 Task: Open Card Content Performance Review in Board Market Analysis for Industry Regulation Compliance to Workspace Intellectual Property Services and add a team member Softage.1@softage.net, a label Yellow, a checklist Life Cycle Assessment, an attachment from your google drive, a color Yellow and finally, add a card description 'Research and develop new product differentiation strategy' and a comment 'This task presents an opportunity to demonstrate our project management and organizational skills, coordinating resources and timelines effectively.'. Add a start date 'Jan 09, 1900' with a due date 'Jan 16, 1900'
Action: Mouse moved to (75, 334)
Screenshot: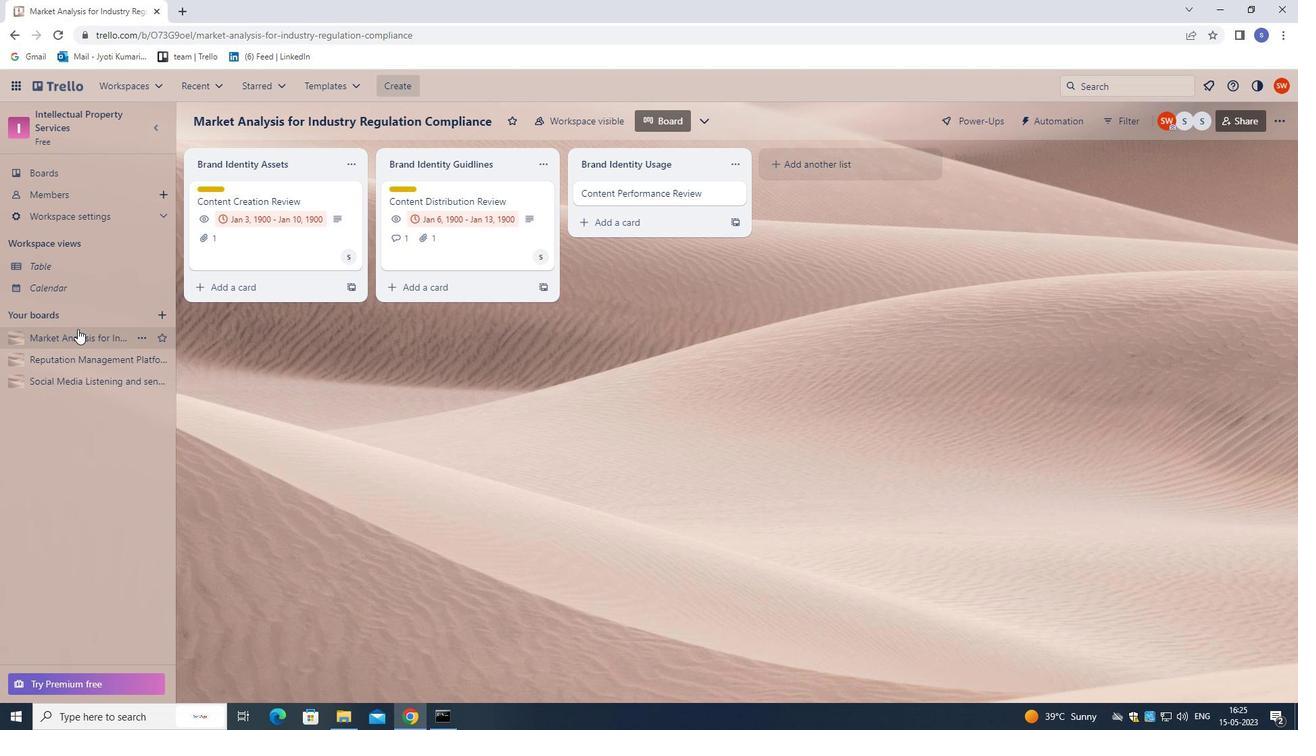 
Action: Mouse pressed left at (75, 334)
Screenshot: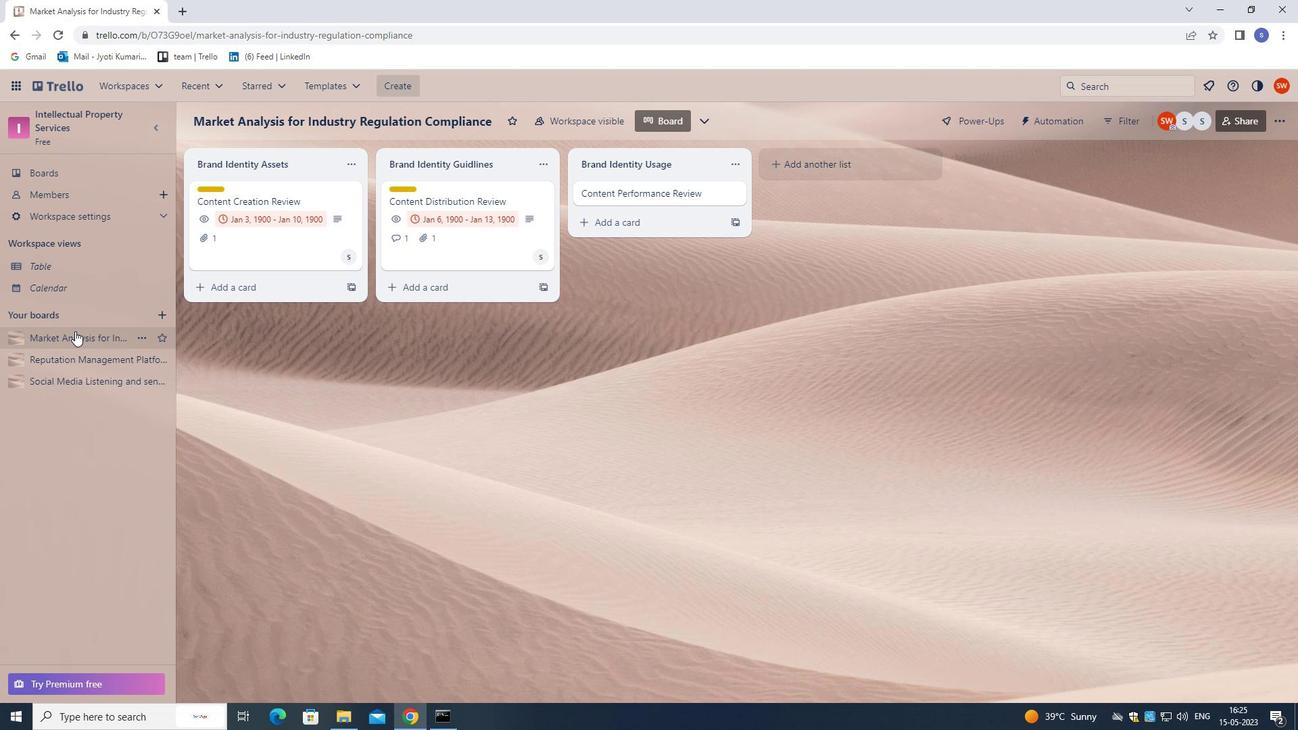 
Action: Mouse moved to (601, 188)
Screenshot: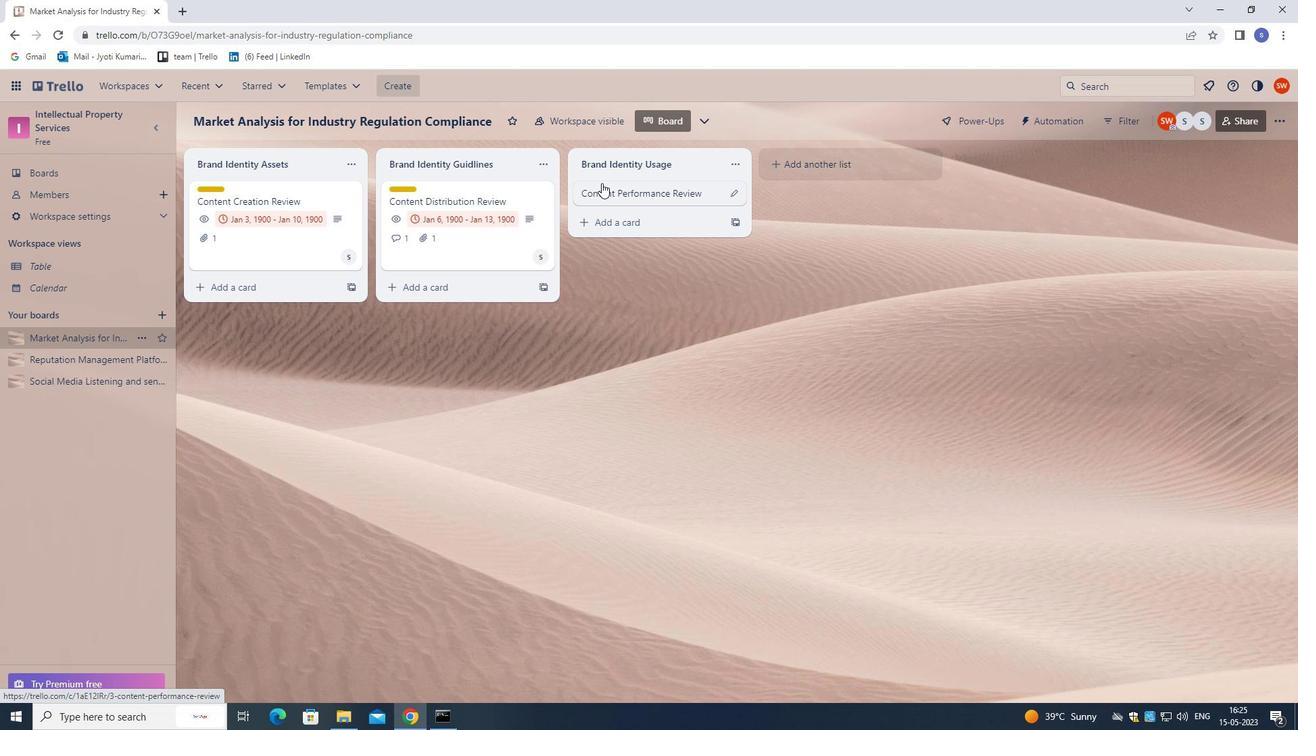 
Action: Mouse pressed left at (601, 188)
Screenshot: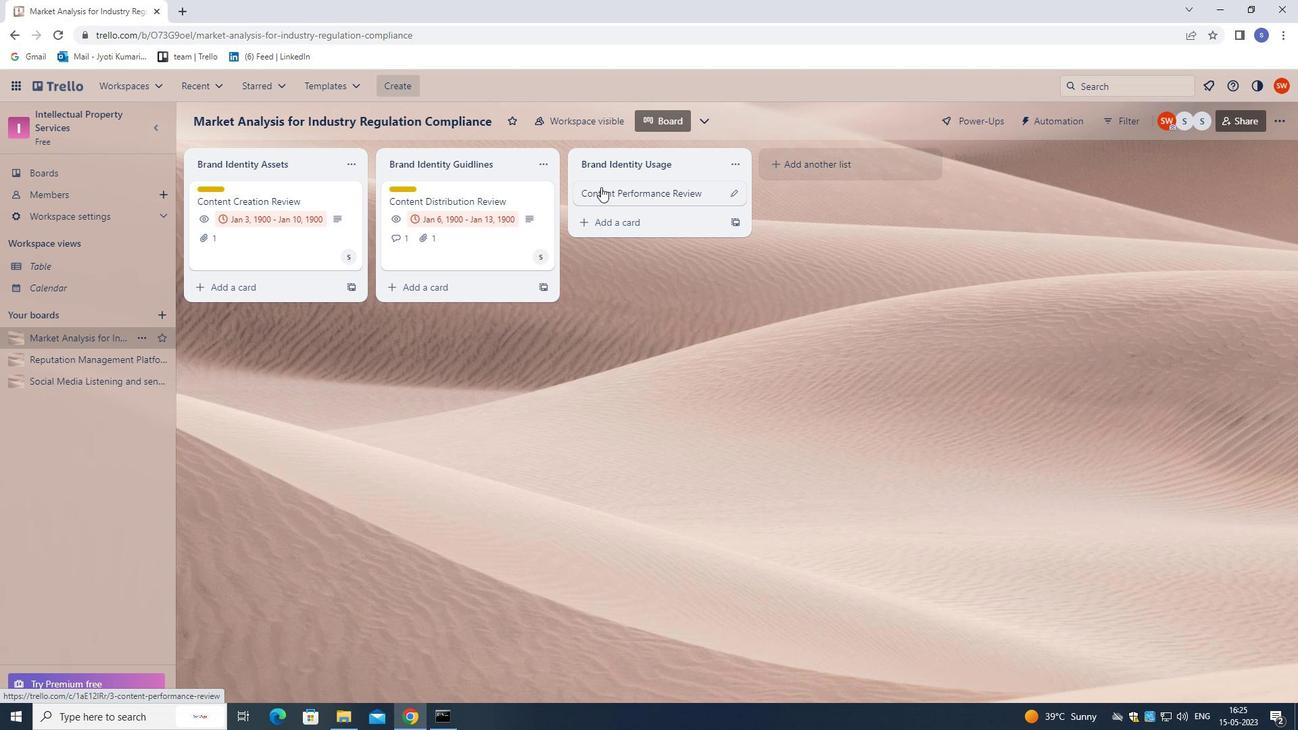 
Action: Mouse moved to (796, 238)
Screenshot: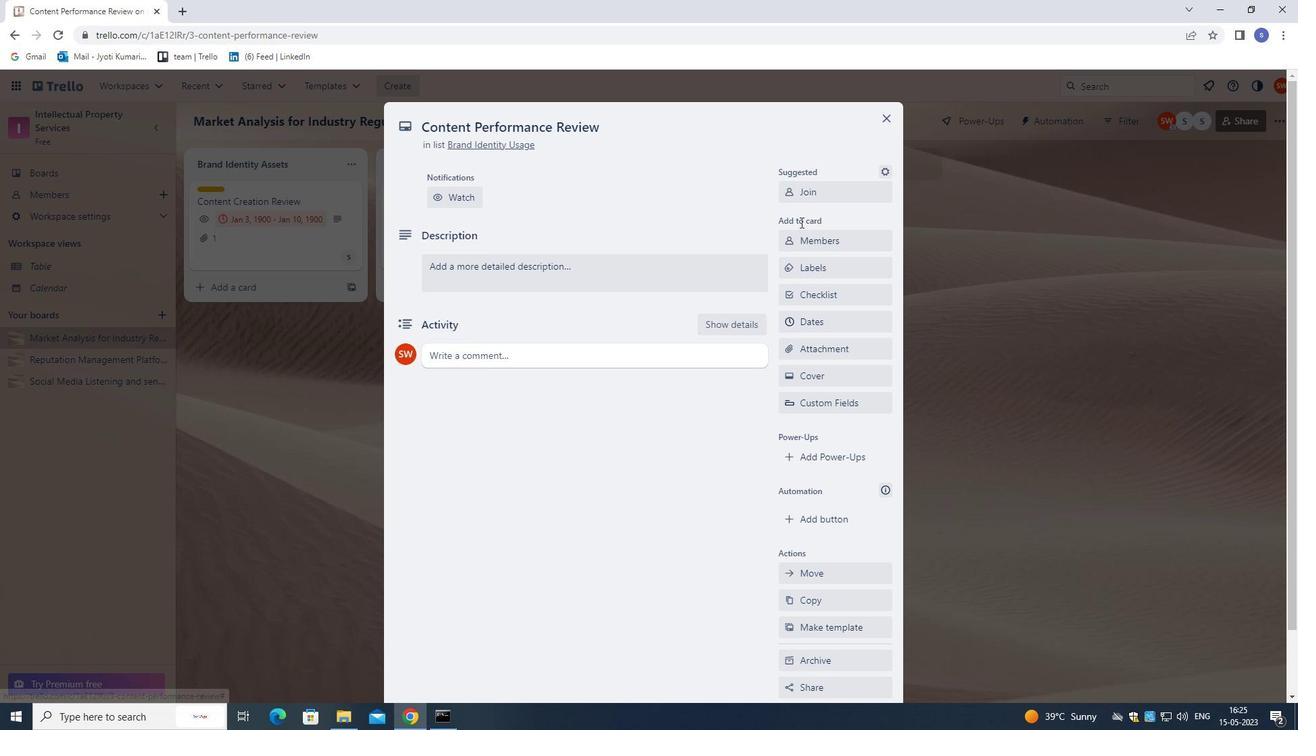 
Action: Mouse pressed left at (796, 238)
Screenshot: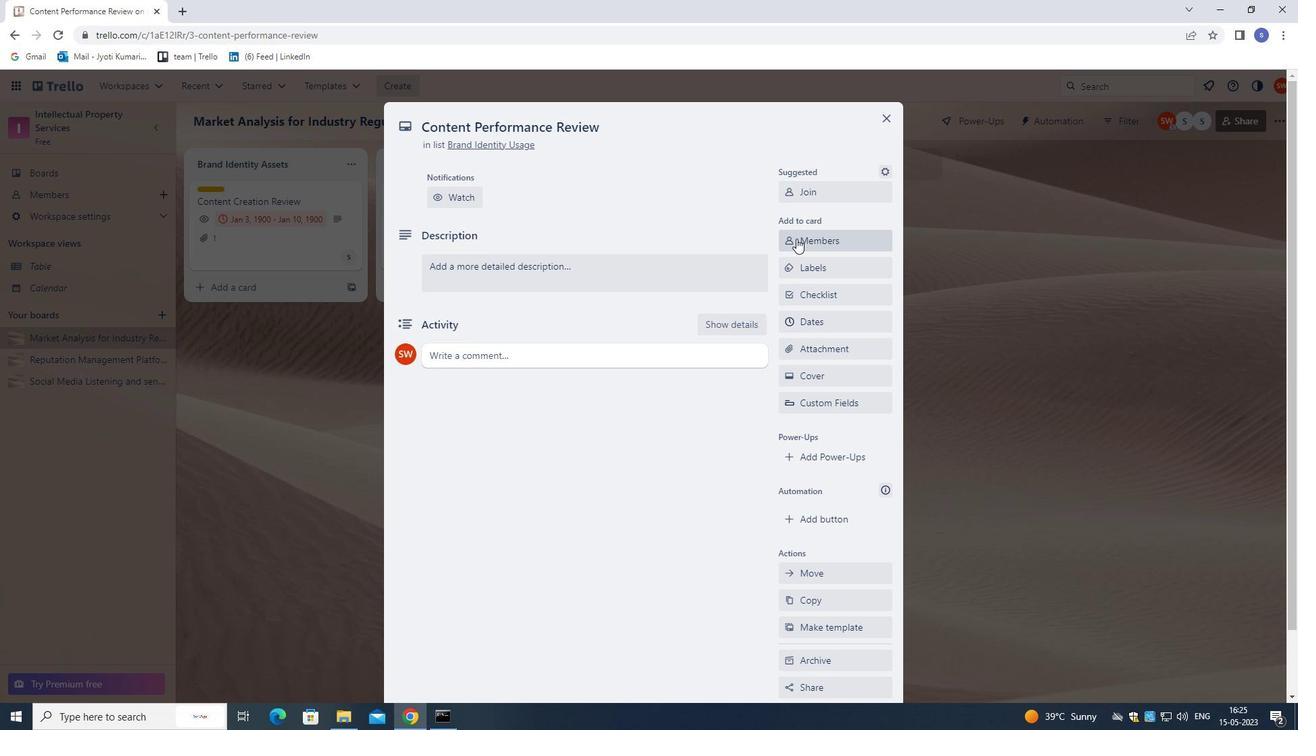 
Action: Mouse moved to (446, 248)
Screenshot: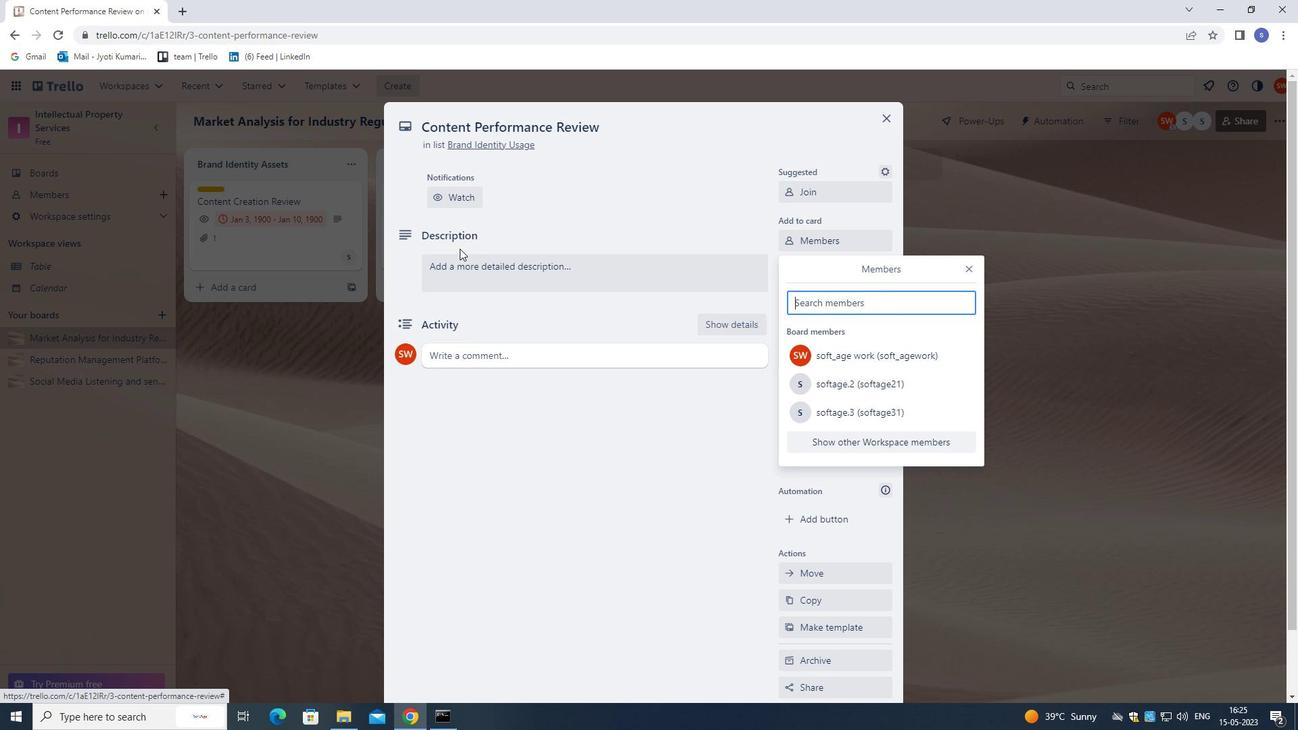 
Action: Key pressed <Key.shift>SOFTAGE.1<Key.shift>@SOFTAGE.NET
Screenshot: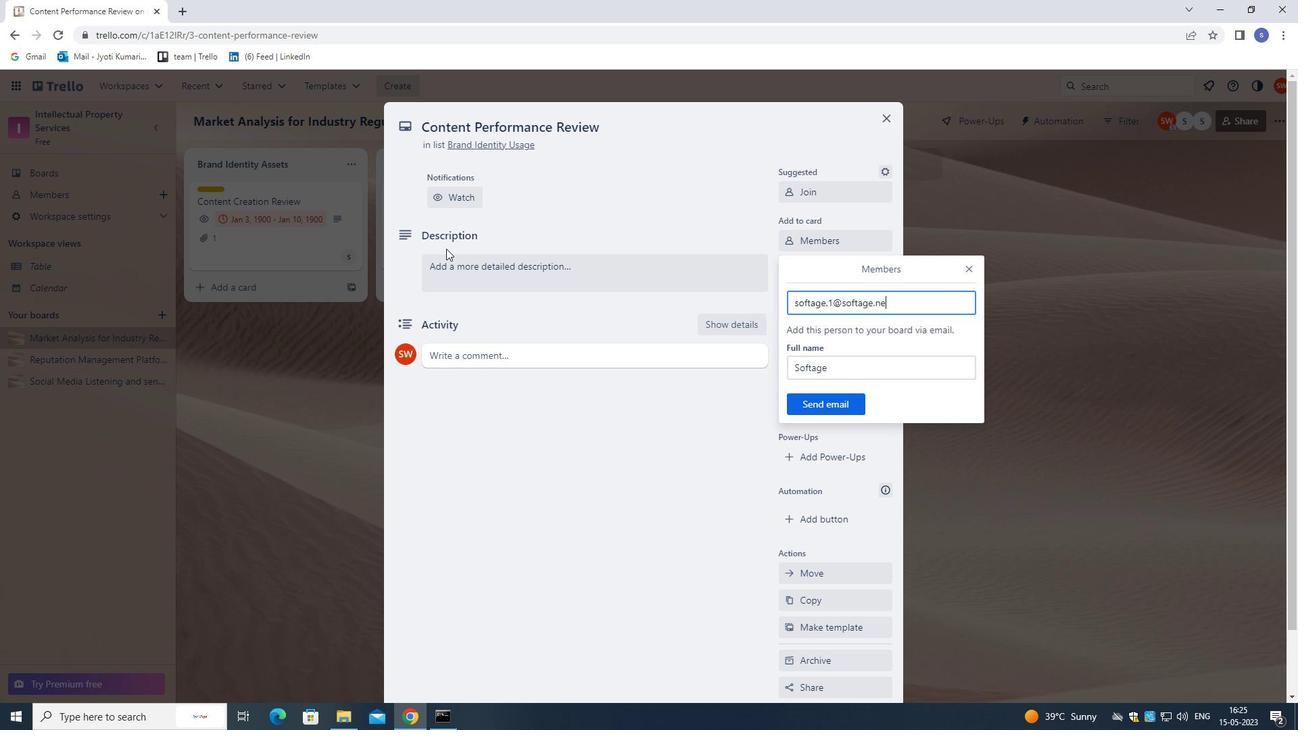 
Action: Mouse moved to (823, 411)
Screenshot: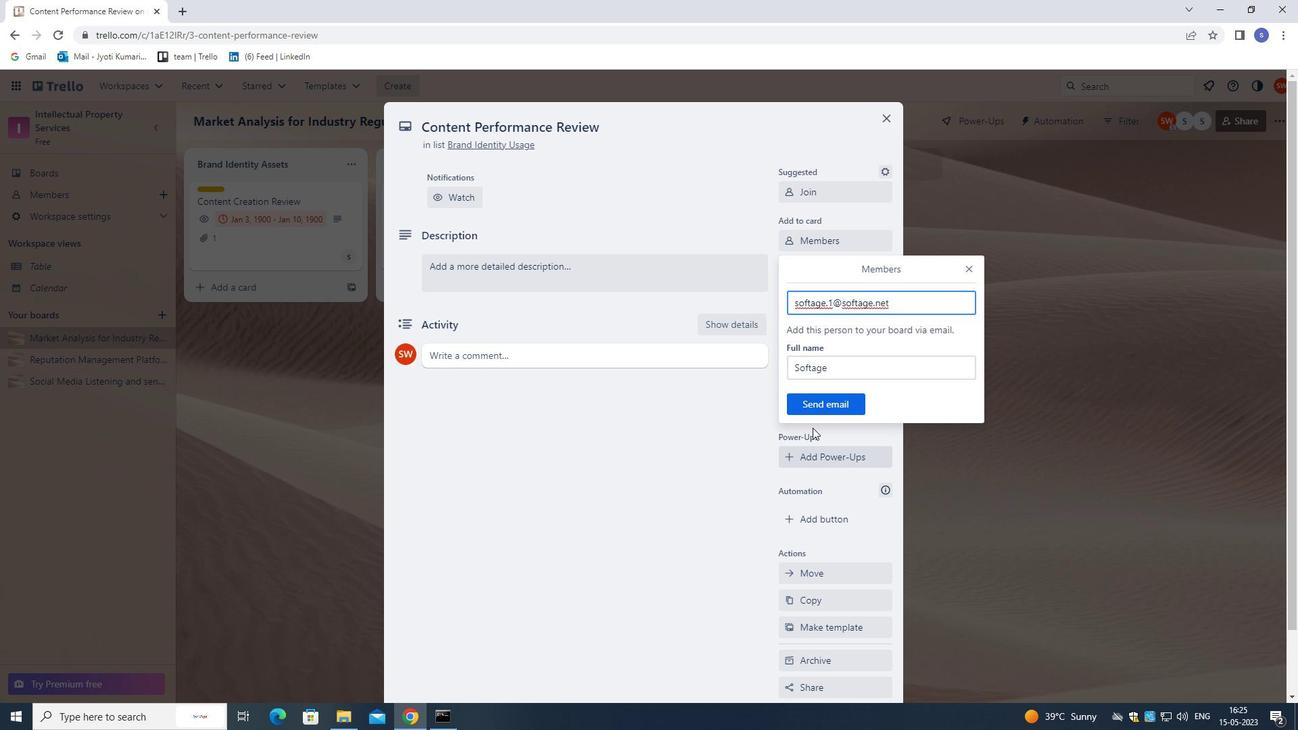 
Action: Mouse pressed left at (823, 411)
Screenshot: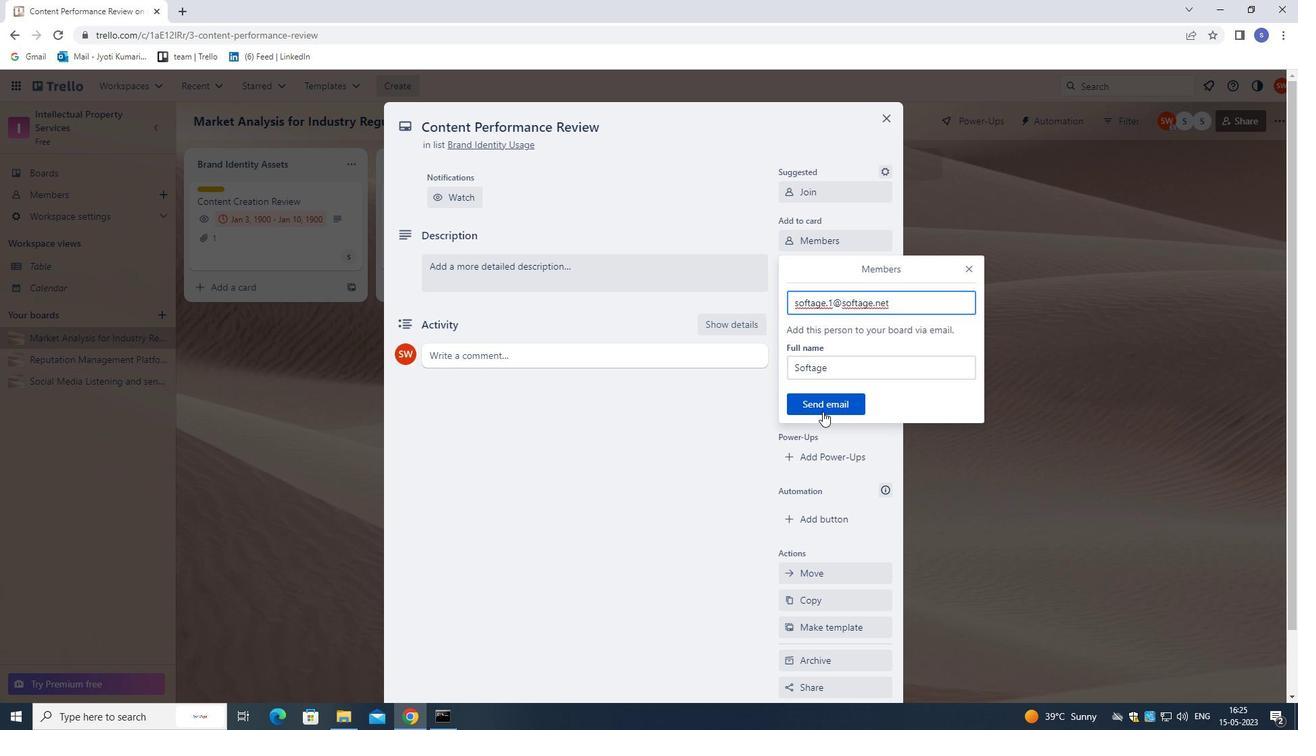 
Action: Mouse moved to (814, 266)
Screenshot: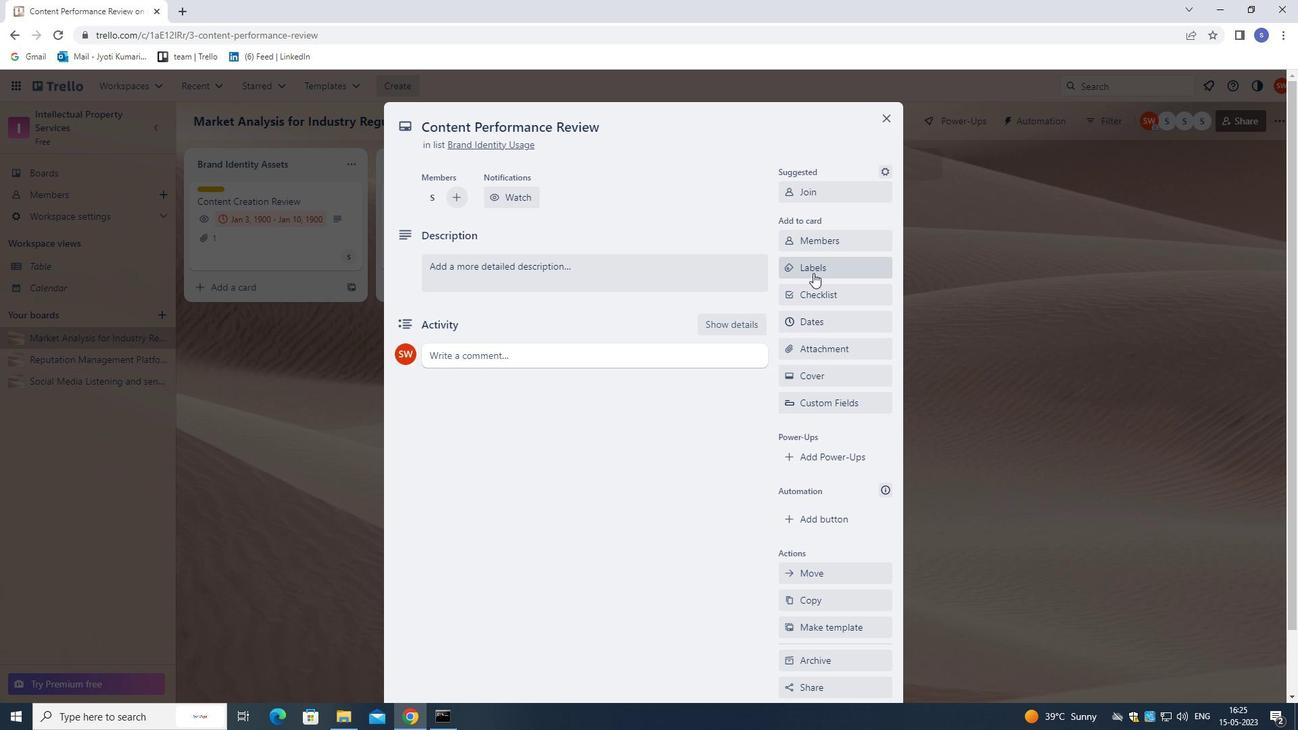 
Action: Mouse pressed left at (814, 266)
Screenshot: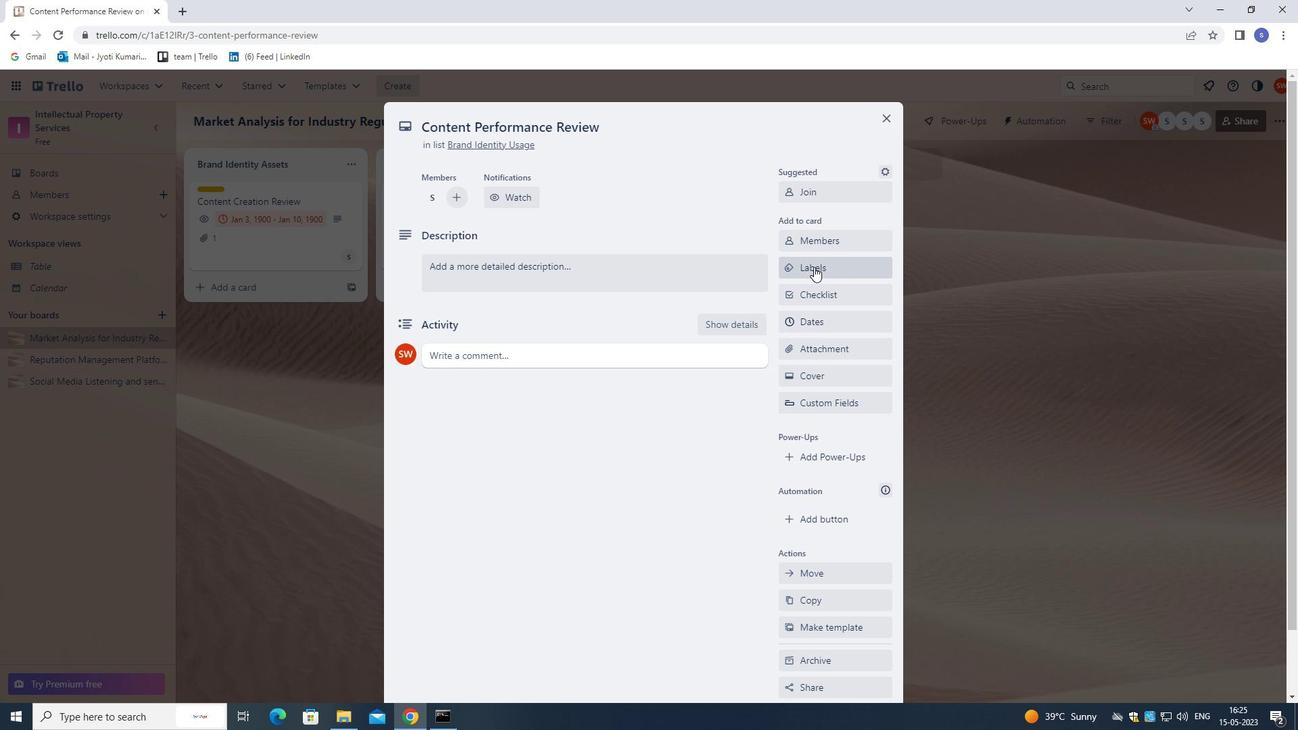 
Action: Mouse moved to (812, 275)
Screenshot: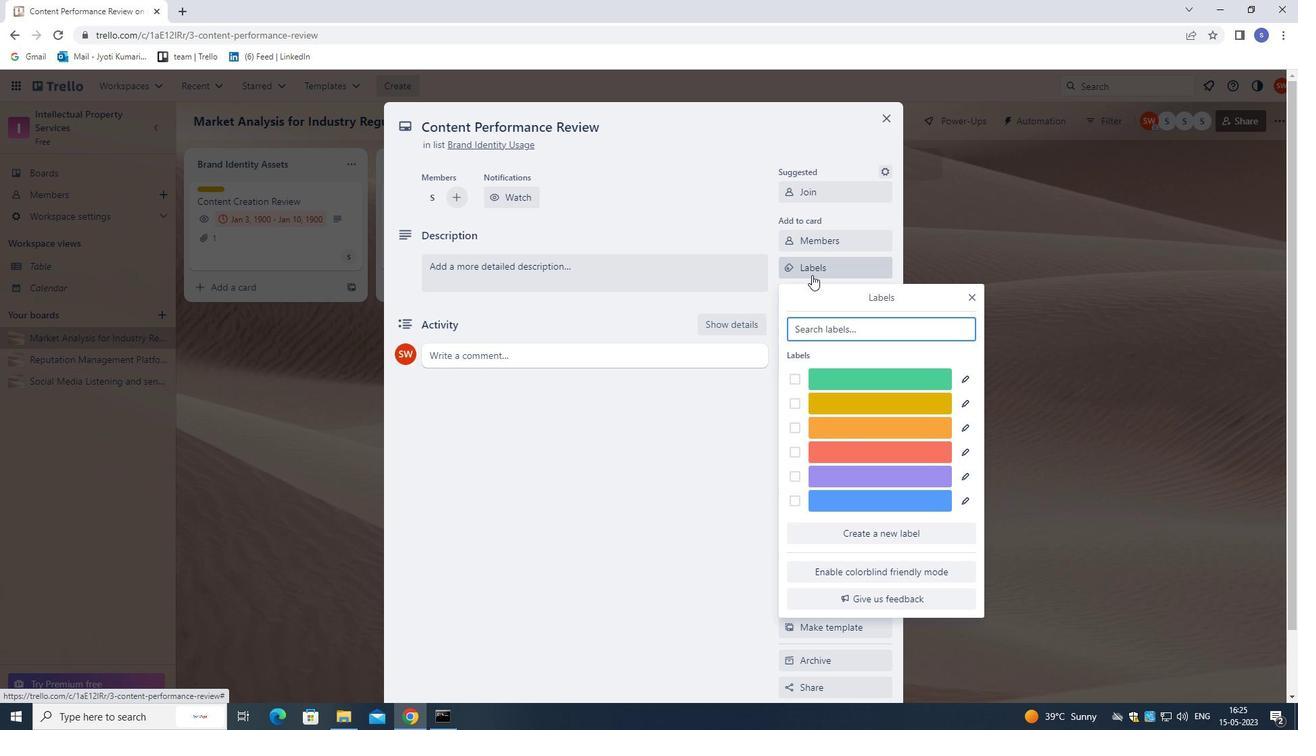 
Action: Key pressed Y
Screenshot: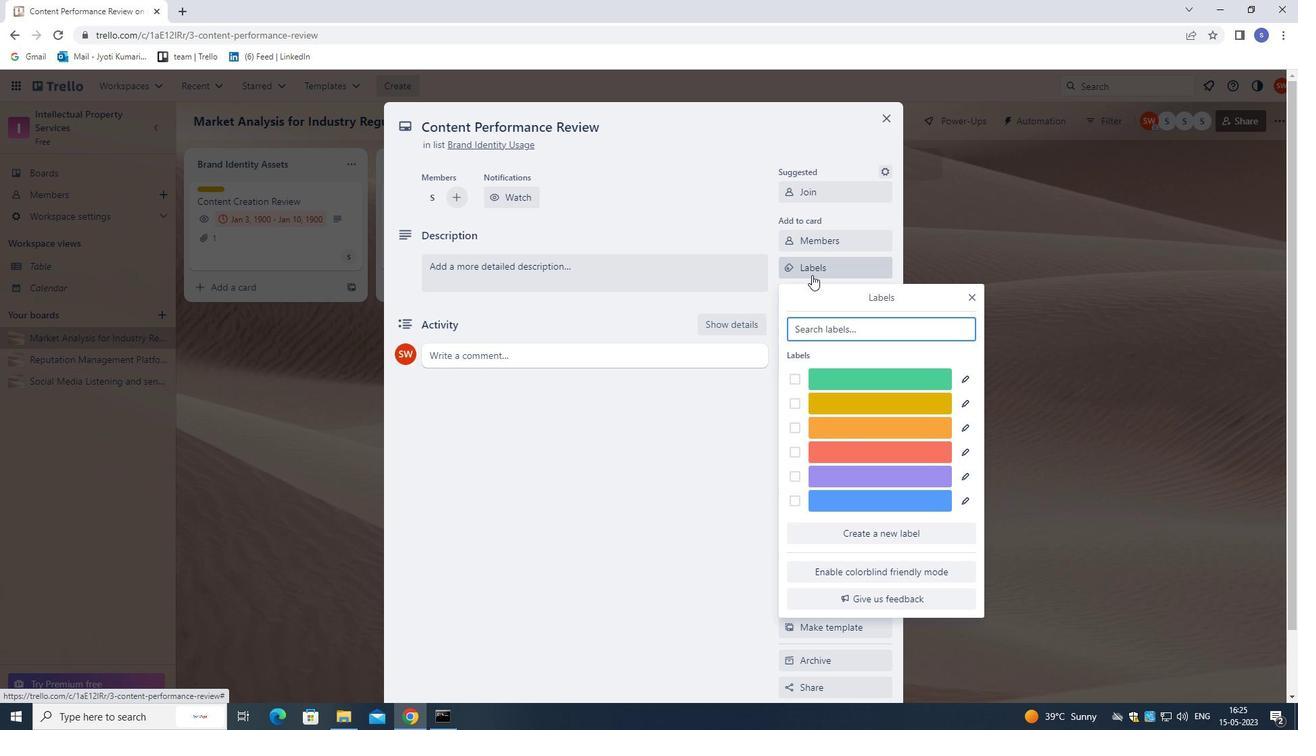 
Action: Mouse moved to (852, 384)
Screenshot: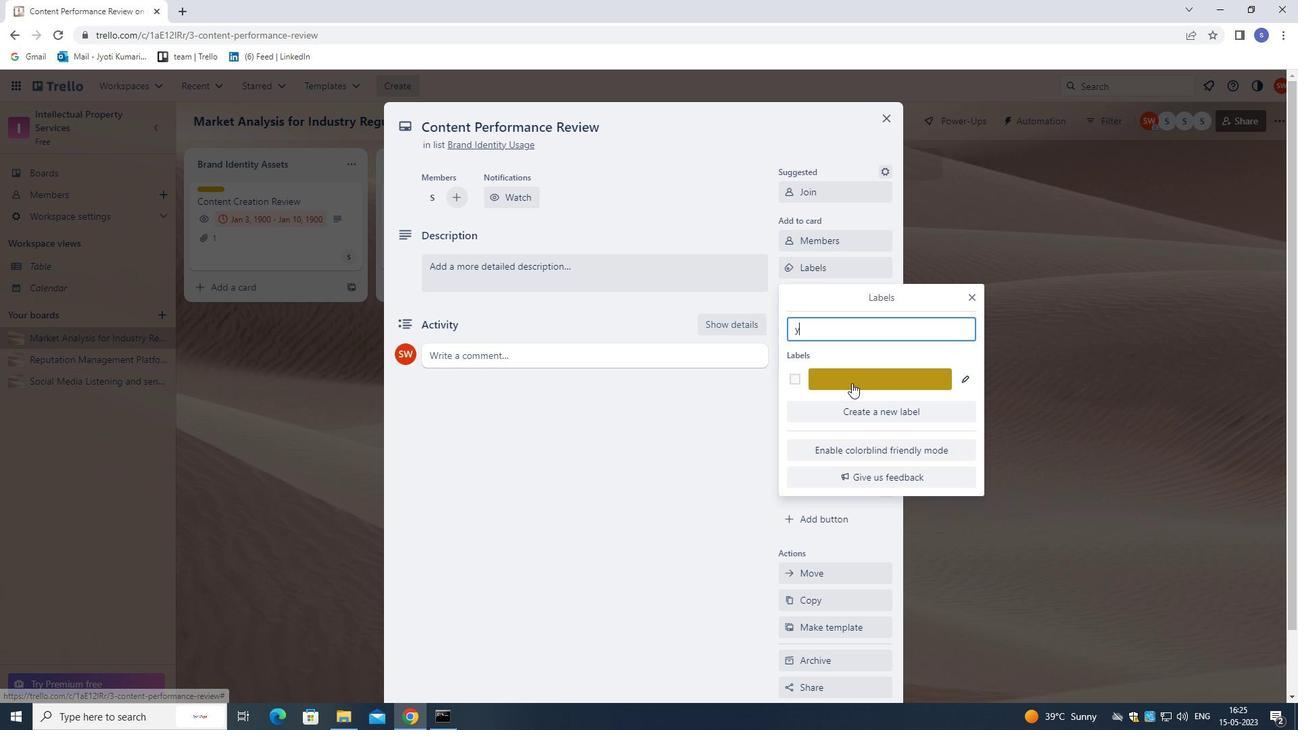 
Action: Mouse pressed left at (852, 384)
Screenshot: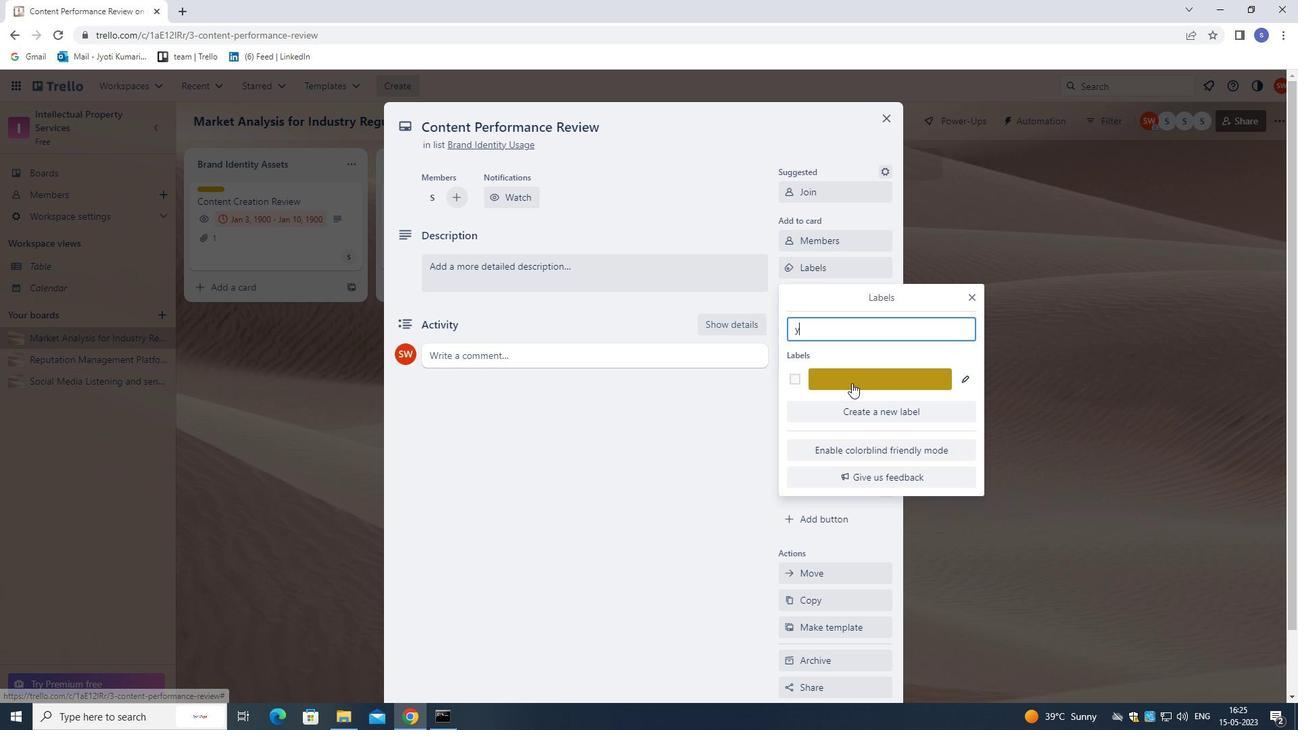 
Action: Mouse moved to (969, 298)
Screenshot: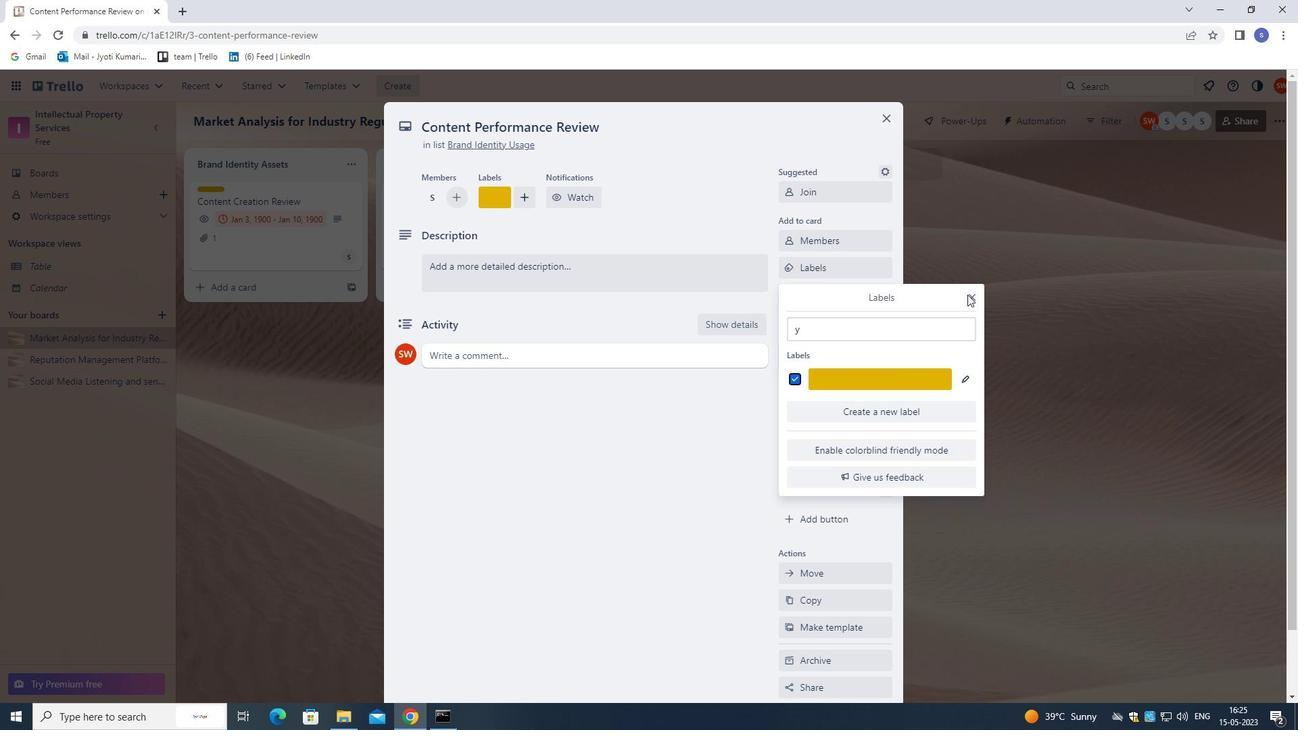 
Action: Mouse pressed left at (969, 298)
Screenshot: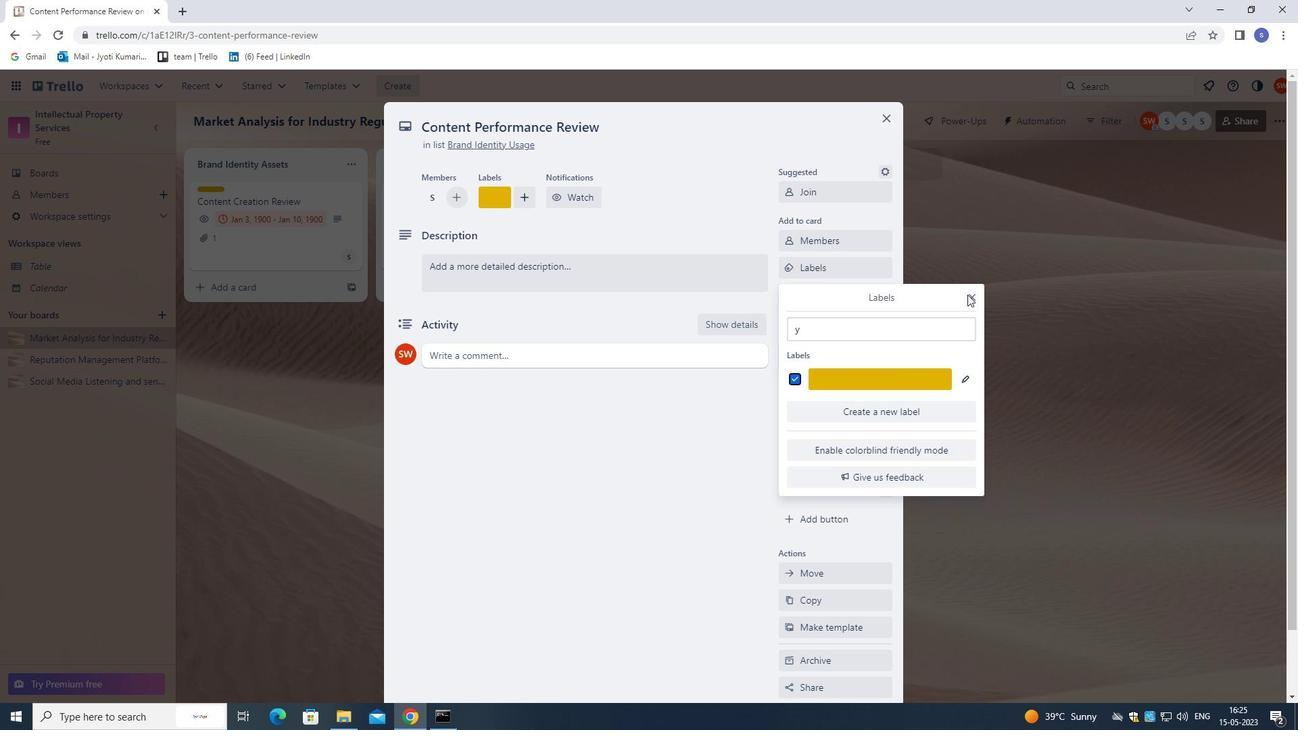 
Action: Mouse moved to (852, 294)
Screenshot: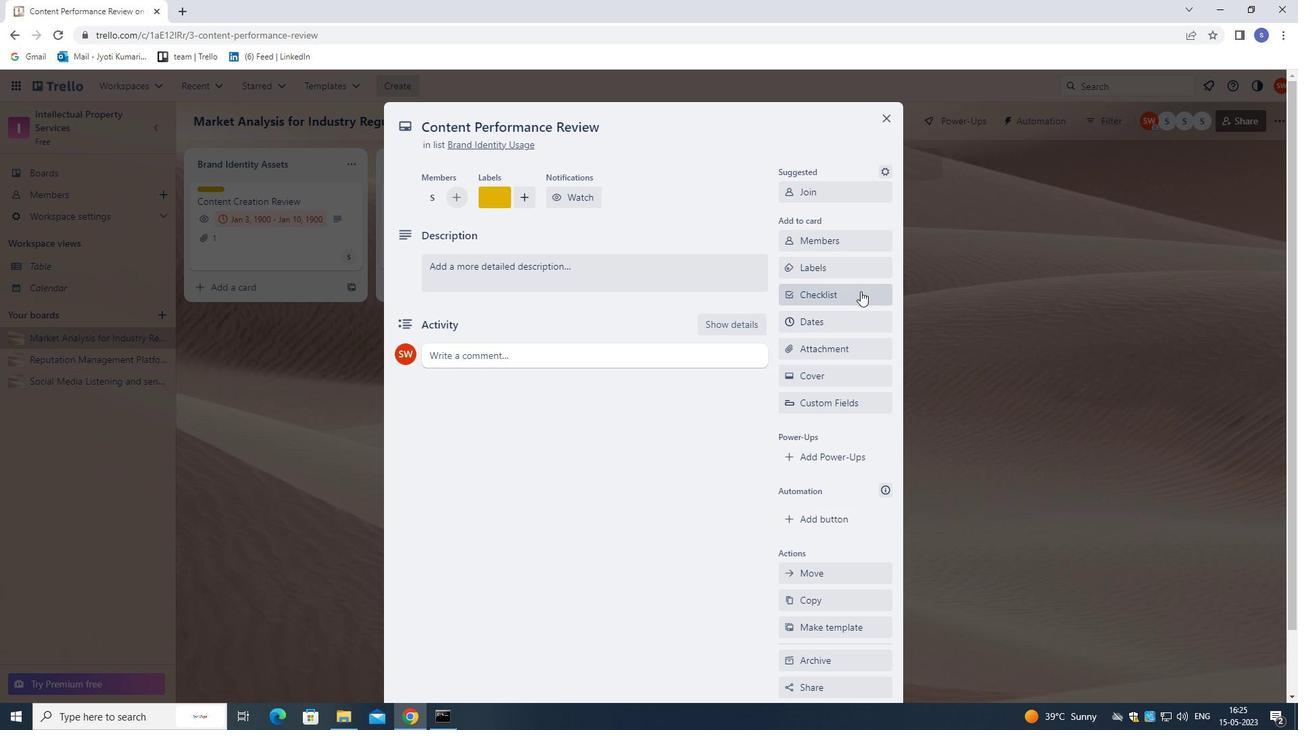
Action: Mouse pressed left at (852, 294)
Screenshot: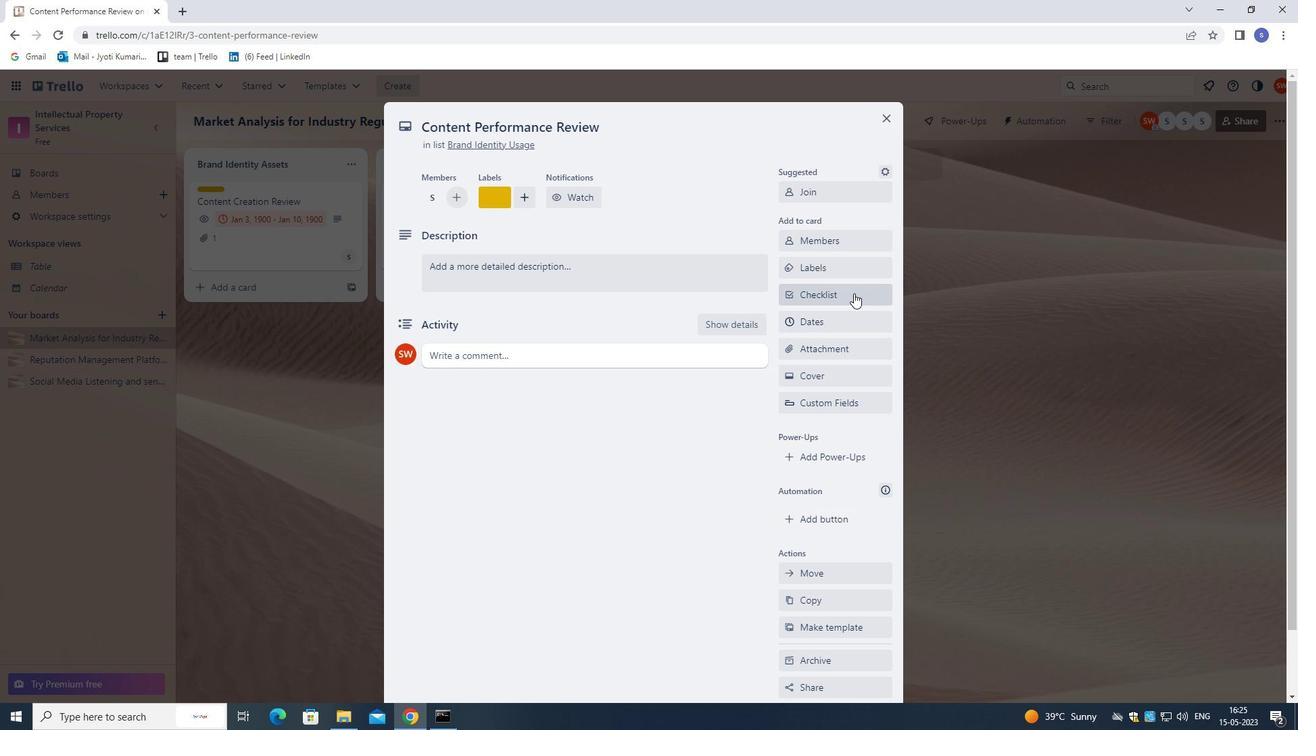 
Action: Mouse moved to (660, 221)
Screenshot: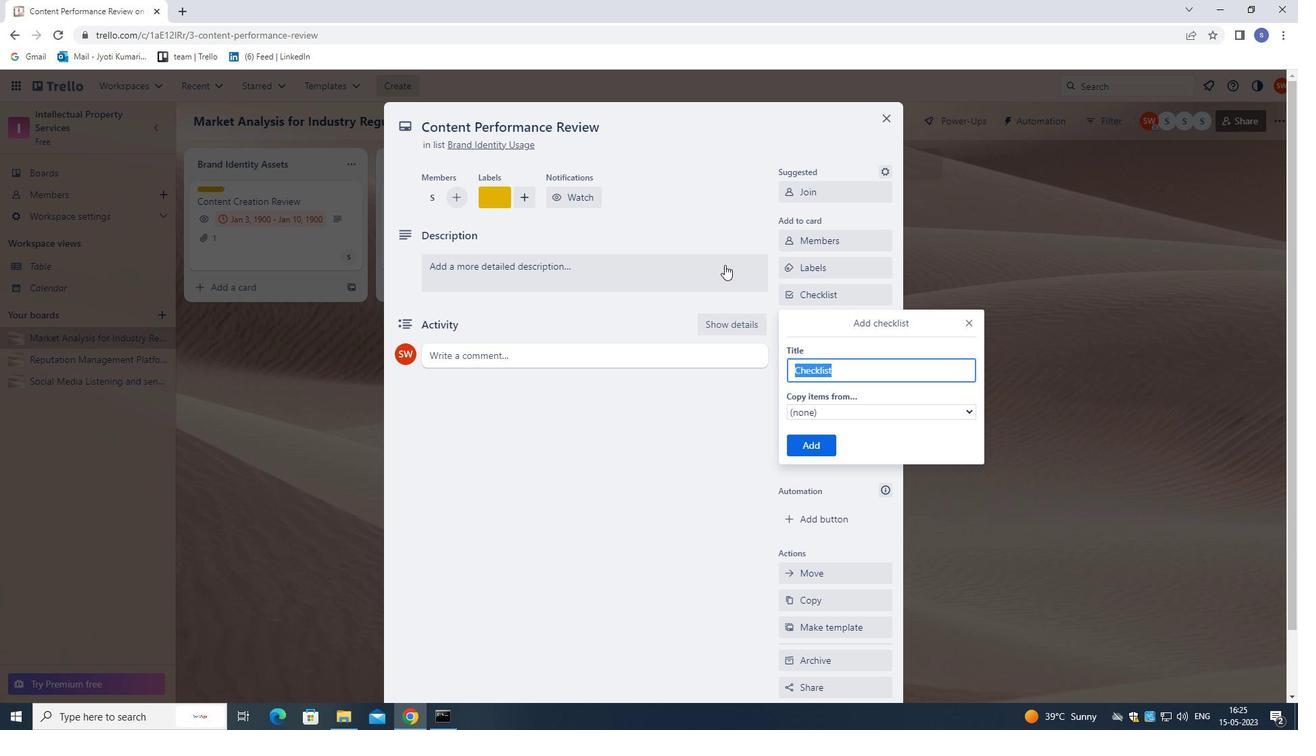 
Action: Key pressed <Key.shift>LI
Screenshot: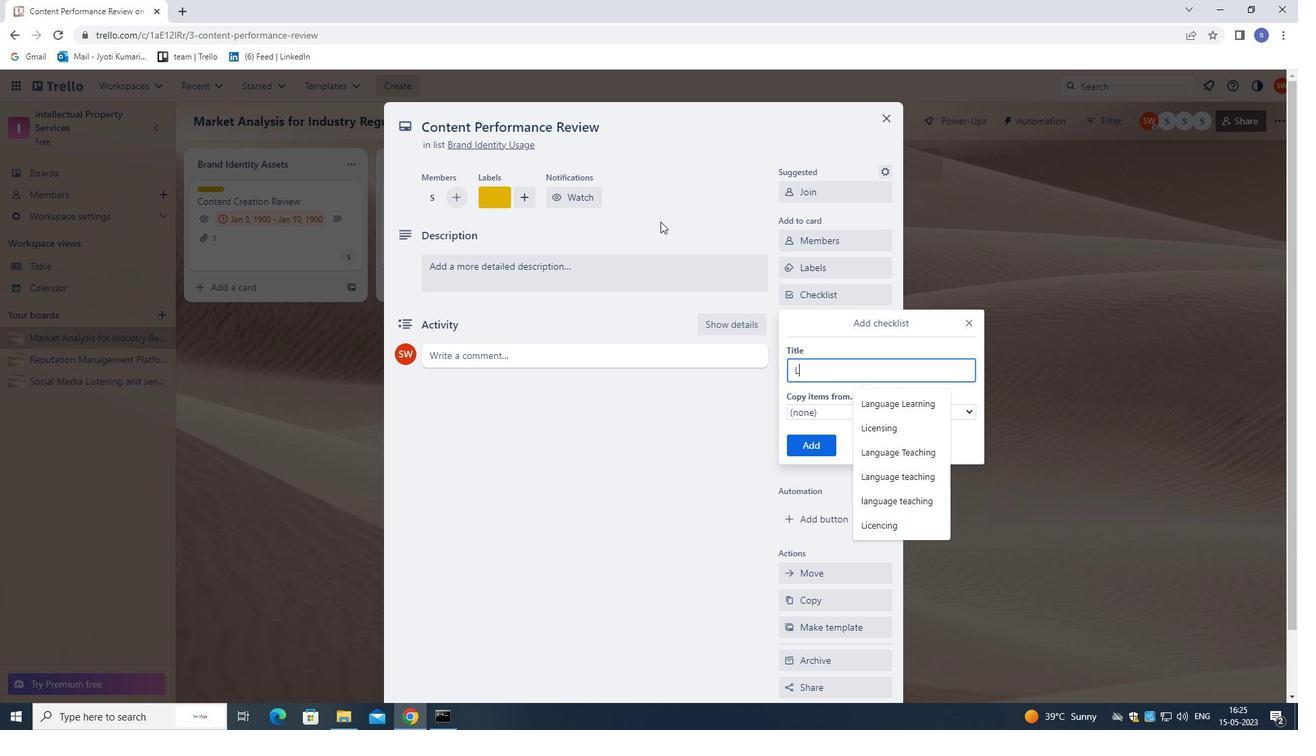 
Action: Mouse moved to (886, 482)
Screenshot: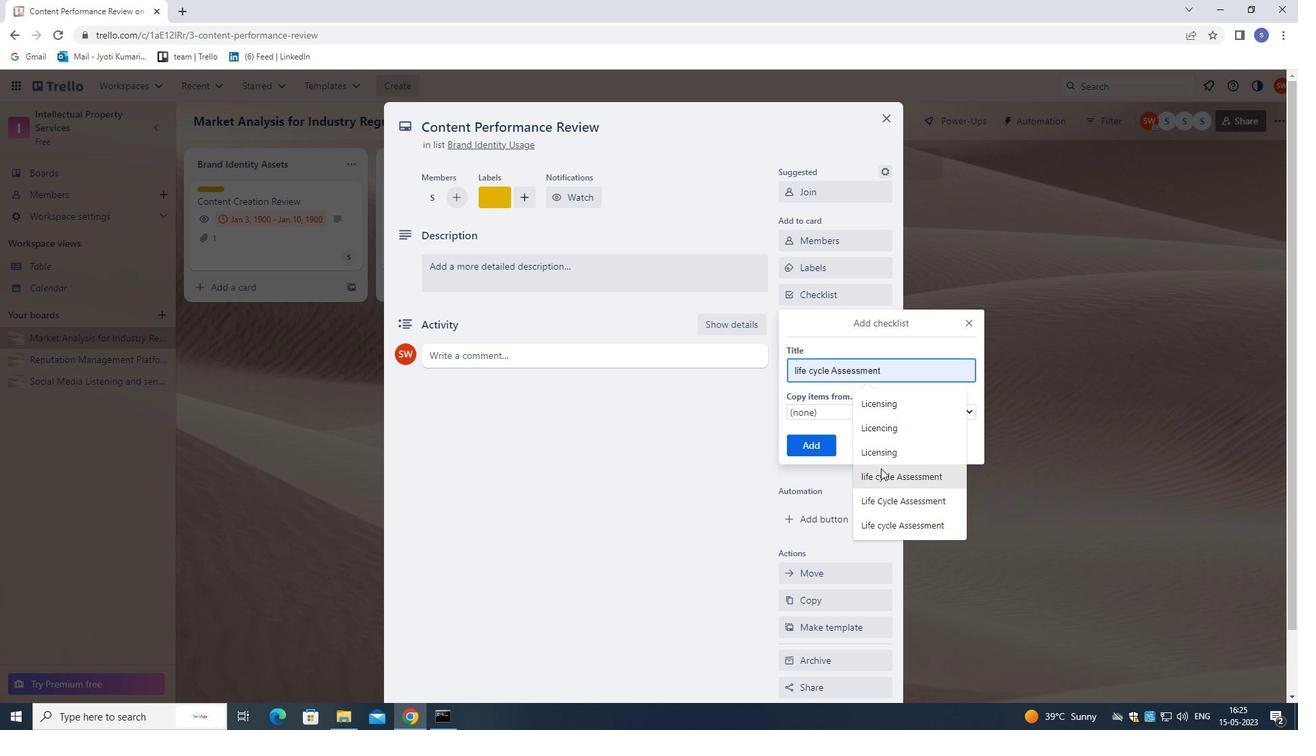 
Action: Mouse pressed left at (886, 482)
Screenshot: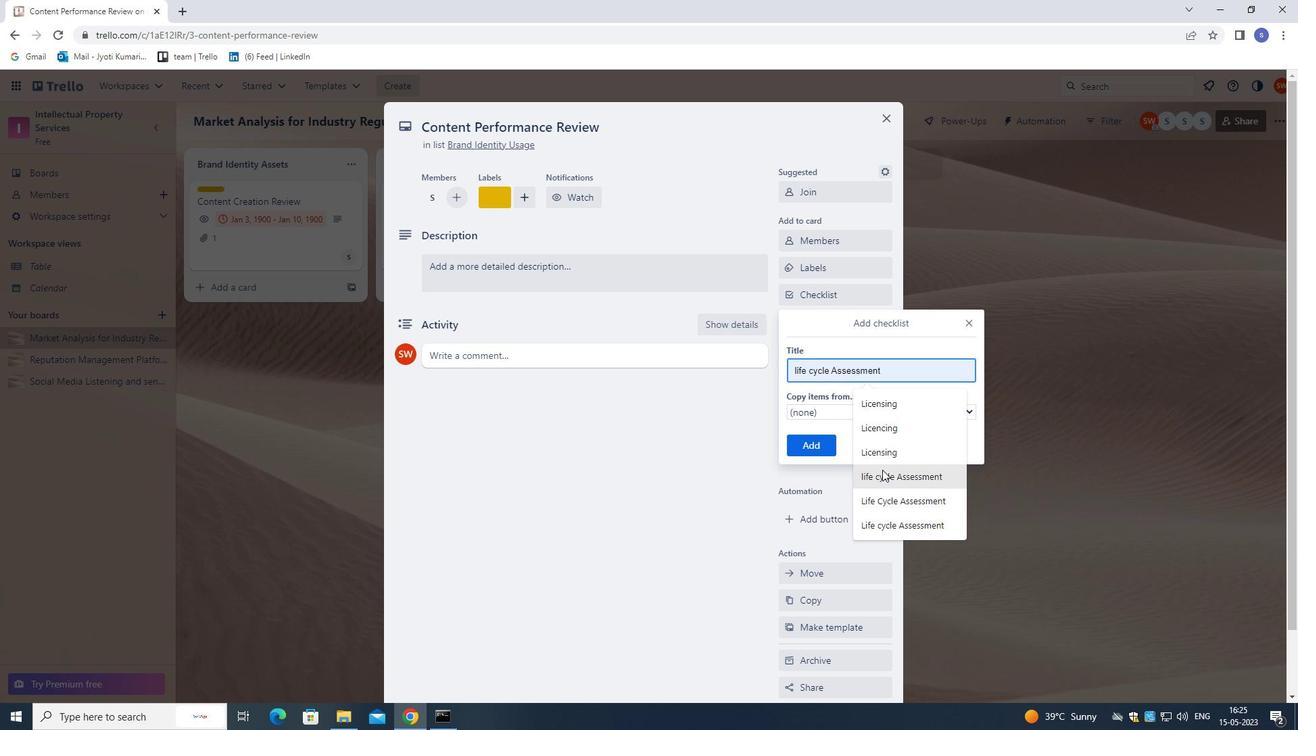 
Action: Mouse moved to (826, 444)
Screenshot: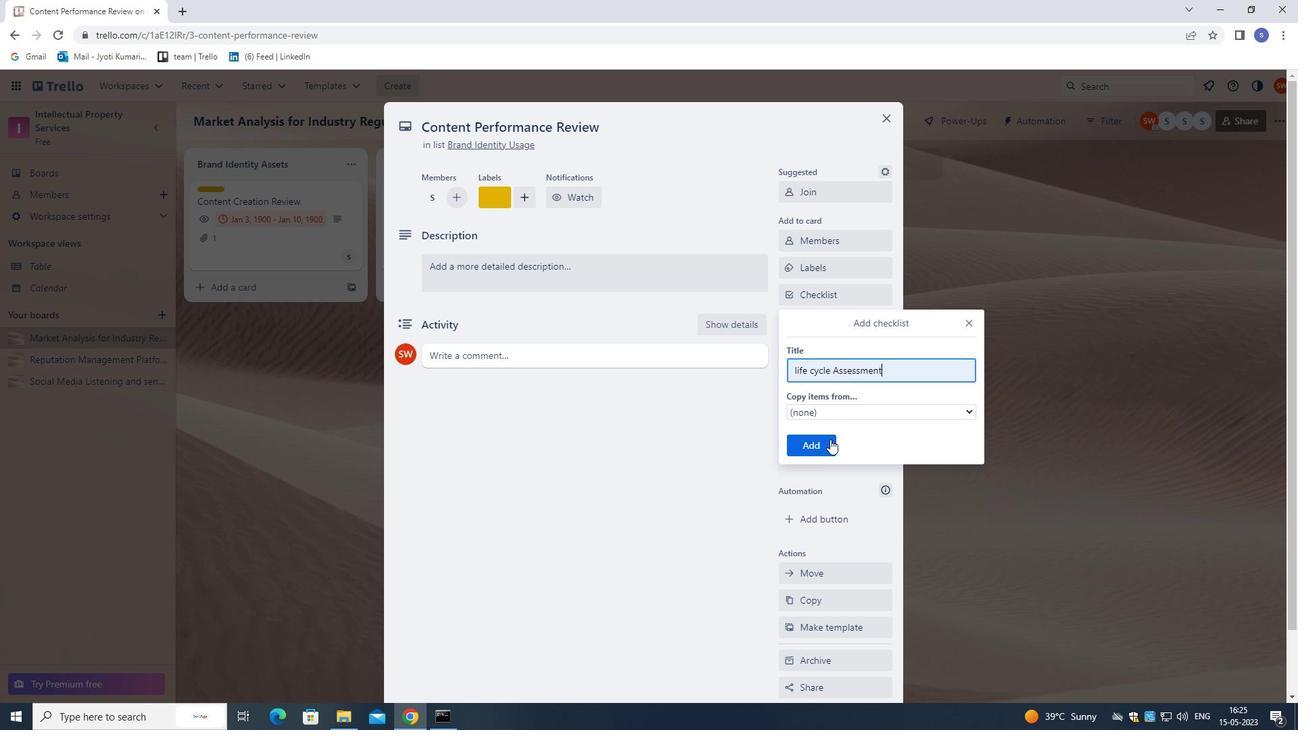 
Action: Mouse pressed left at (826, 444)
Screenshot: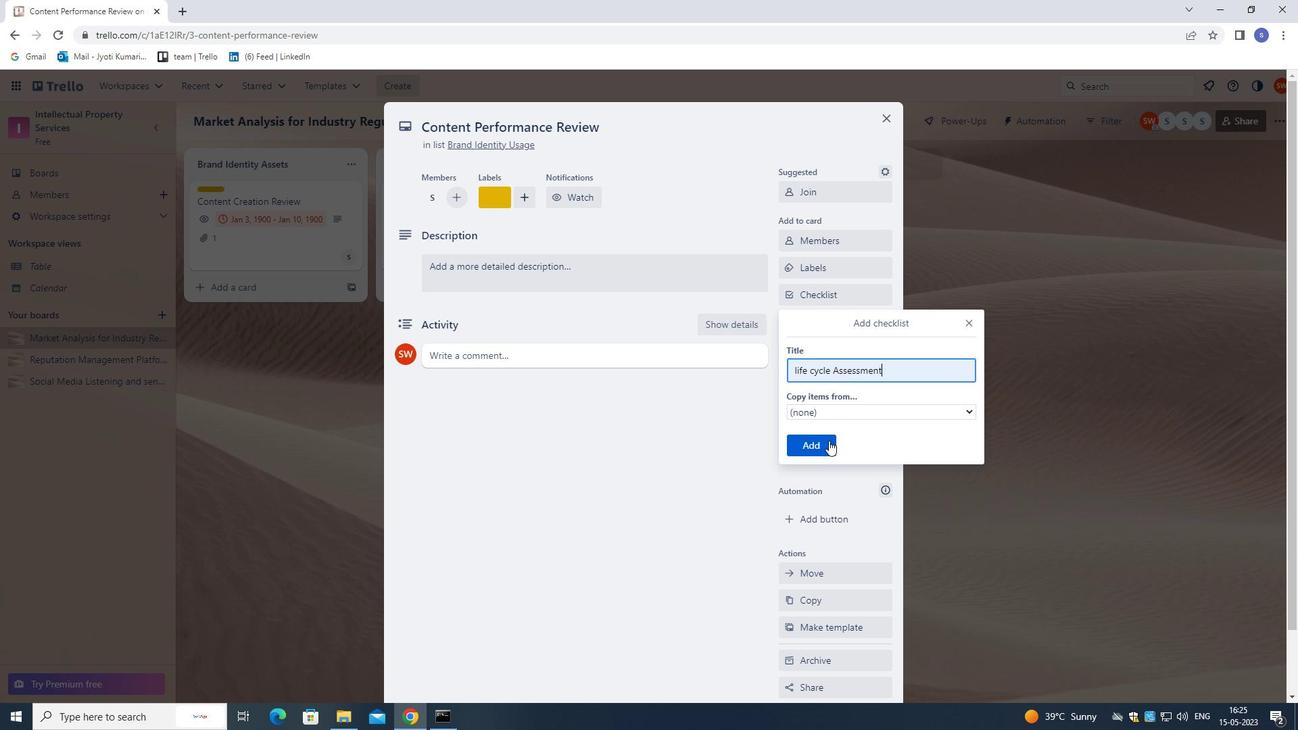 
Action: Mouse moved to (825, 311)
Screenshot: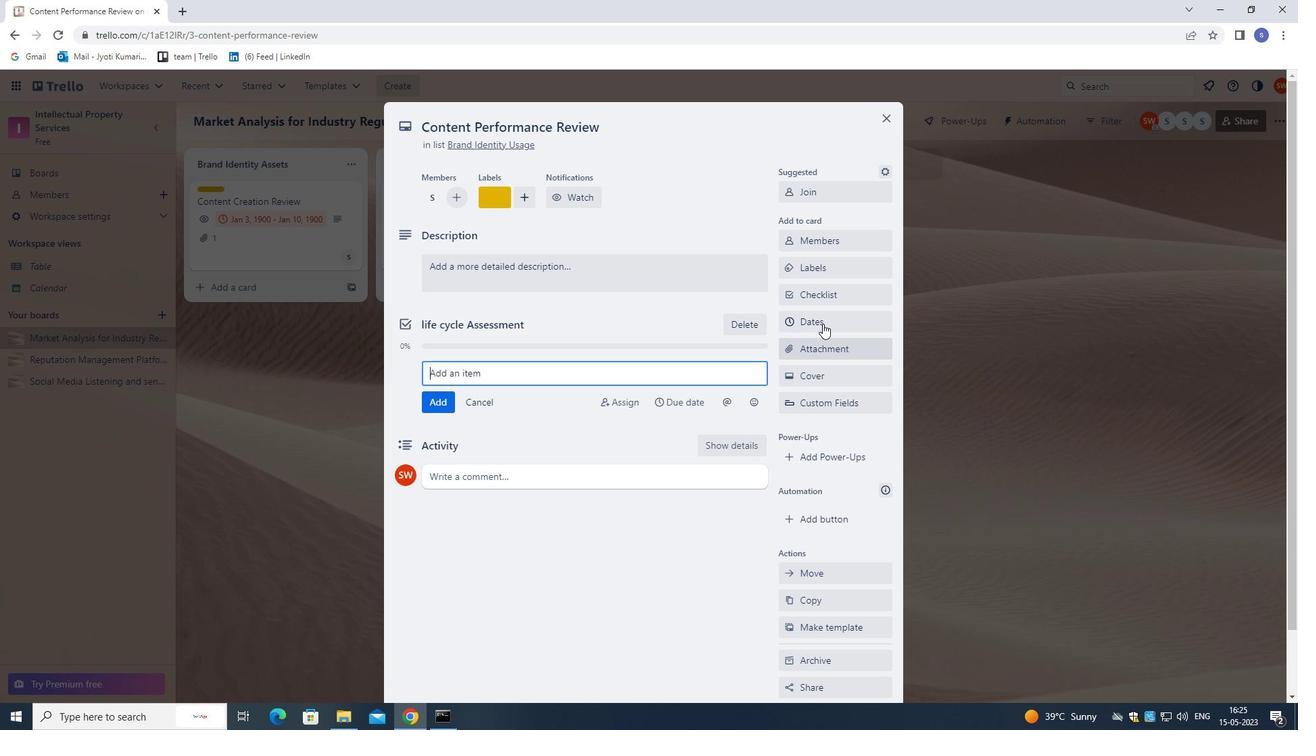 
Action: Mouse pressed left at (825, 311)
Screenshot: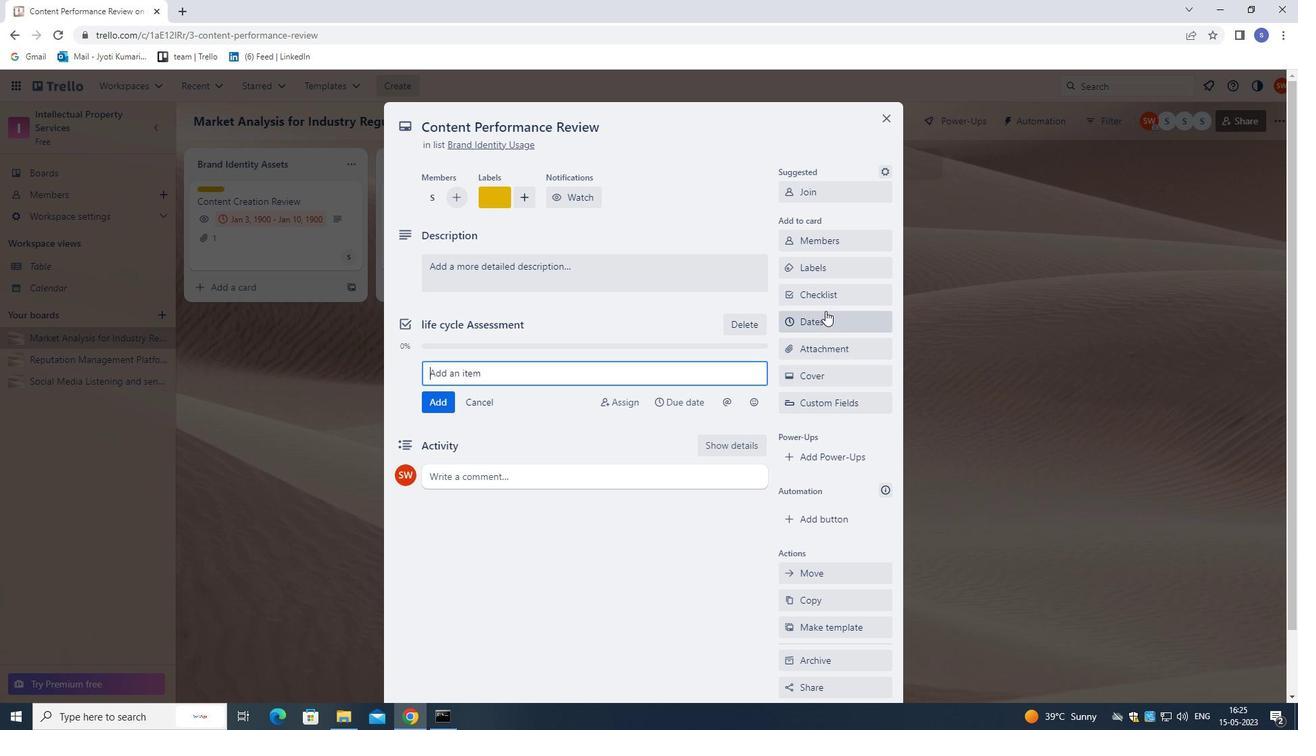 
Action: Mouse moved to (793, 369)
Screenshot: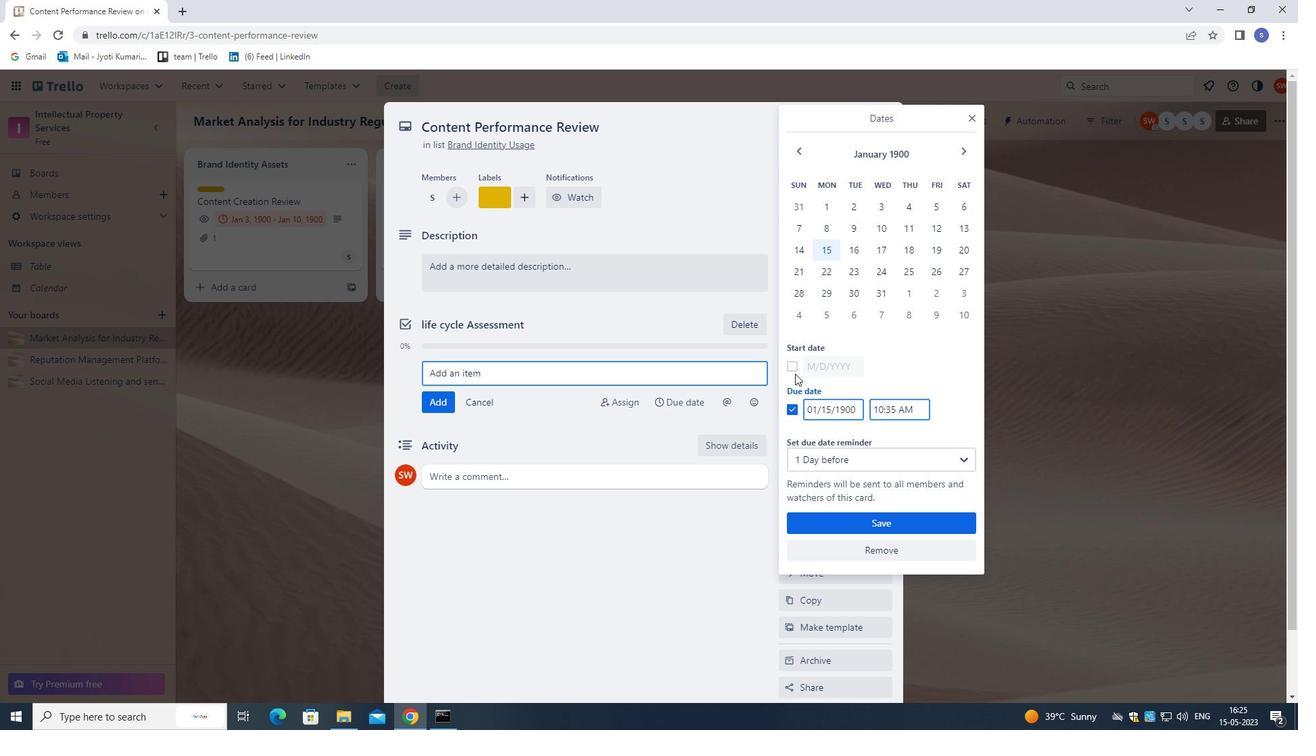
Action: Mouse pressed left at (793, 369)
Screenshot: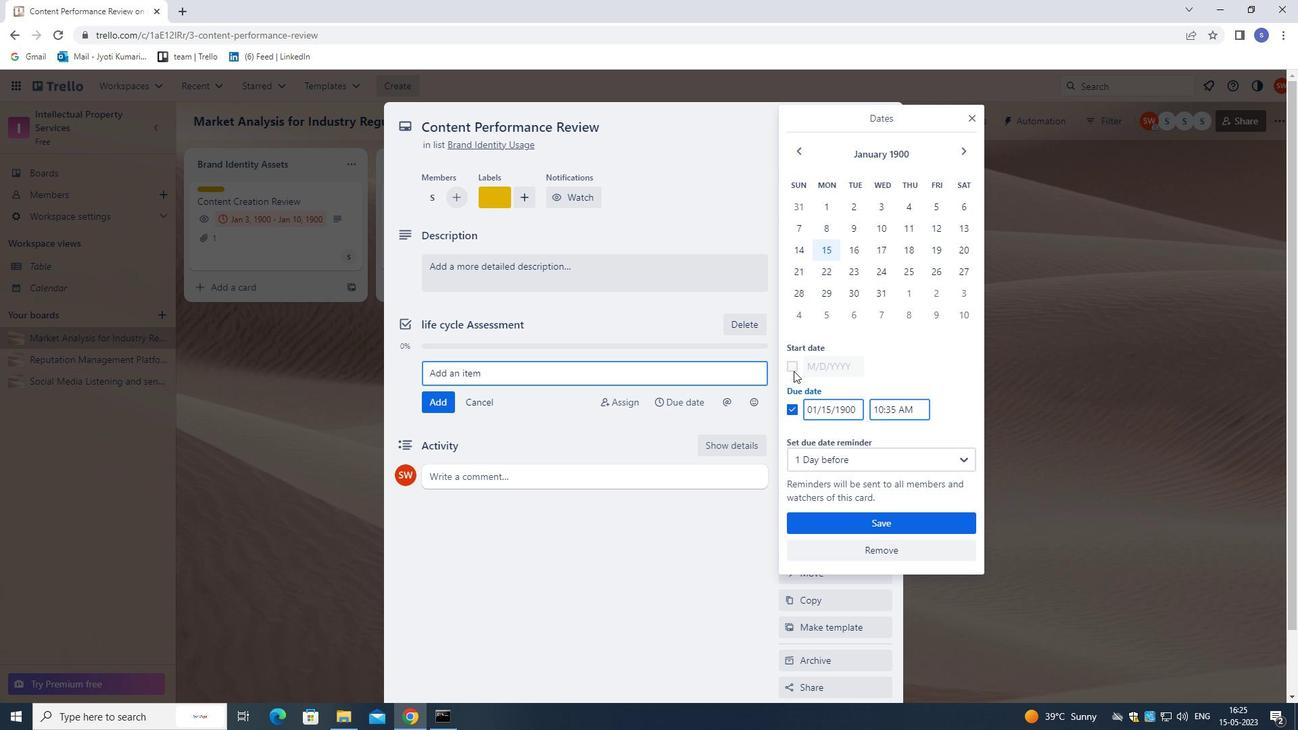
Action: Mouse moved to (852, 227)
Screenshot: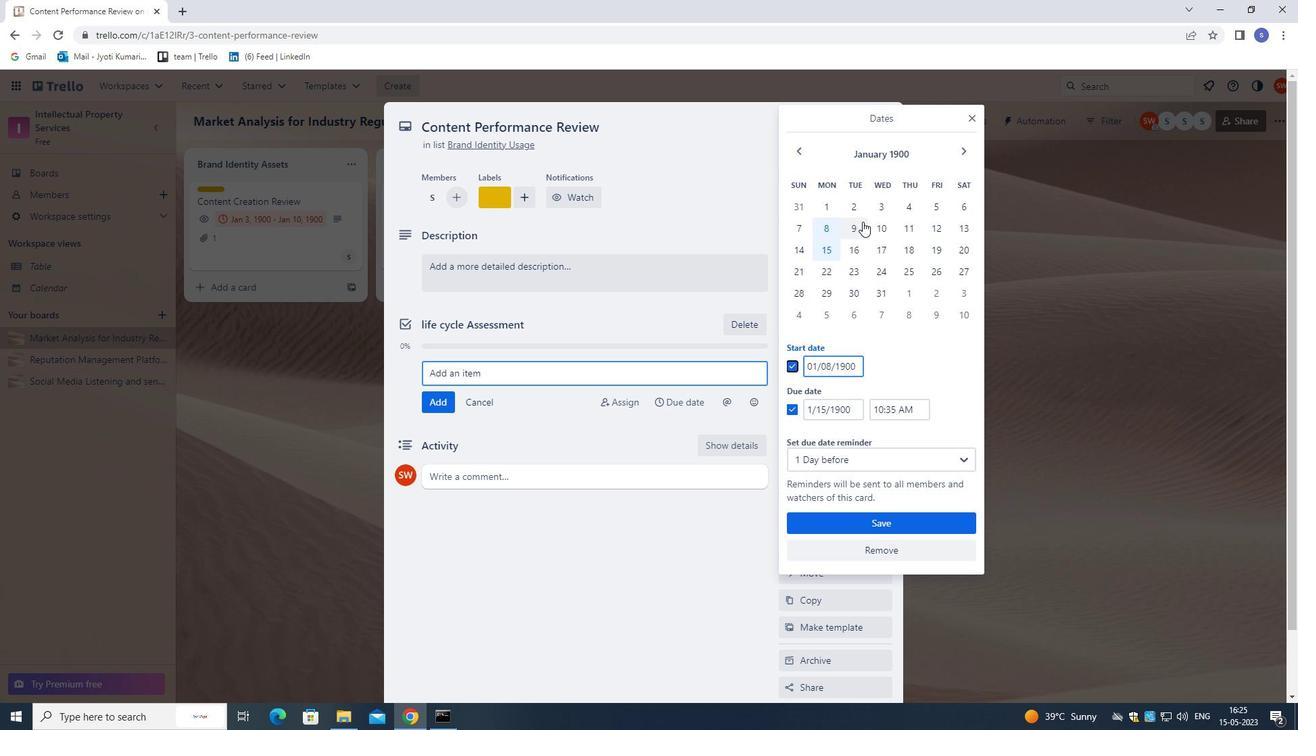 
Action: Mouse pressed left at (852, 227)
Screenshot: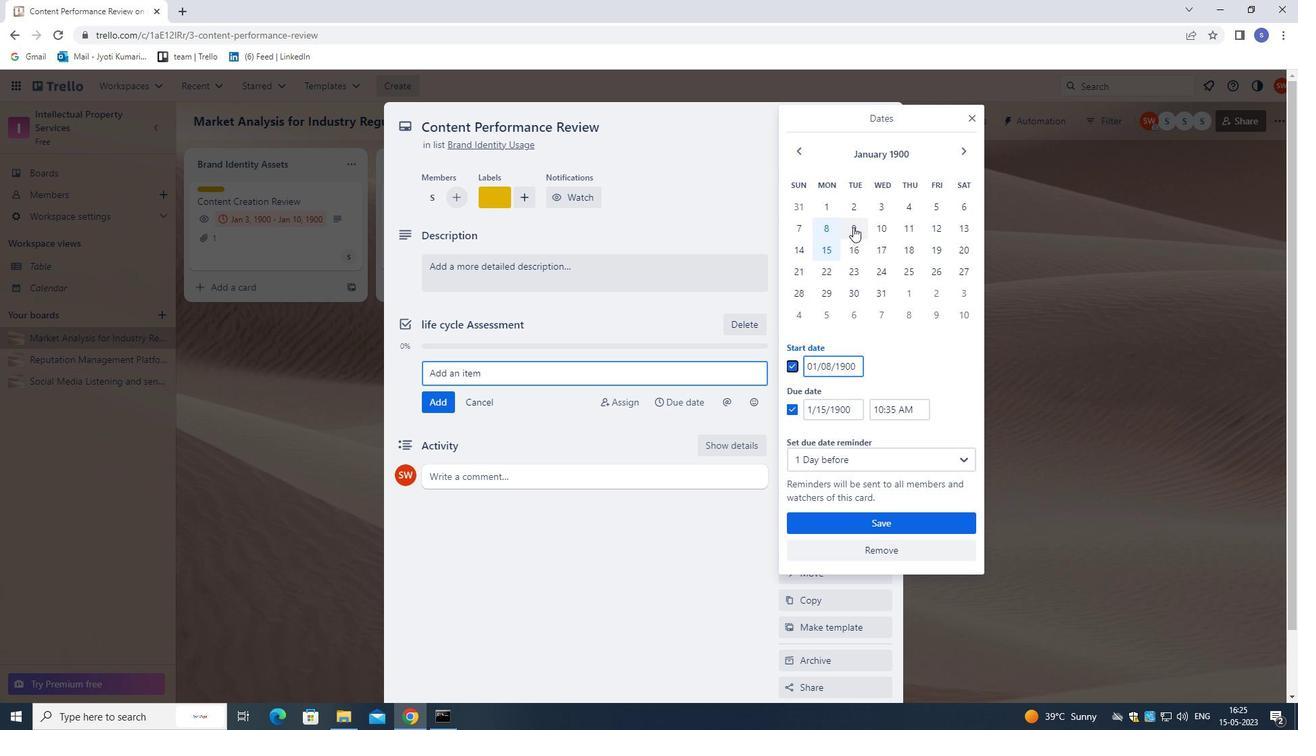 
Action: Mouse moved to (856, 248)
Screenshot: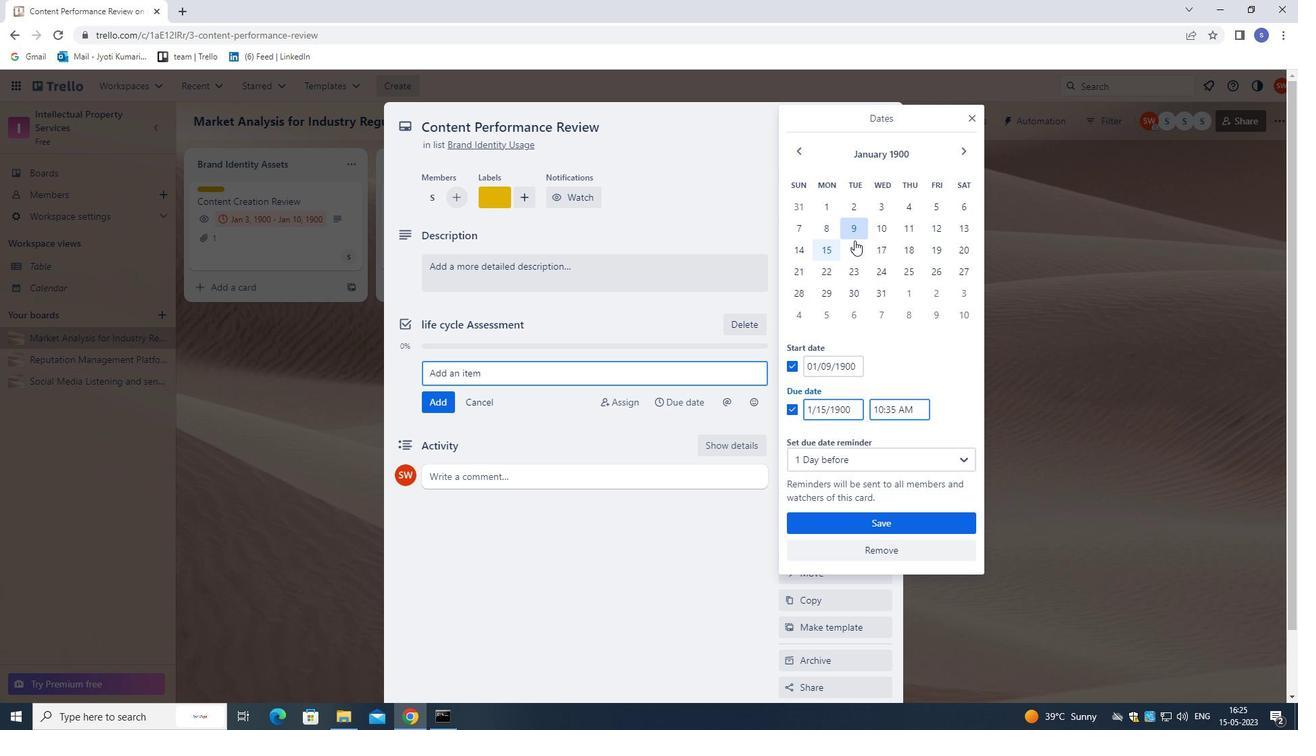 
Action: Mouse pressed left at (856, 248)
Screenshot: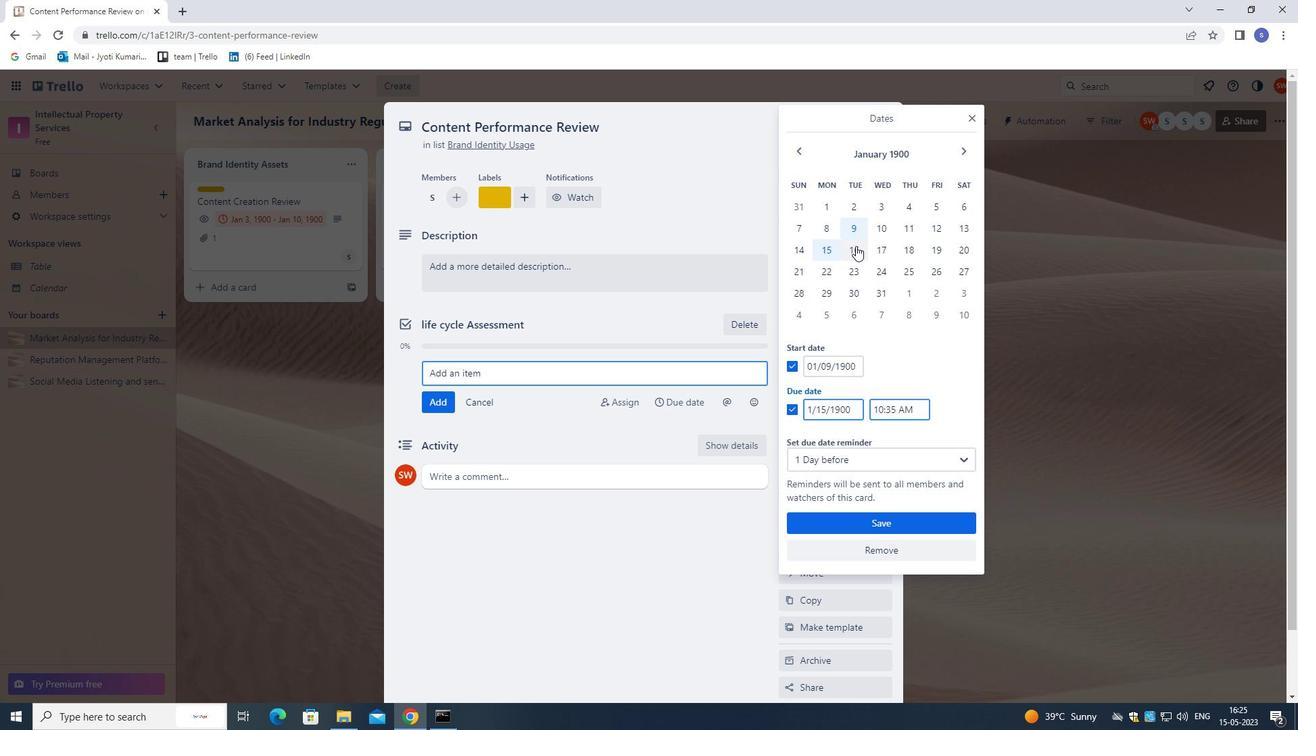 
Action: Mouse moved to (825, 520)
Screenshot: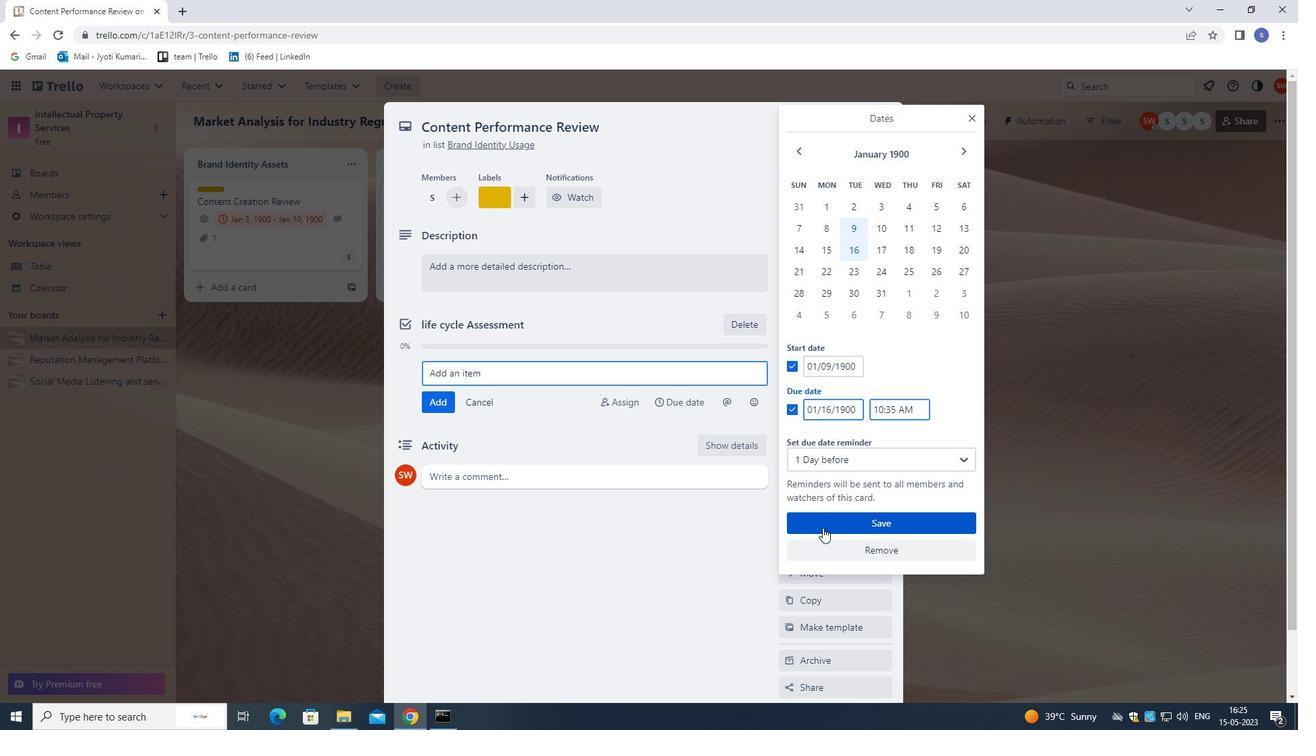 
Action: Mouse pressed left at (825, 520)
Screenshot: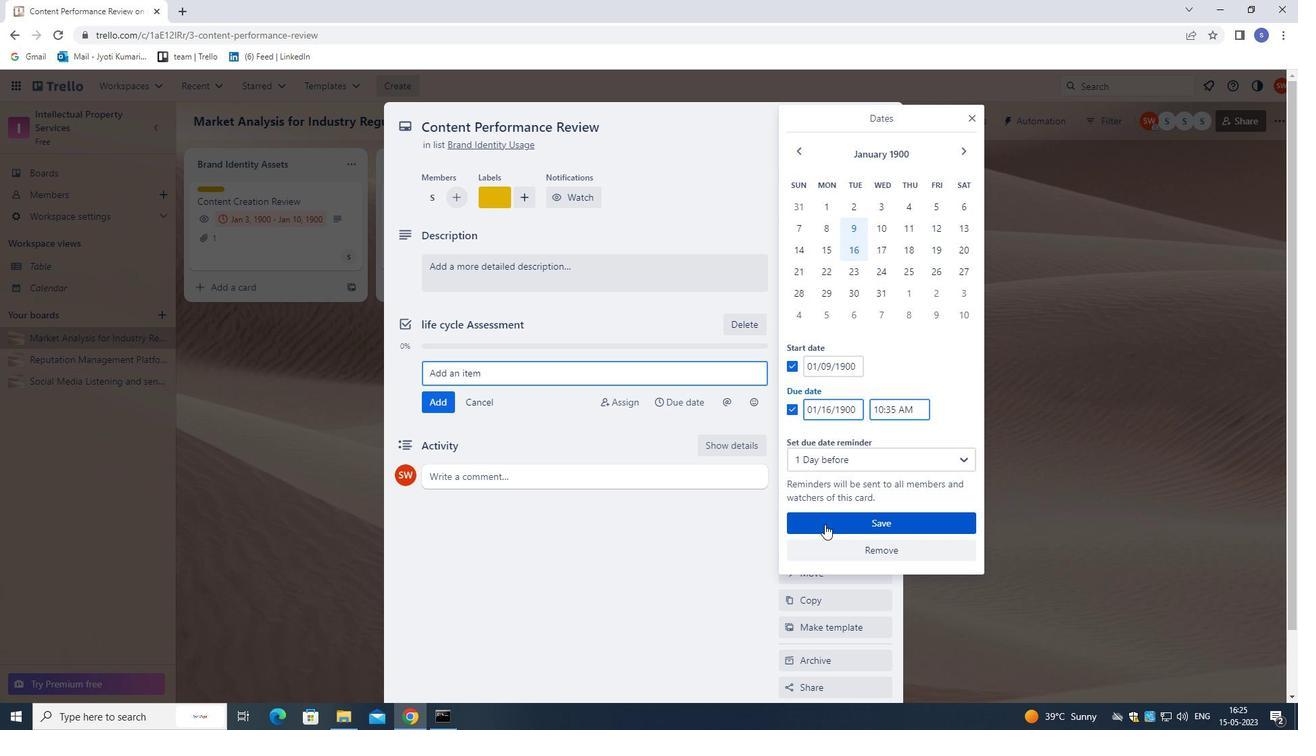 
Action: Mouse moved to (802, 353)
Screenshot: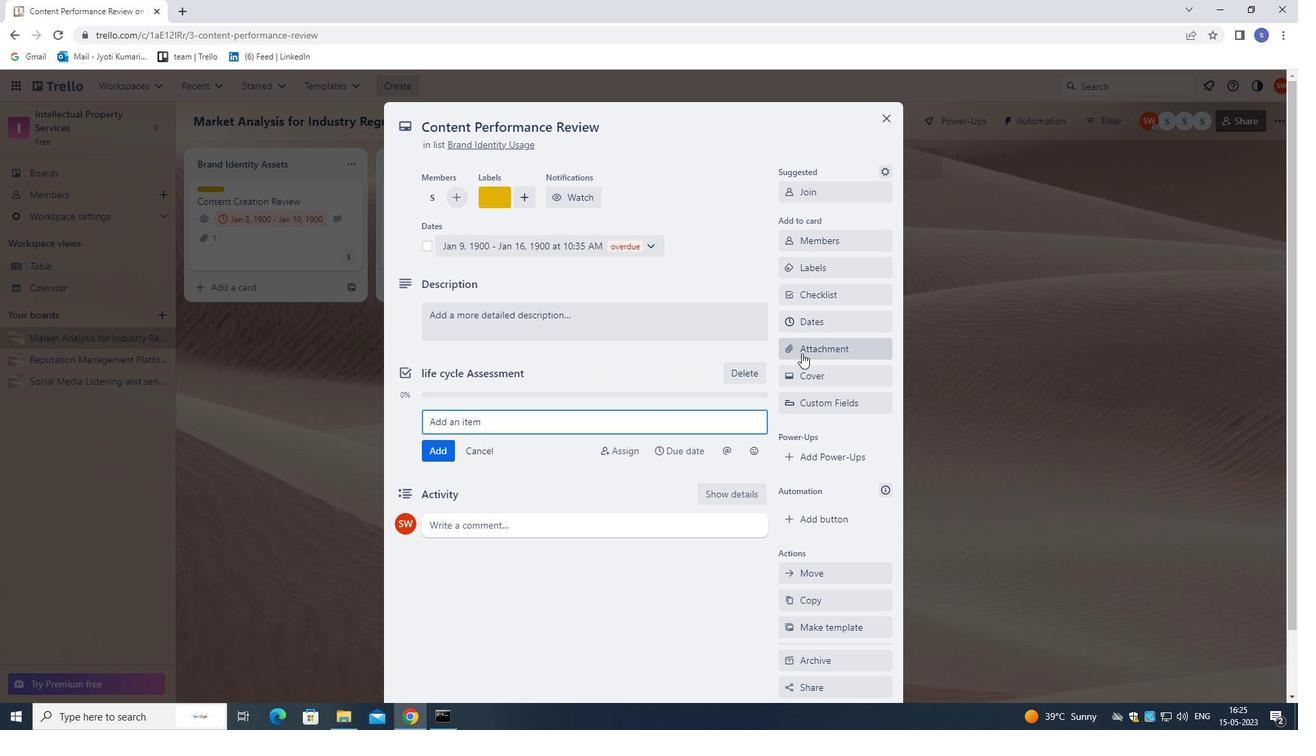 
Action: Mouse pressed left at (802, 353)
Screenshot: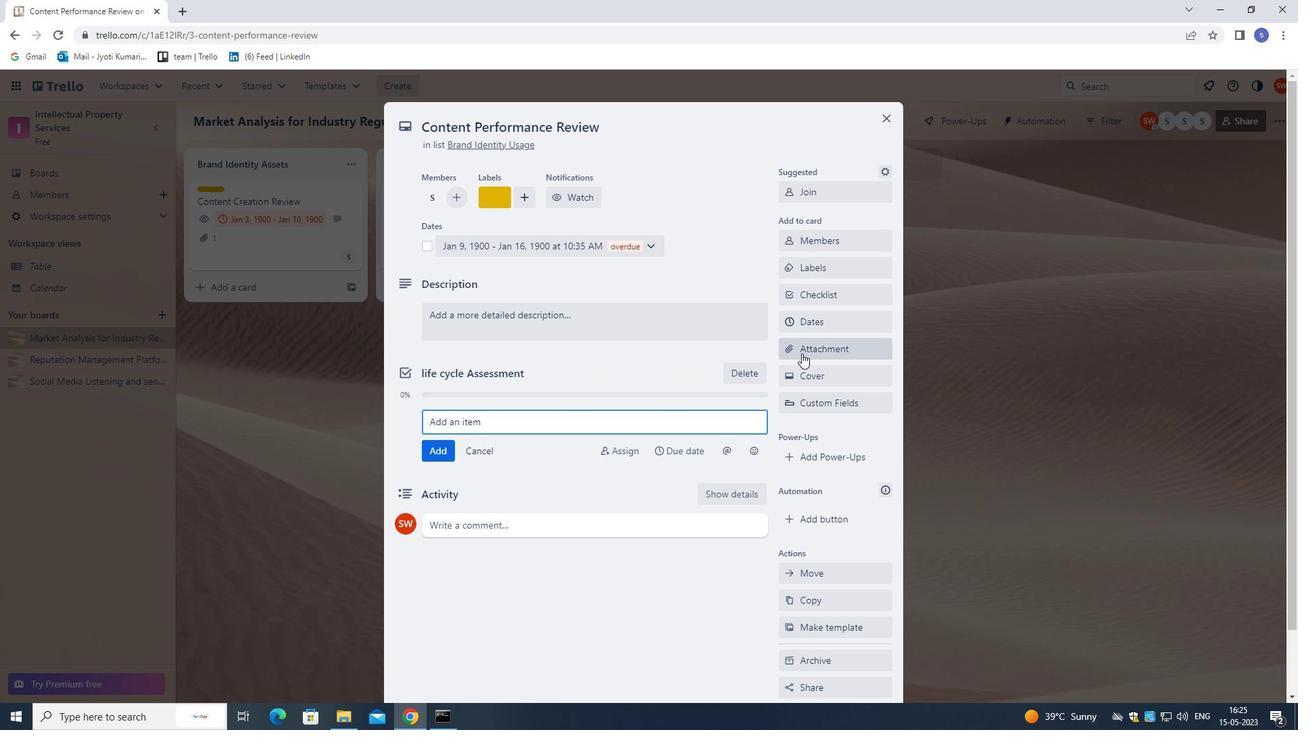 
Action: Mouse moved to (805, 450)
Screenshot: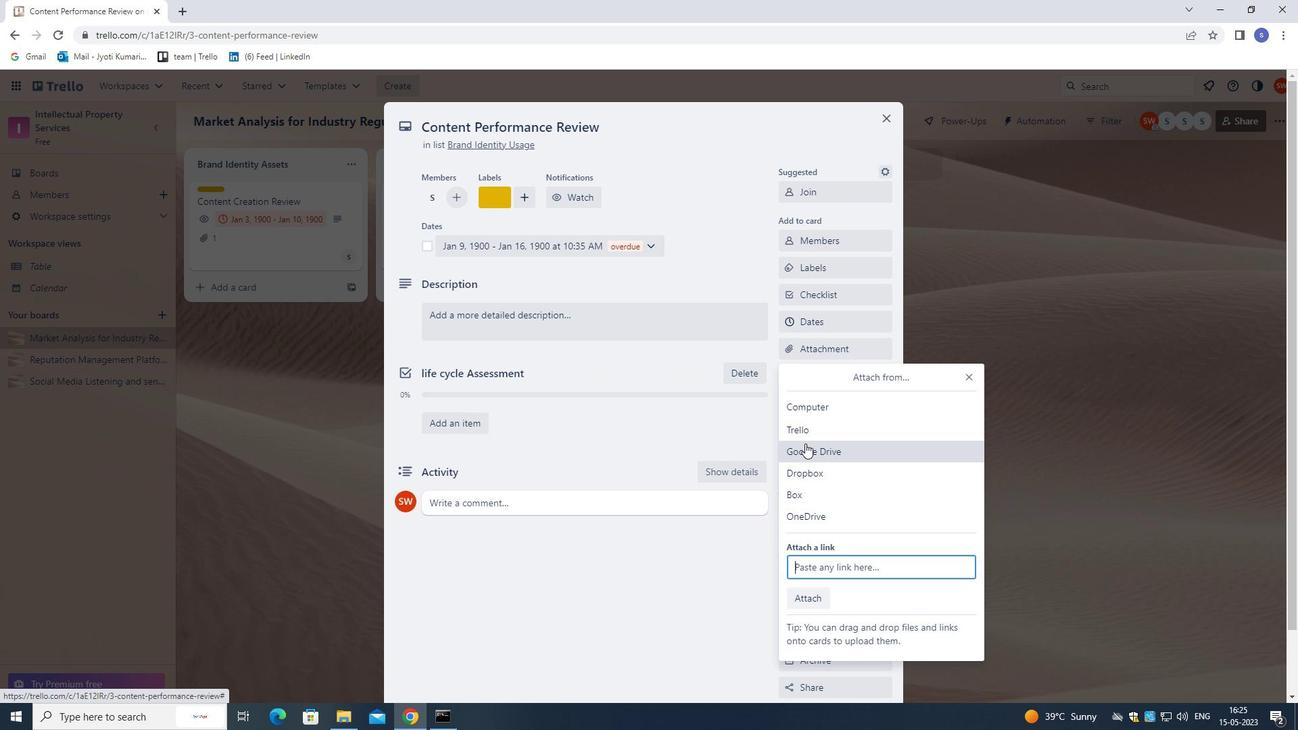 
Action: Mouse pressed left at (805, 450)
Screenshot: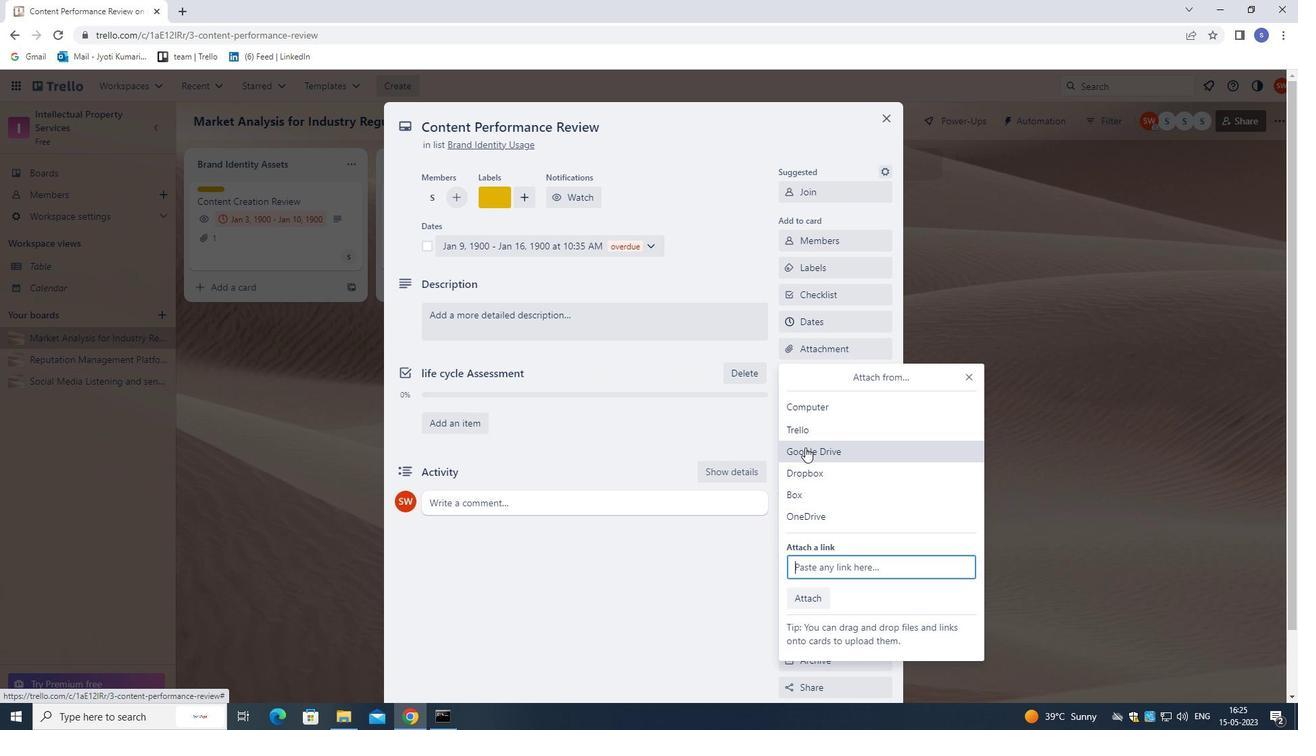 
Action: Mouse moved to (464, 327)
Screenshot: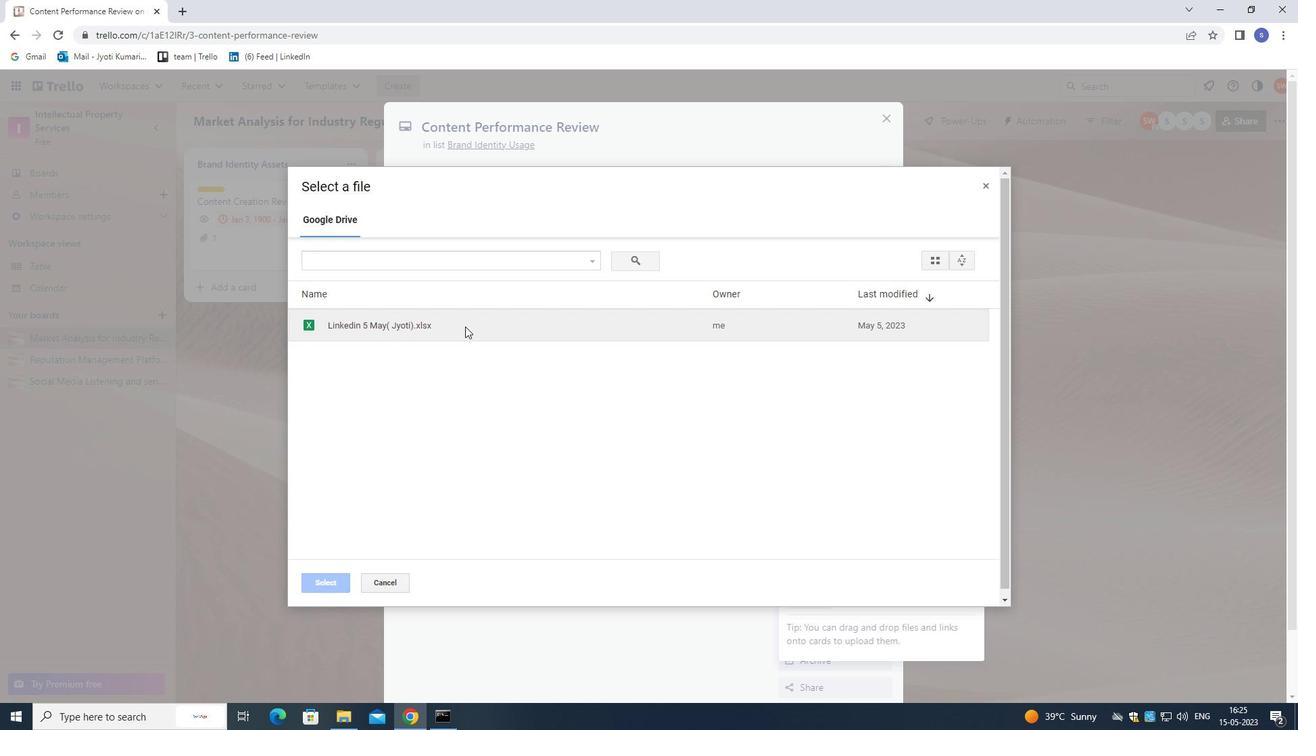 
Action: Mouse pressed left at (464, 327)
Screenshot: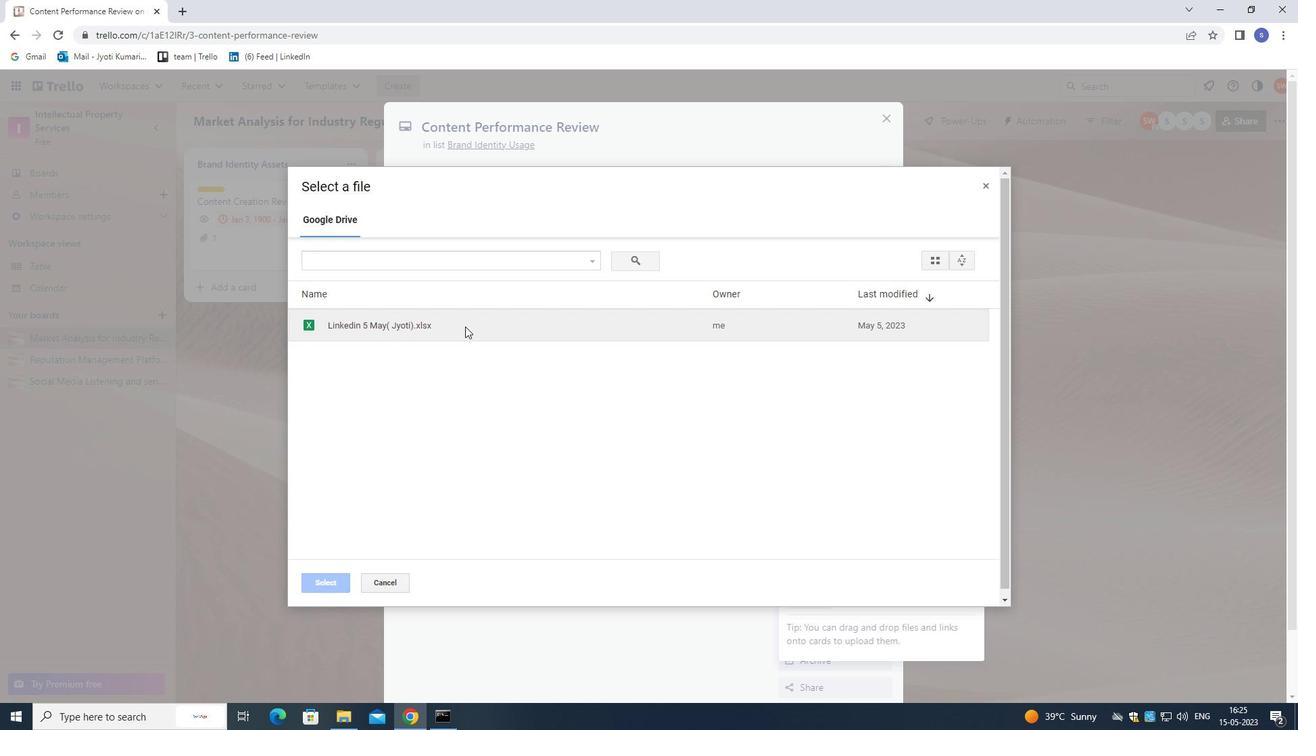 
Action: Mouse moved to (332, 589)
Screenshot: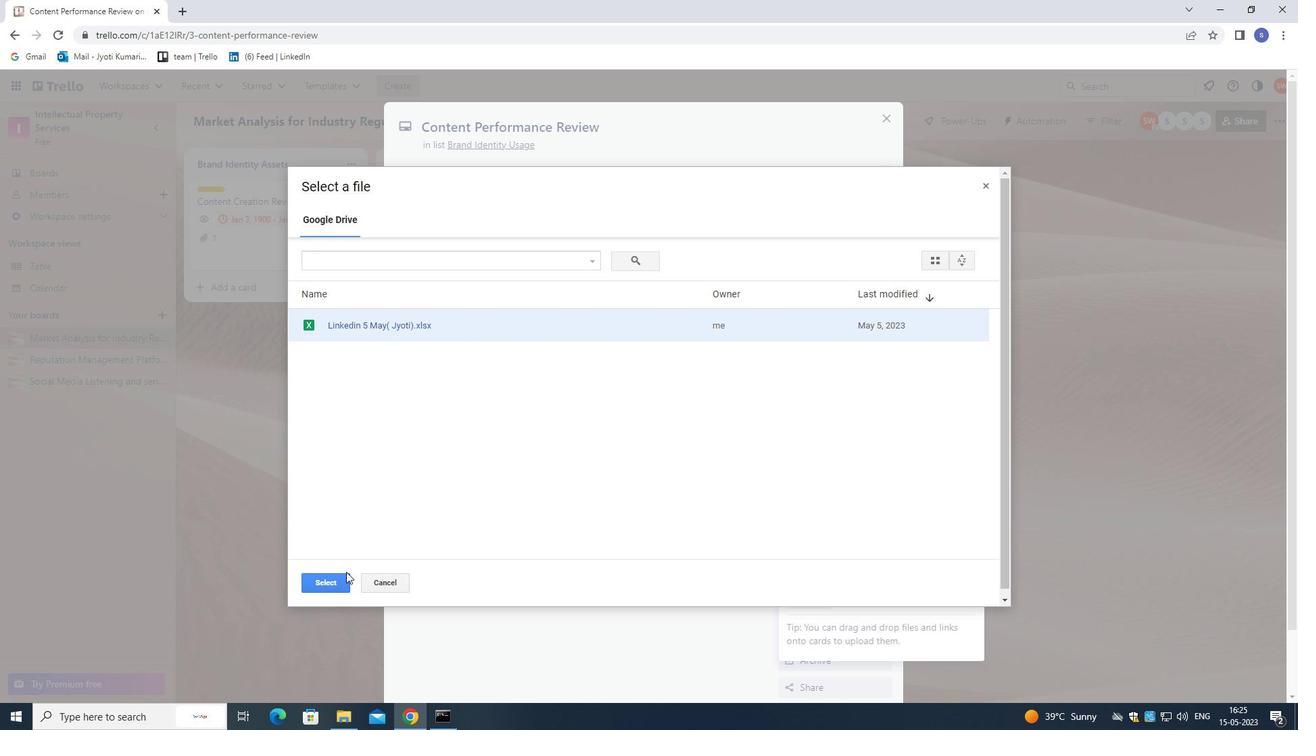
Action: Mouse pressed left at (332, 589)
Screenshot: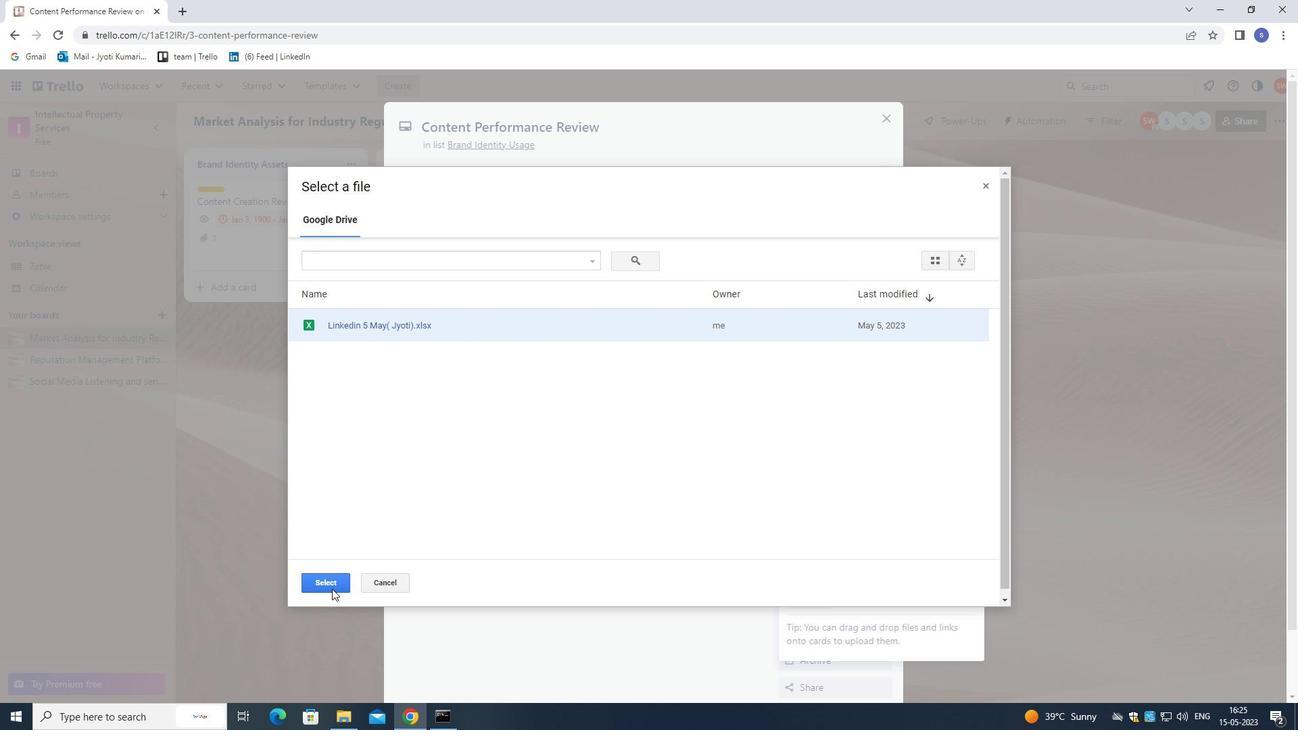 
Action: Mouse moved to (622, 321)
Screenshot: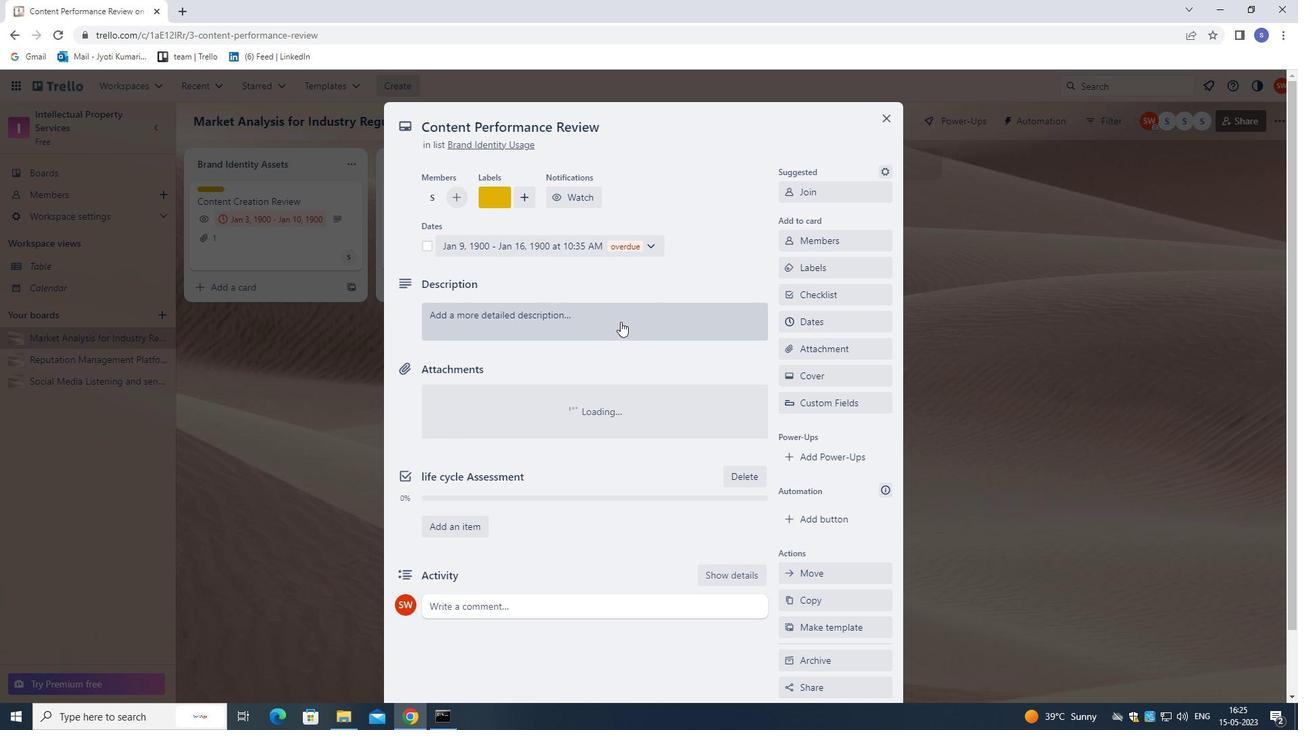 
Action: Mouse pressed left at (622, 321)
Screenshot: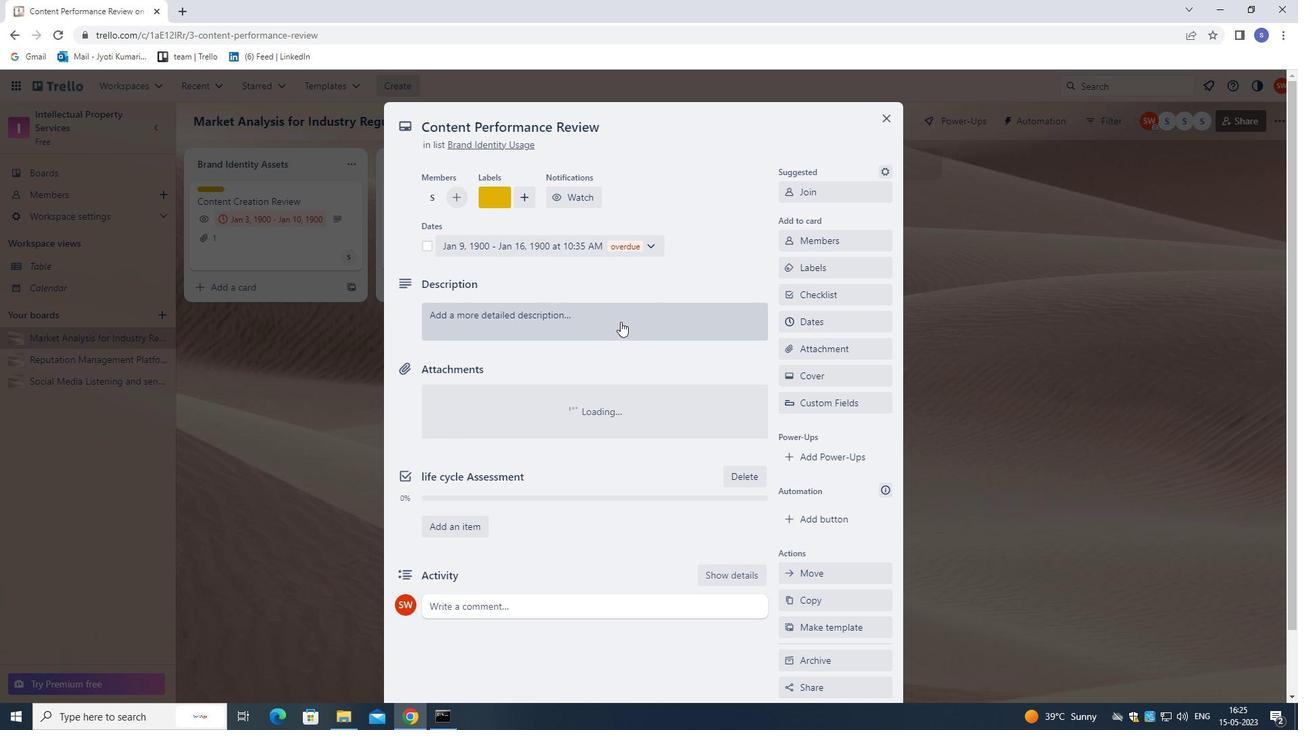 
Action: Mouse moved to (608, 346)
Screenshot: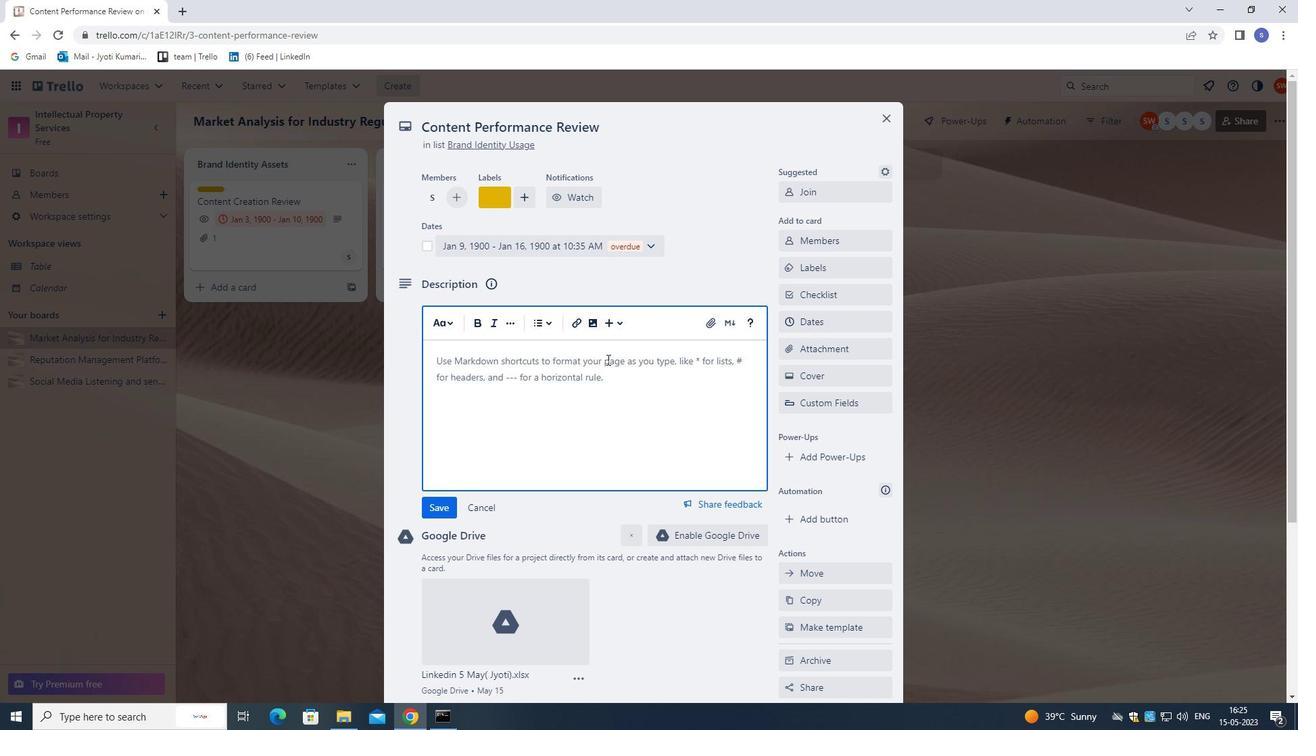 
Action: Key pressed <Key.shift>RESEARCH<Key.space>ANDDEVELOP<Key.space>NEW<Key.space>PRODUCT<Key.space>DIFFERENTIONAL<Key.space><Key.backspace><Key.backspace><Key.backspace><Key.backspace><Key.backspace>ATION<Key.space>STRATEF<Key.backspace>GY<Key.space>.
Screenshot: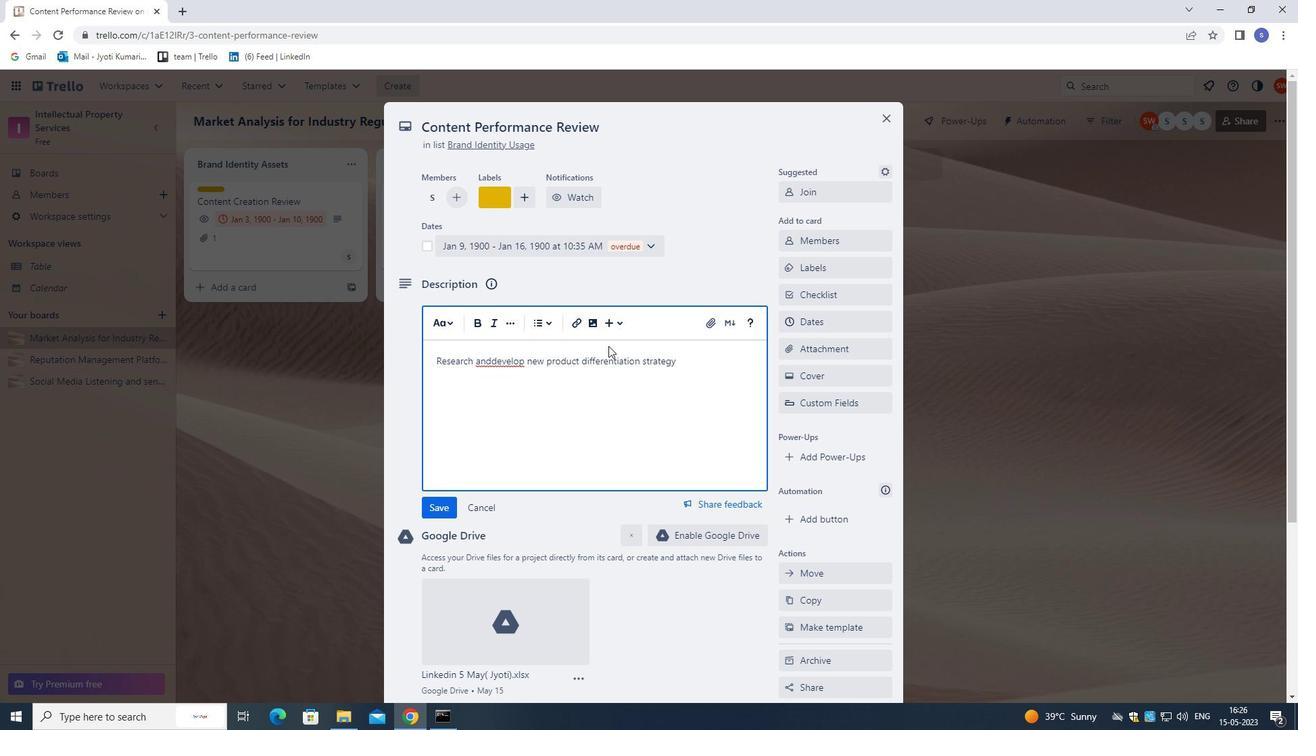 
Action: Mouse moved to (493, 361)
Screenshot: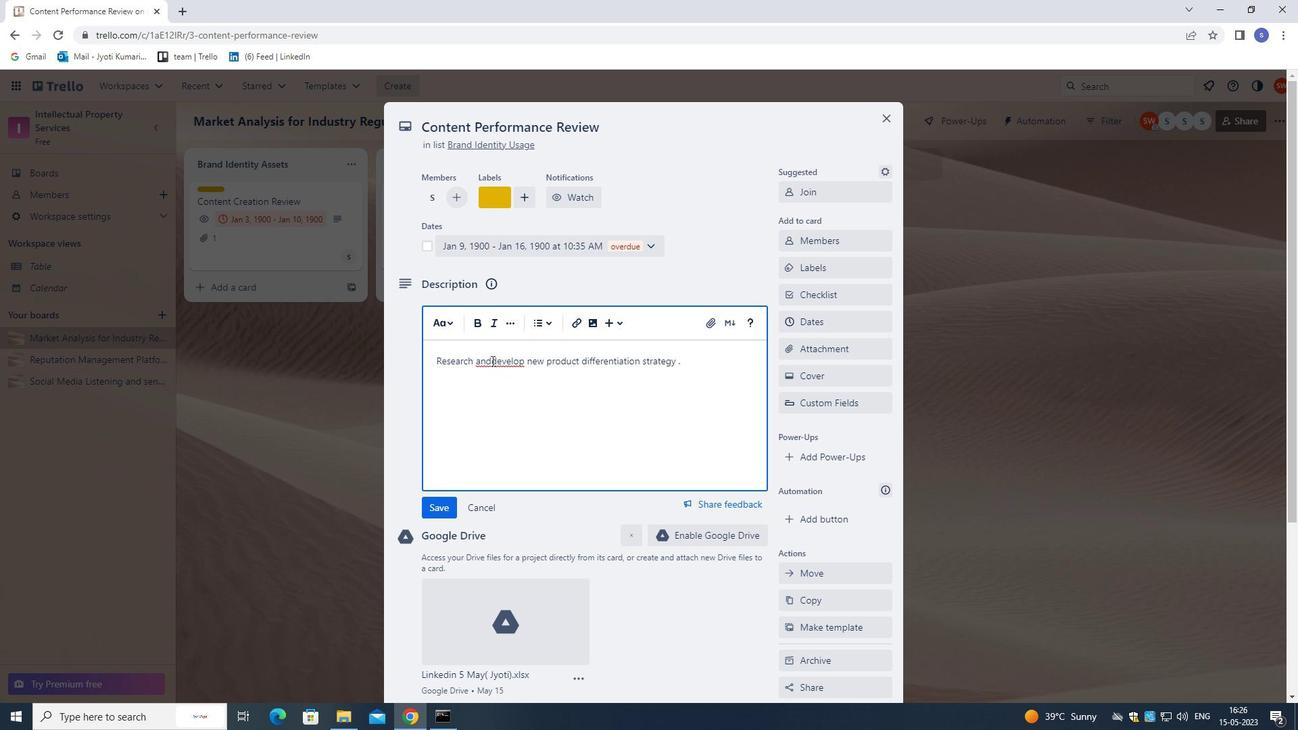 
Action: Mouse pressed left at (493, 361)
Screenshot: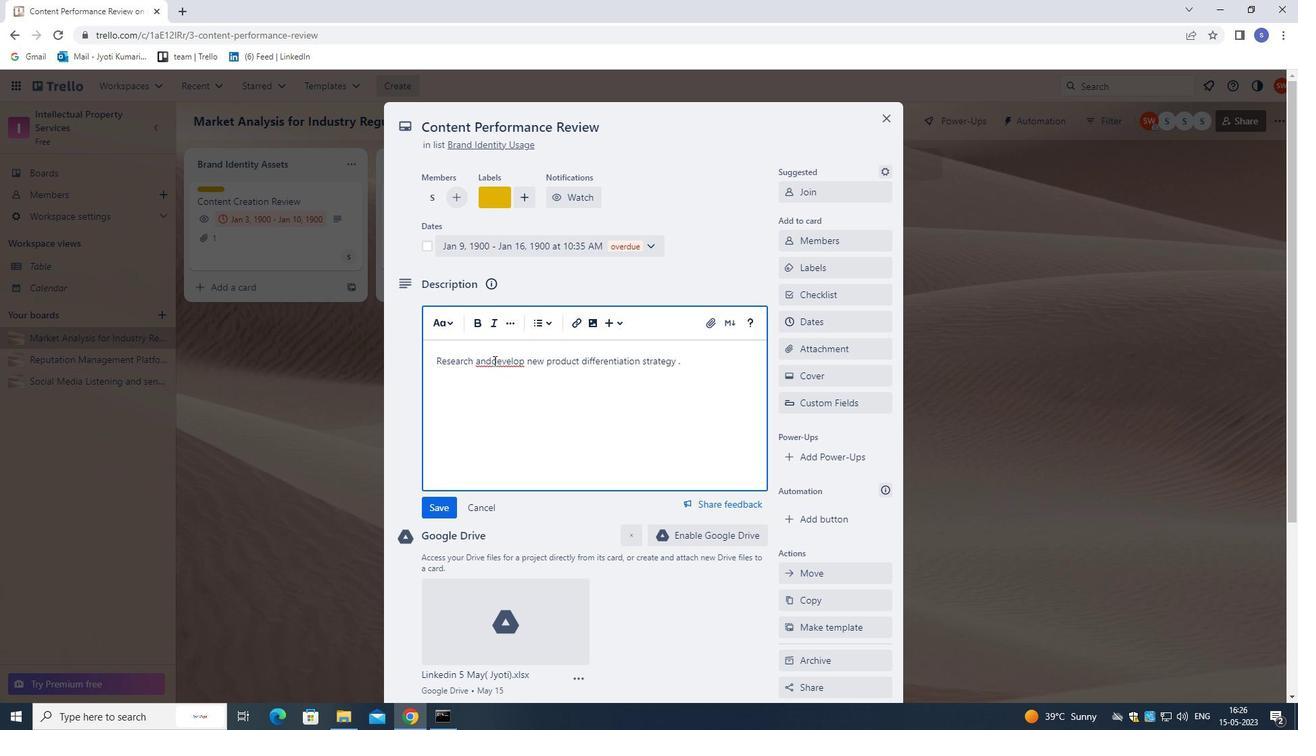 
Action: Mouse moved to (544, 442)
Screenshot: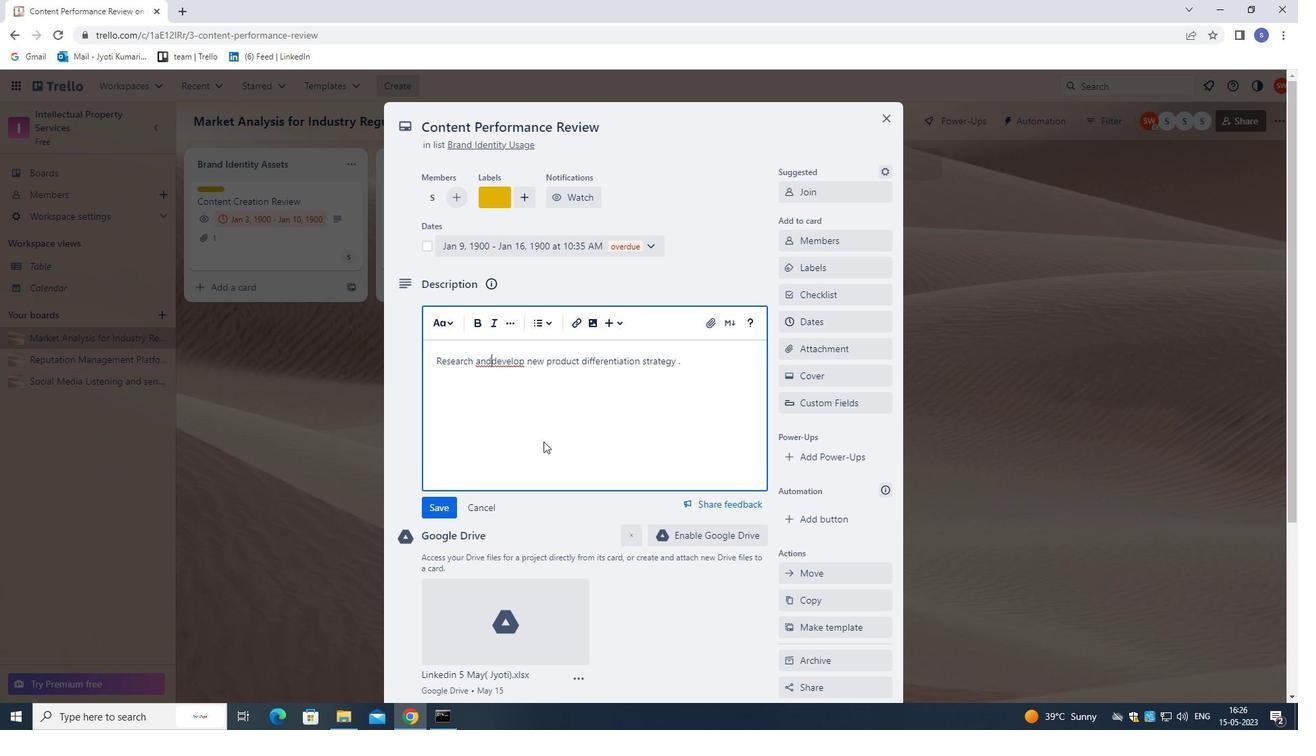 
Action: Key pressed <Key.space>
Screenshot: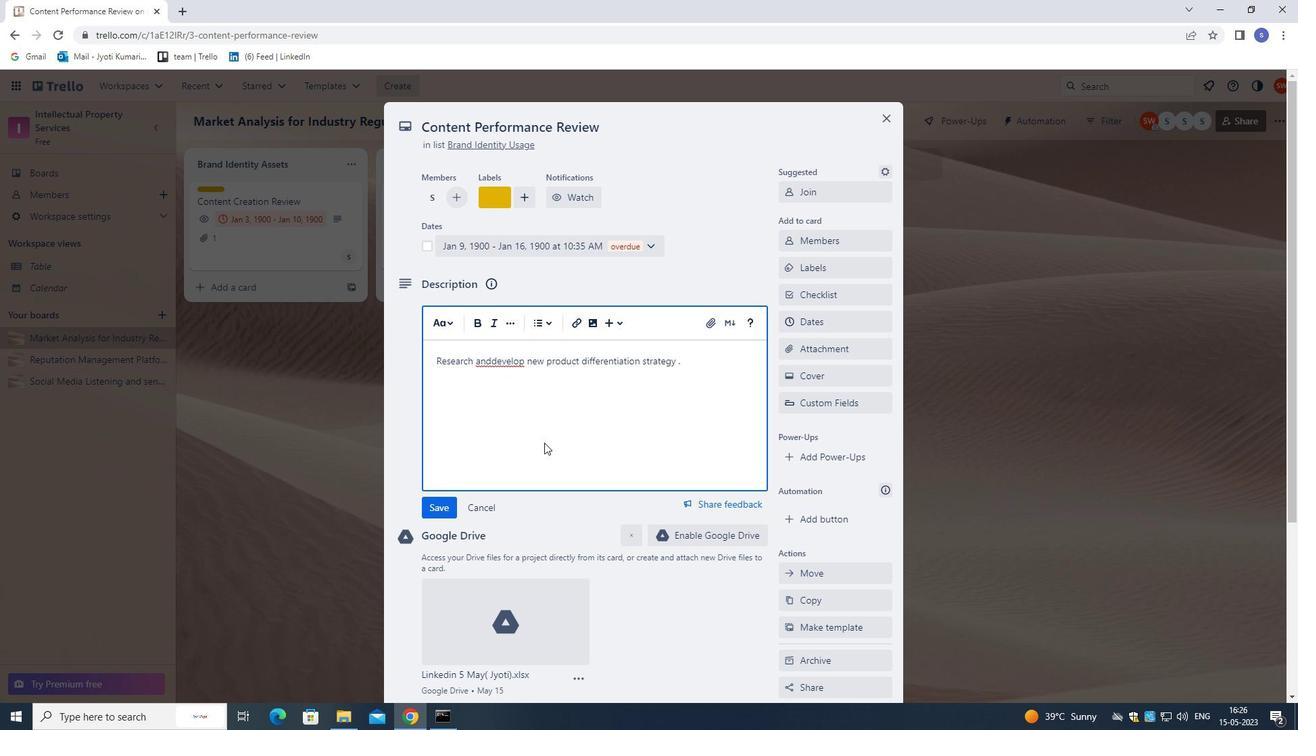 
Action: Mouse moved to (545, 452)
Screenshot: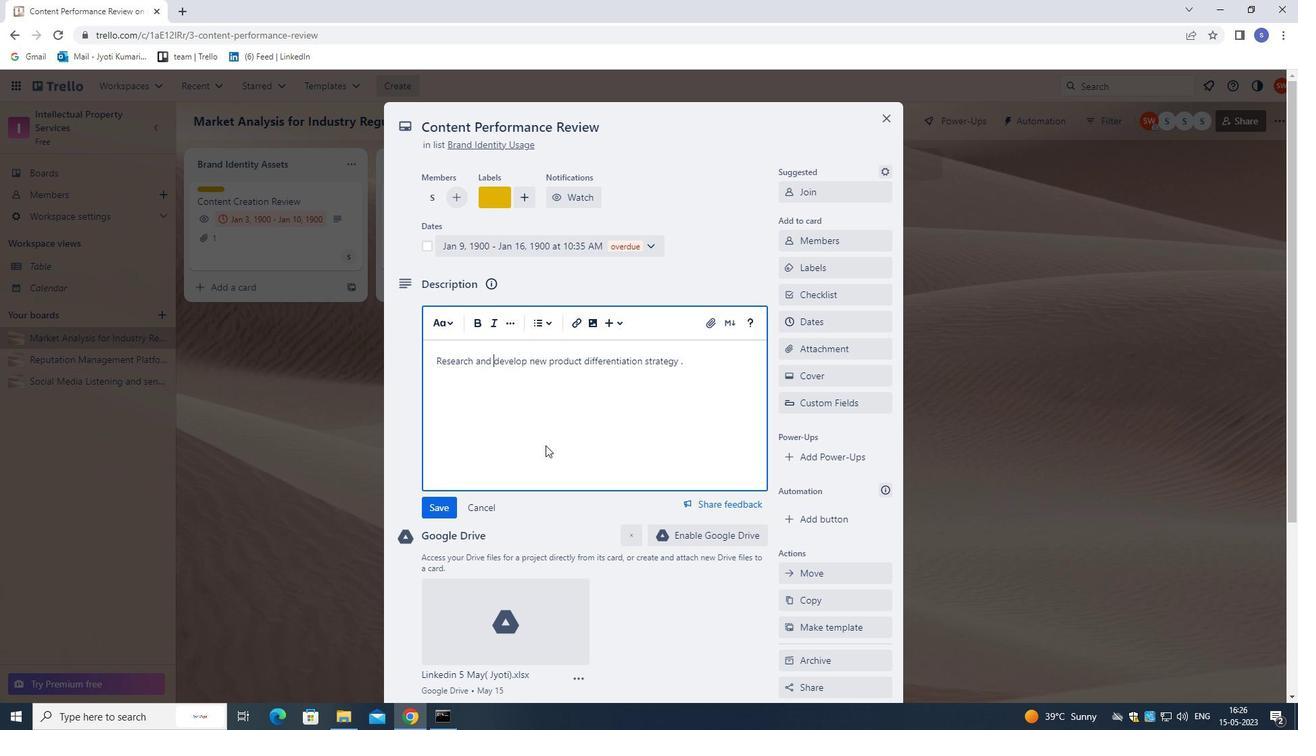 
Action: Mouse scrolled (545, 451) with delta (0, 0)
Screenshot: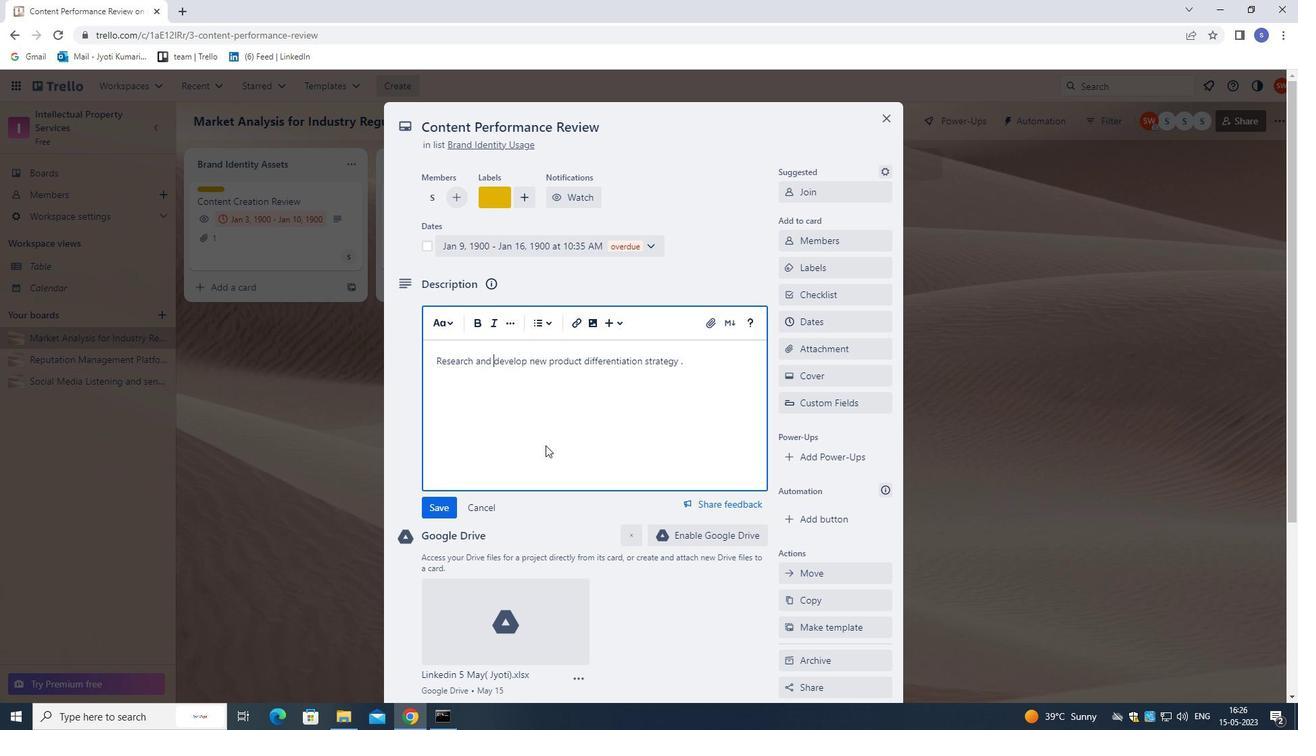 
Action: Mouse moved to (546, 455)
Screenshot: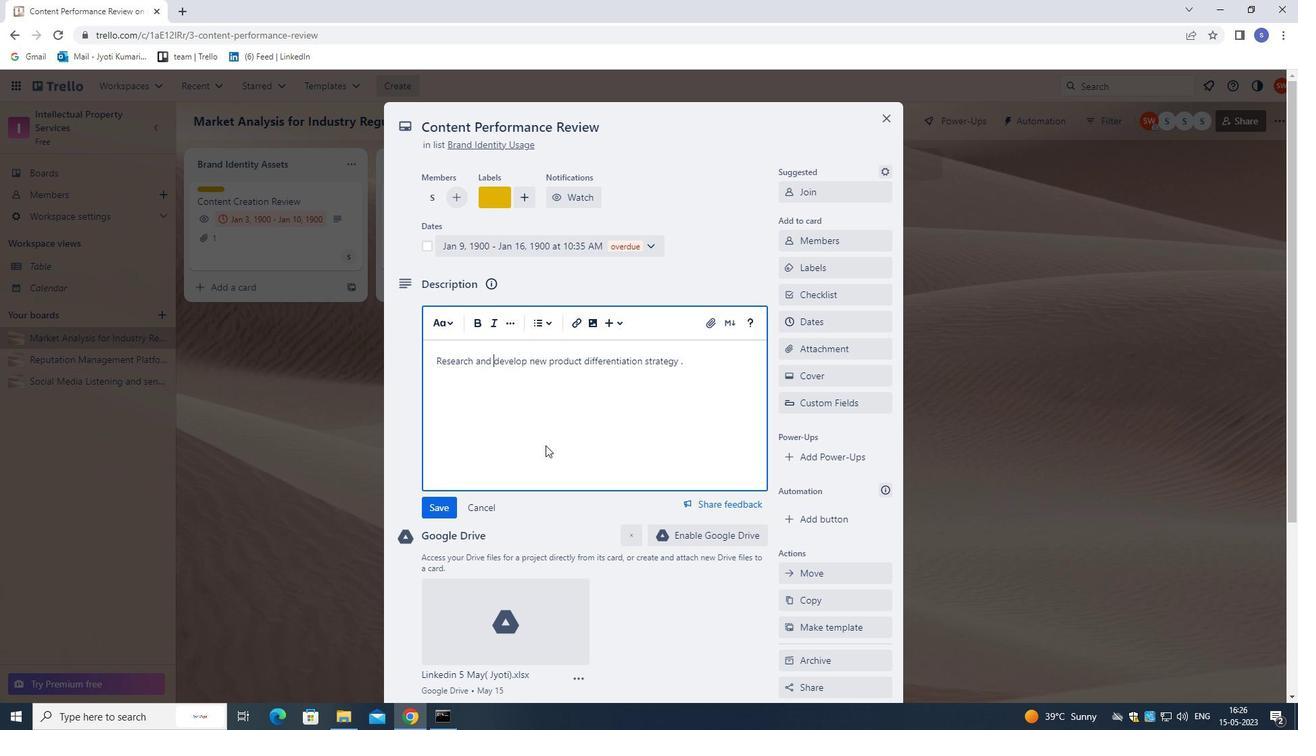 
Action: Mouse scrolled (546, 455) with delta (0, 0)
Screenshot: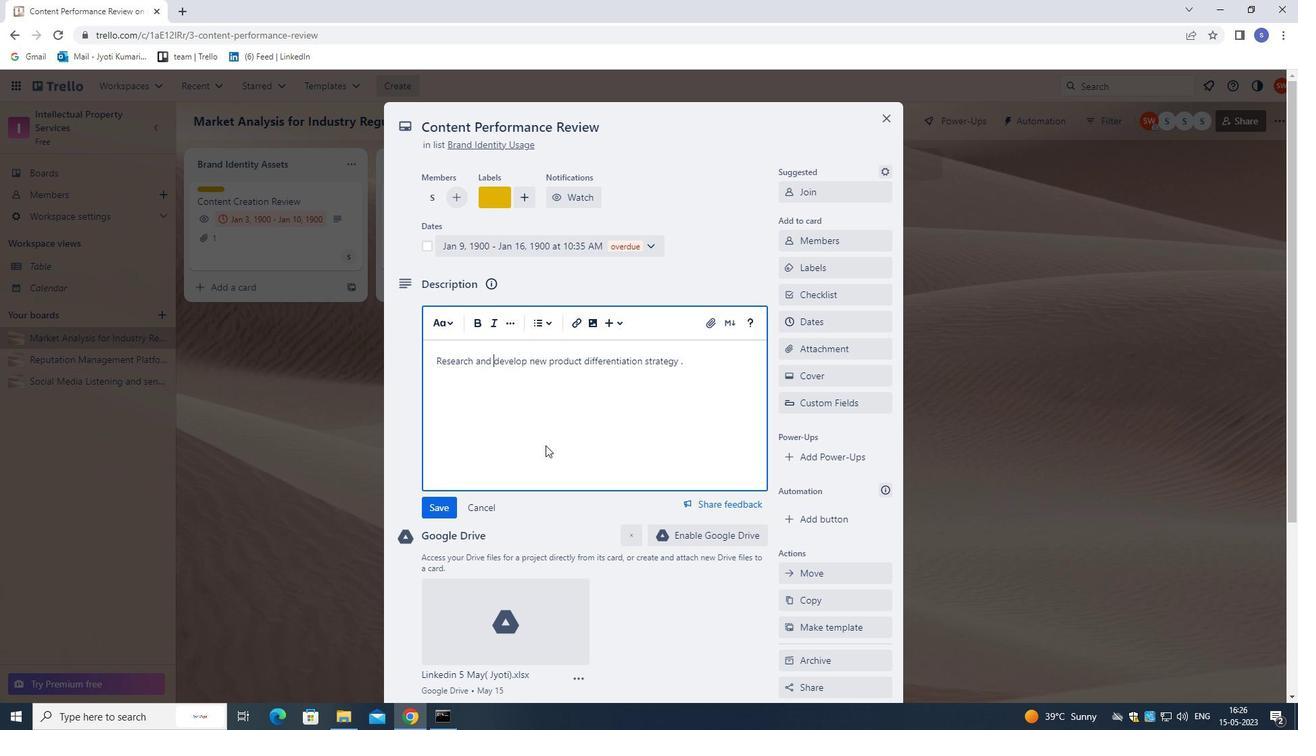 
Action: Mouse moved to (546, 456)
Screenshot: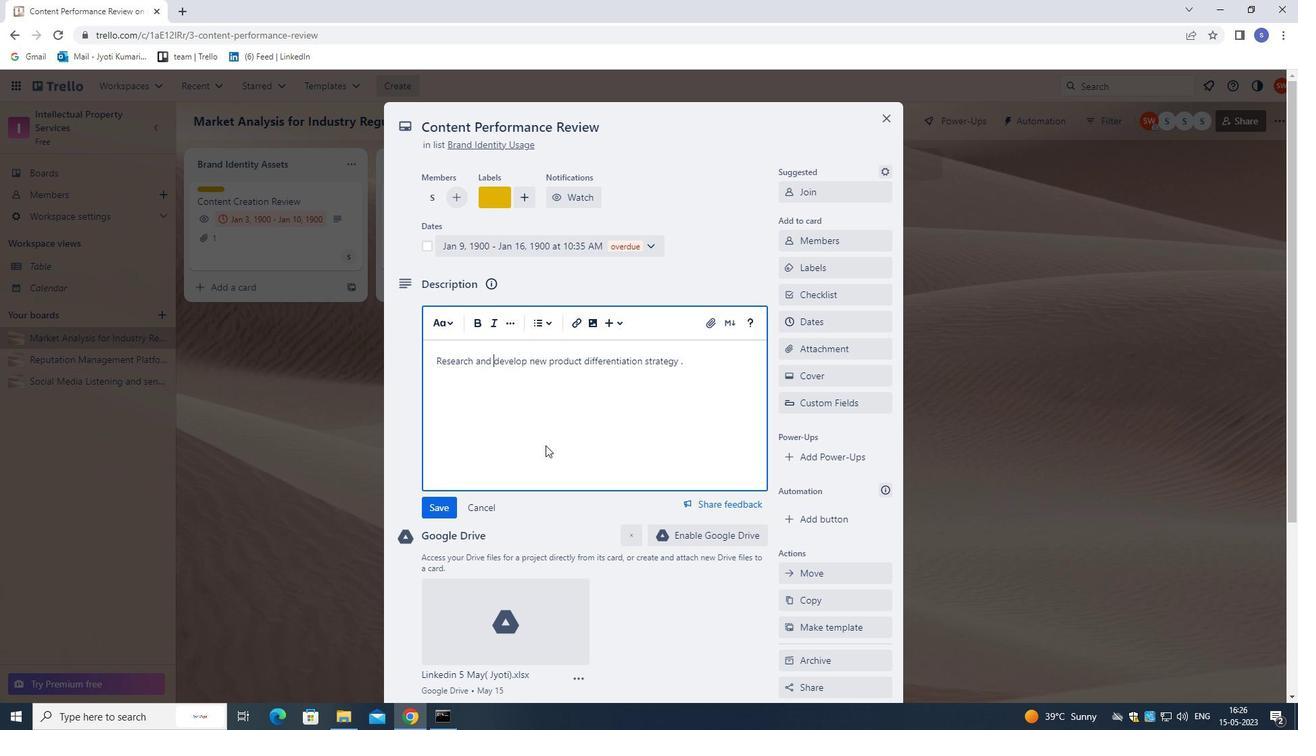 
Action: Mouse scrolled (546, 455) with delta (0, 0)
Screenshot: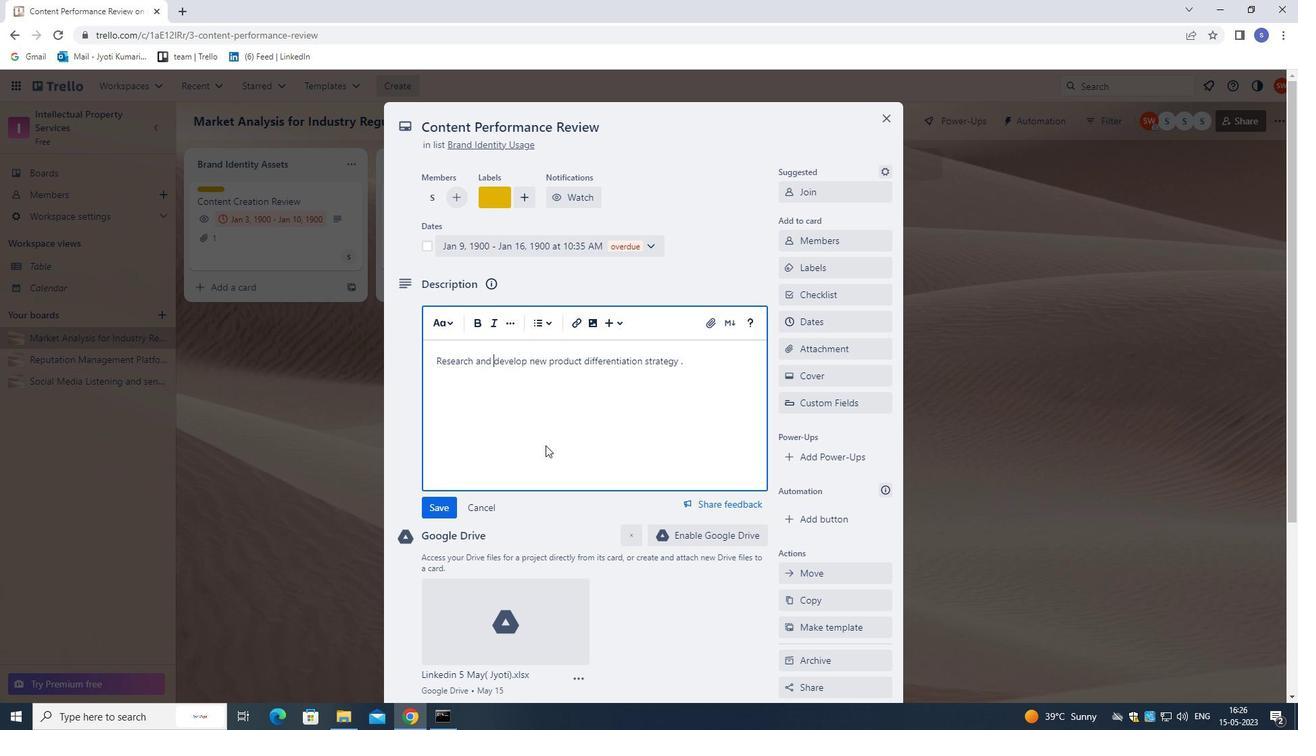 
Action: Mouse scrolled (546, 455) with delta (0, 0)
Screenshot: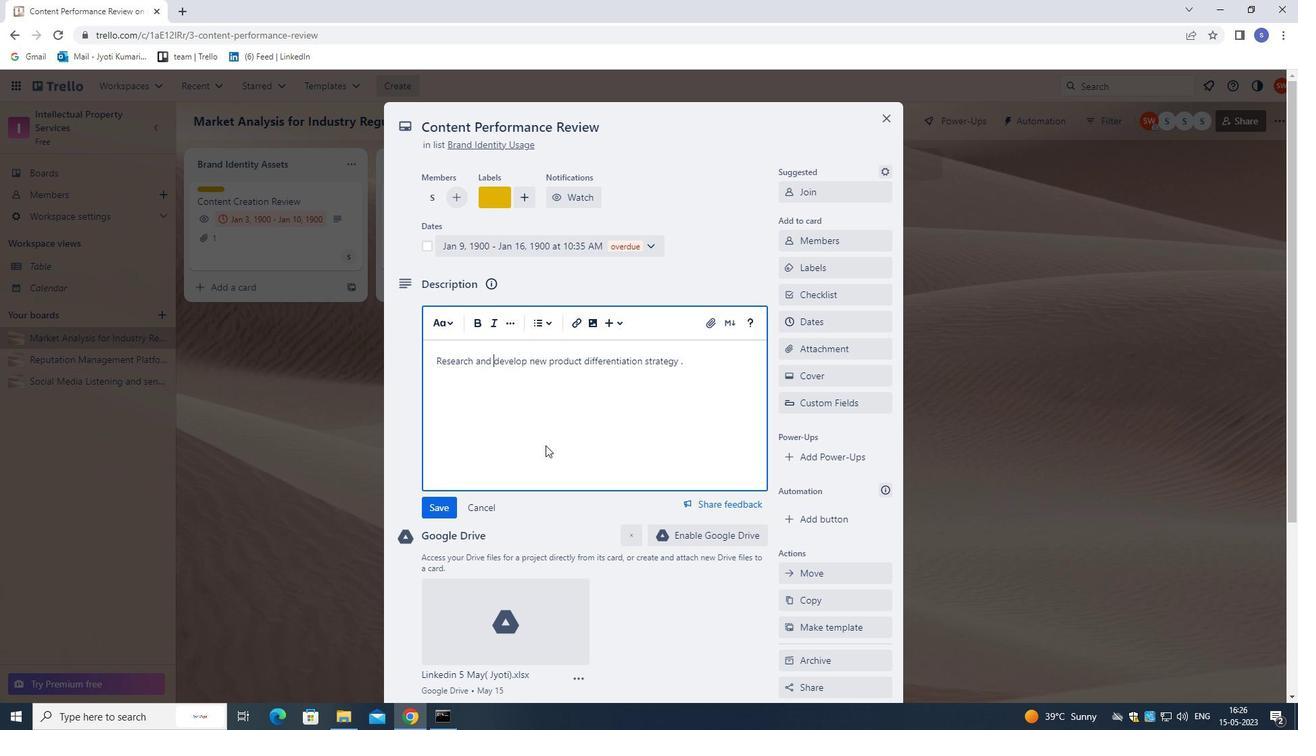 
Action: Mouse scrolled (546, 455) with delta (0, 0)
Screenshot: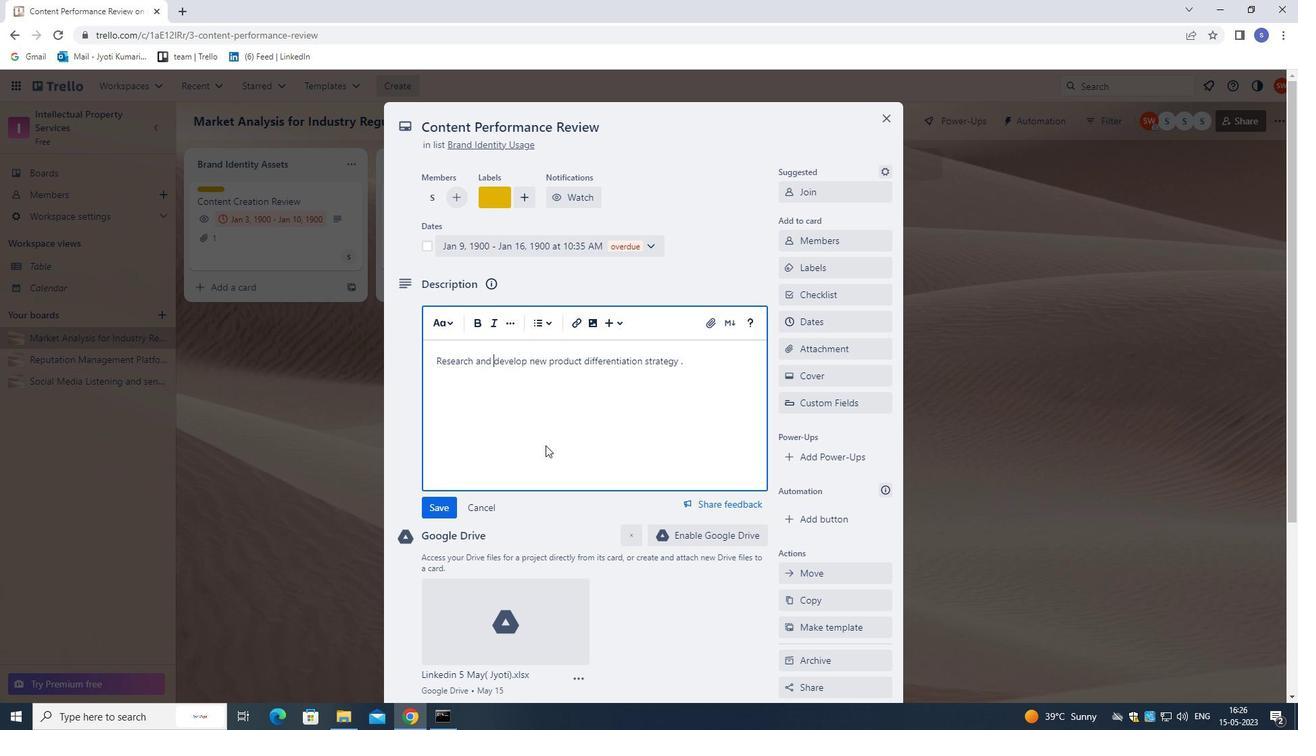 
Action: Mouse moved to (551, 475)
Screenshot: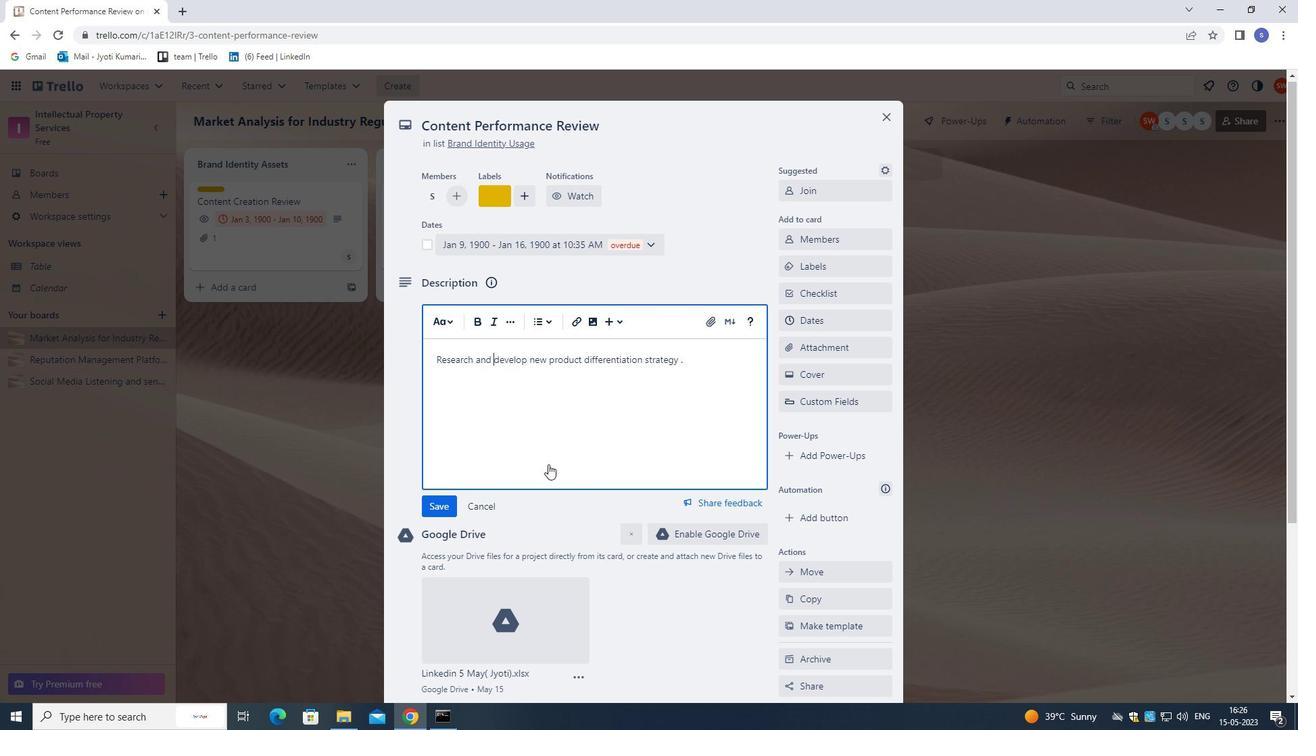 
Action: Mouse scrolled (551, 474) with delta (0, 0)
Screenshot: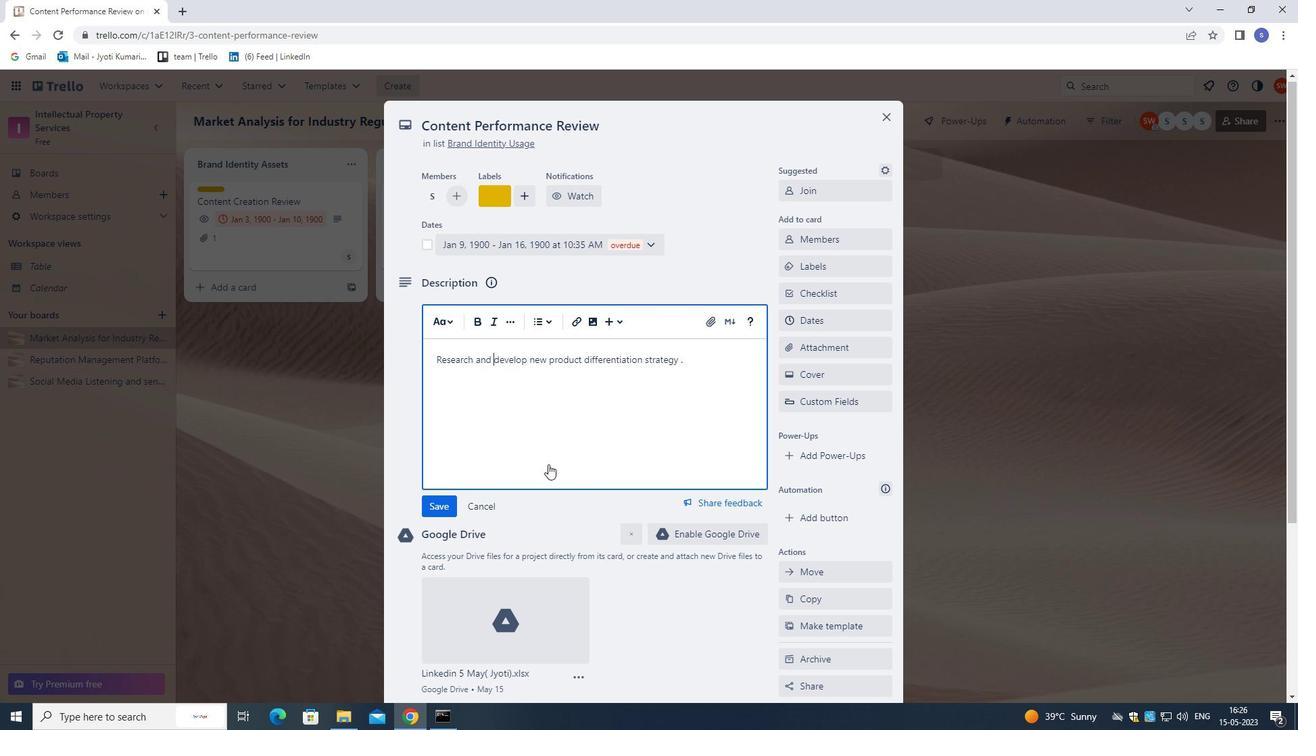 
Action: Mouse moved to (551, 477)
Screenshot: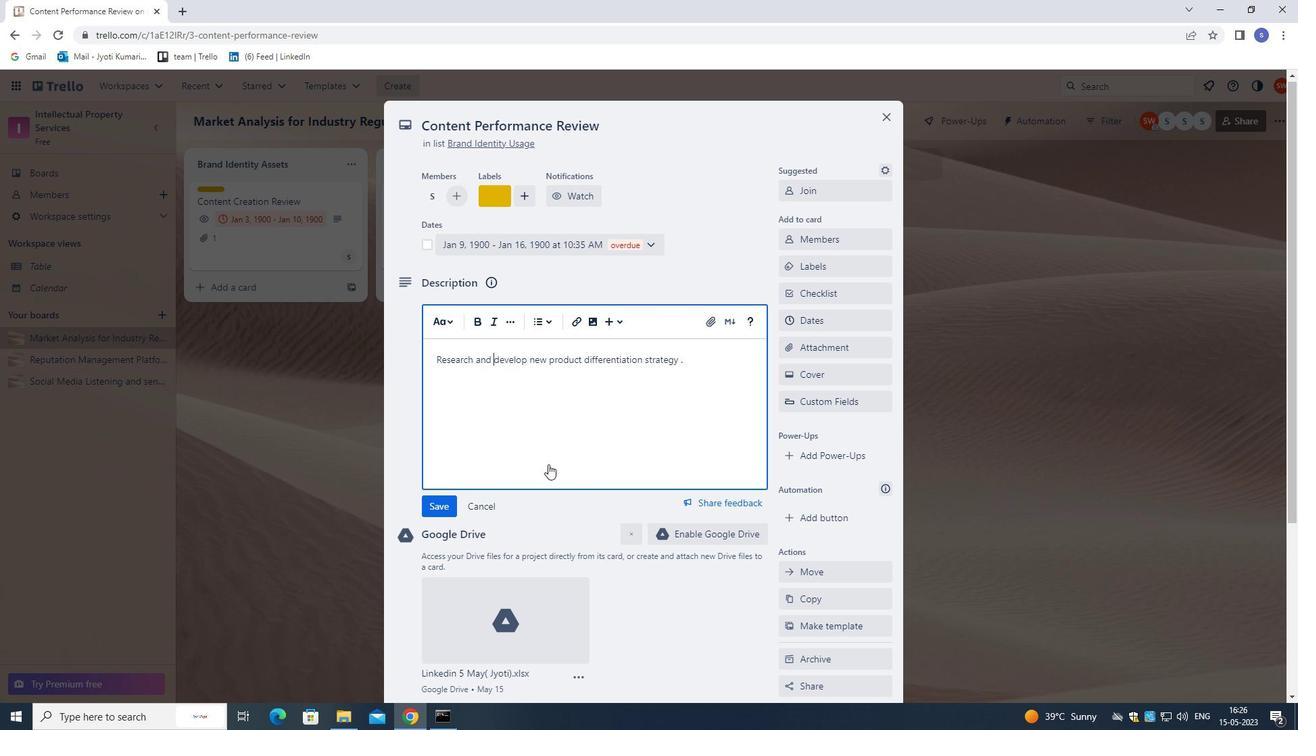 
Action: Mouse scrolled (551, 476) with delta (0, 0)
Screenshot: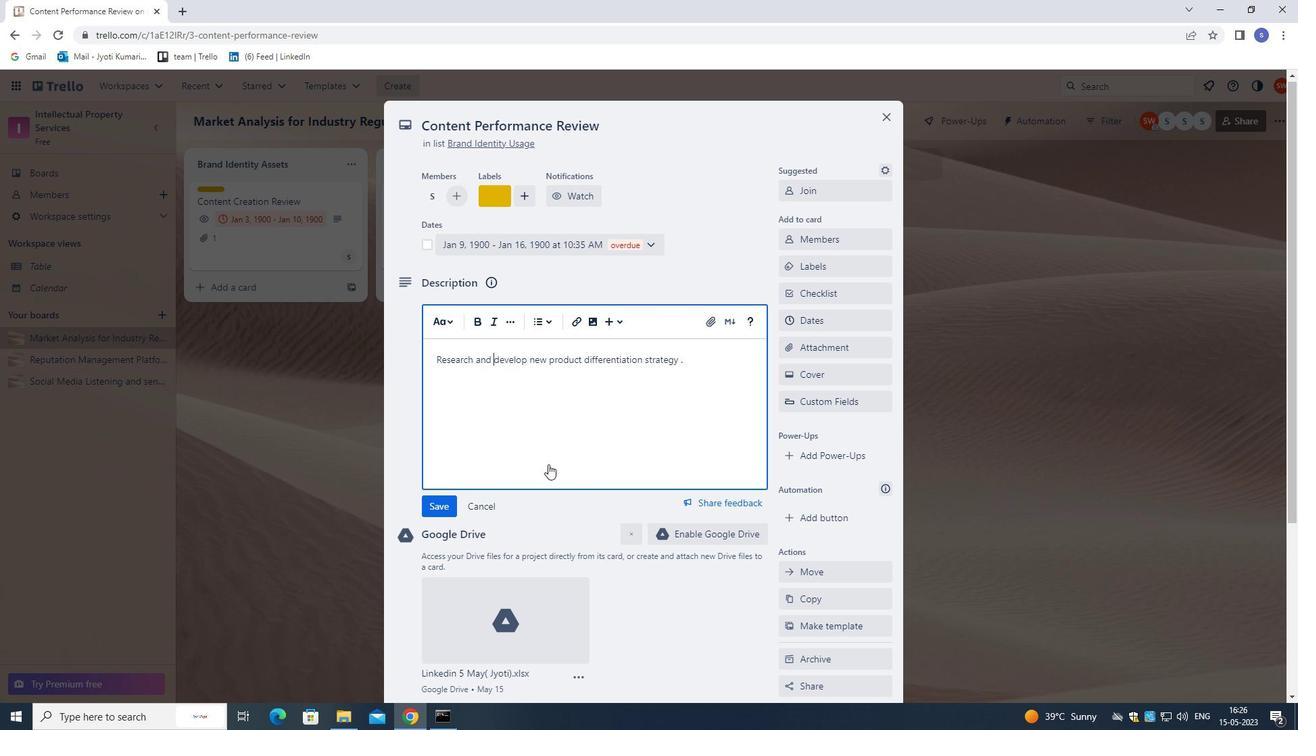 
Action: Mouse moved to (551, 478)
Screenshot: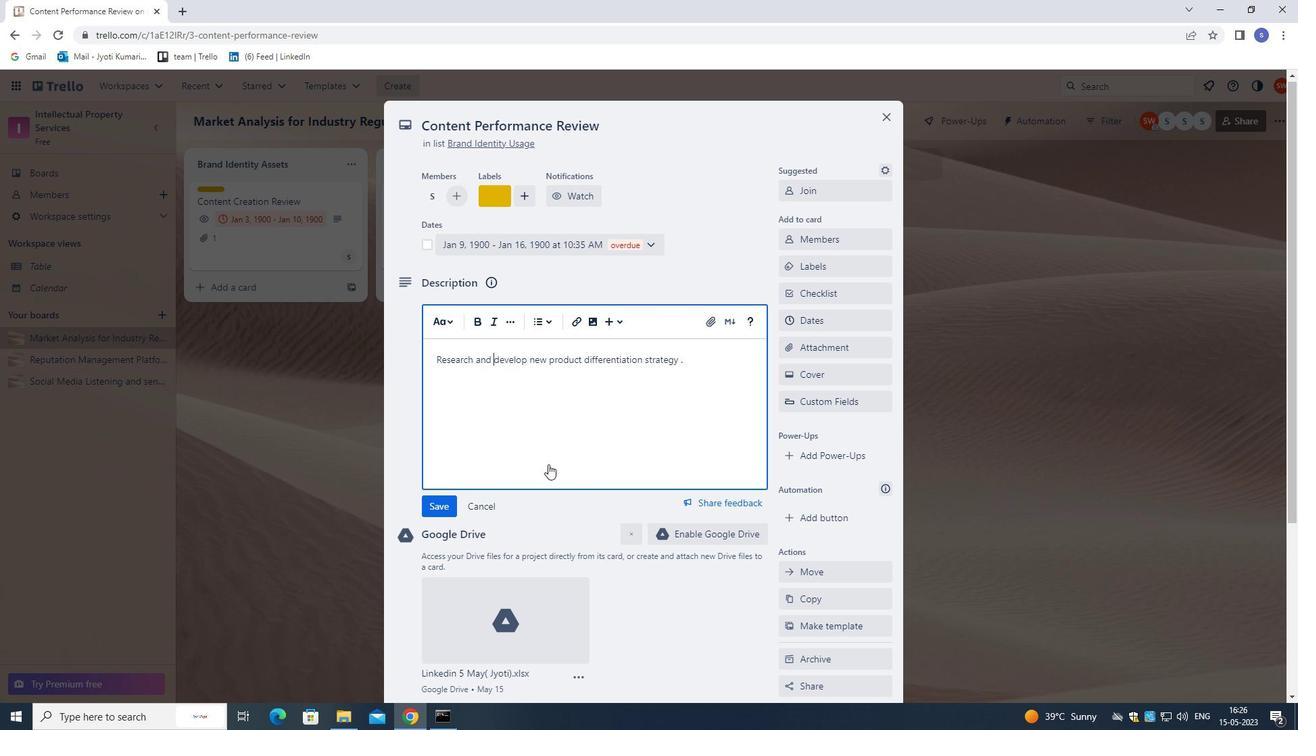 
Action: Mouse scrolled (551, 478) with delta (0, 0)
Screenshot: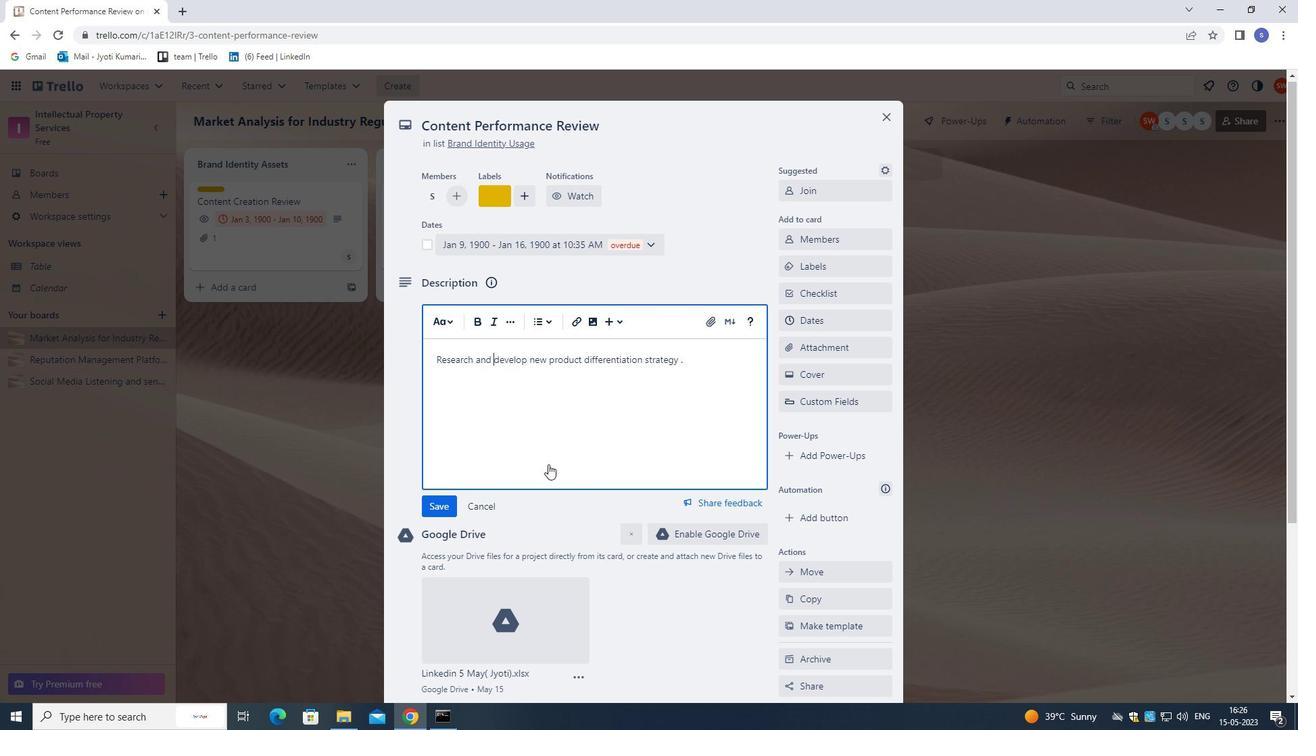 
Action: Mouse scrolled (551, 478) with delta (0, 0)
Screenshot: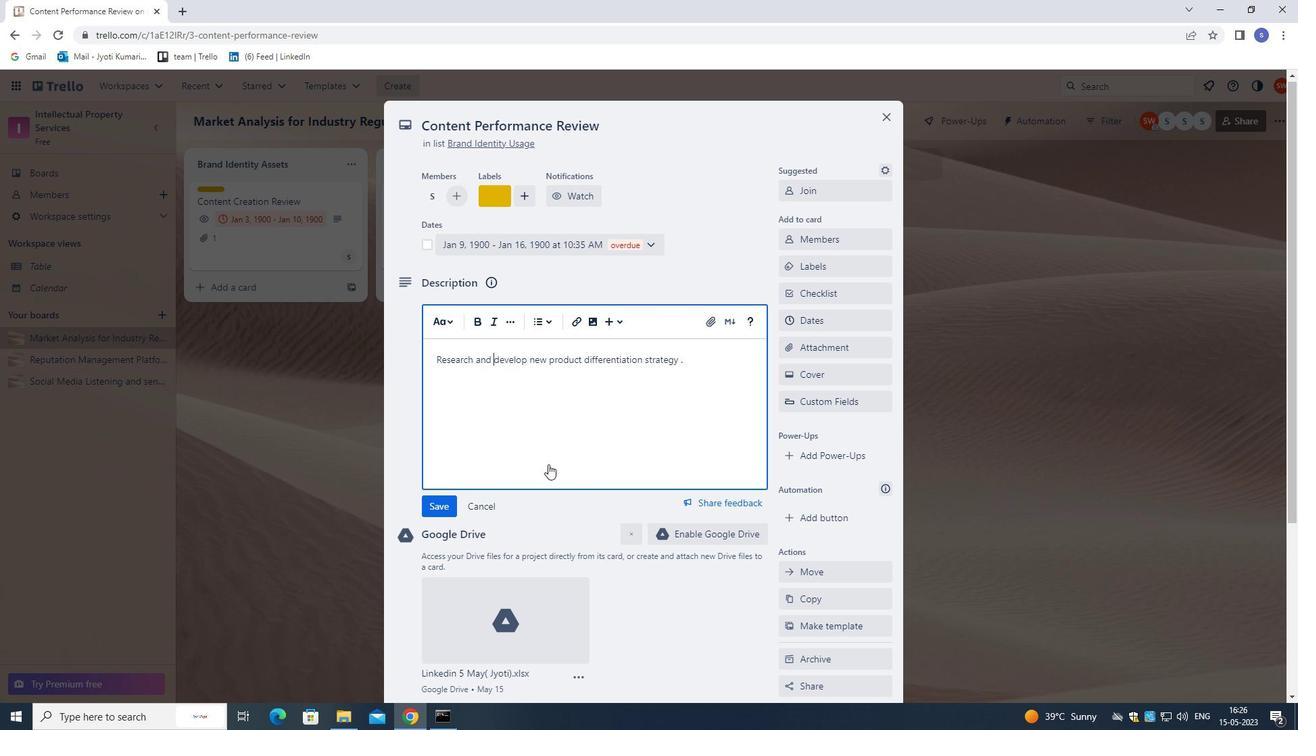 
Action: Mouse moved to (570, 616)
Screenshot: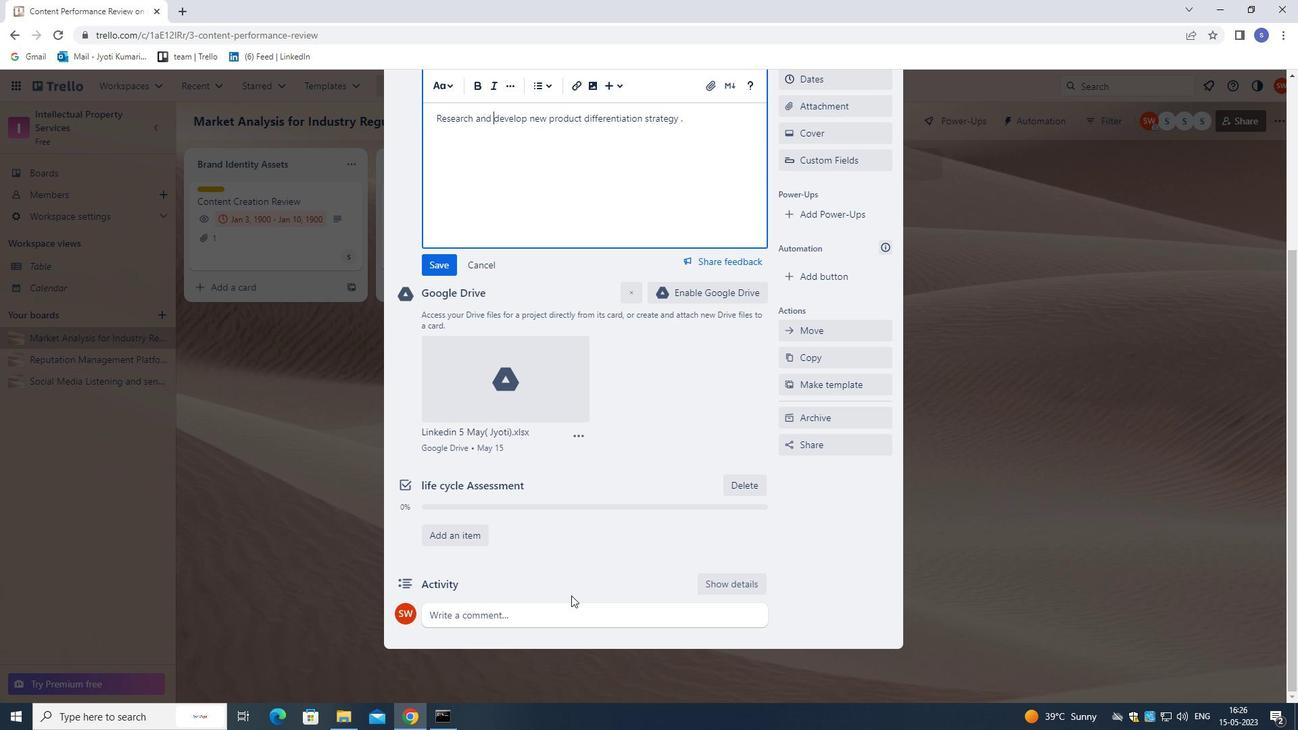 
Action: Mouse pressed left at (570, 616)
Screenshot: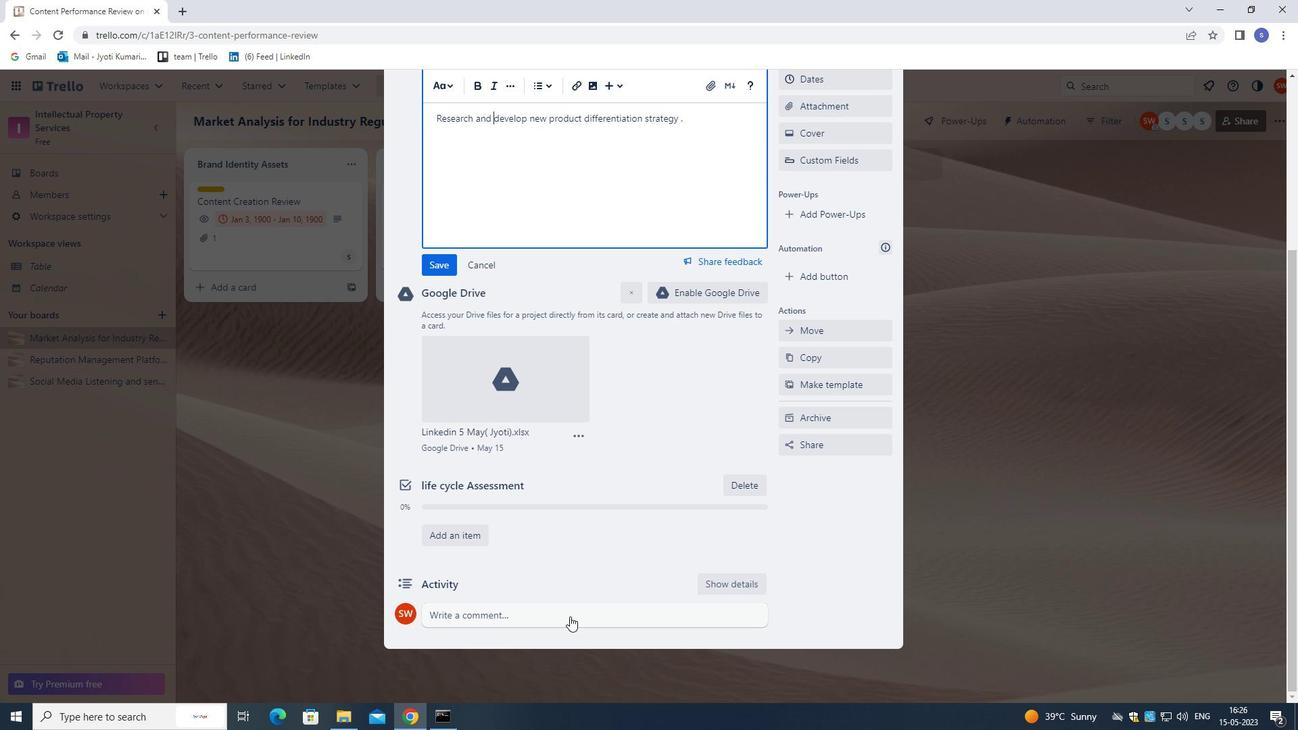 
Action: Mouse moved to (613, 490)
Screenshot: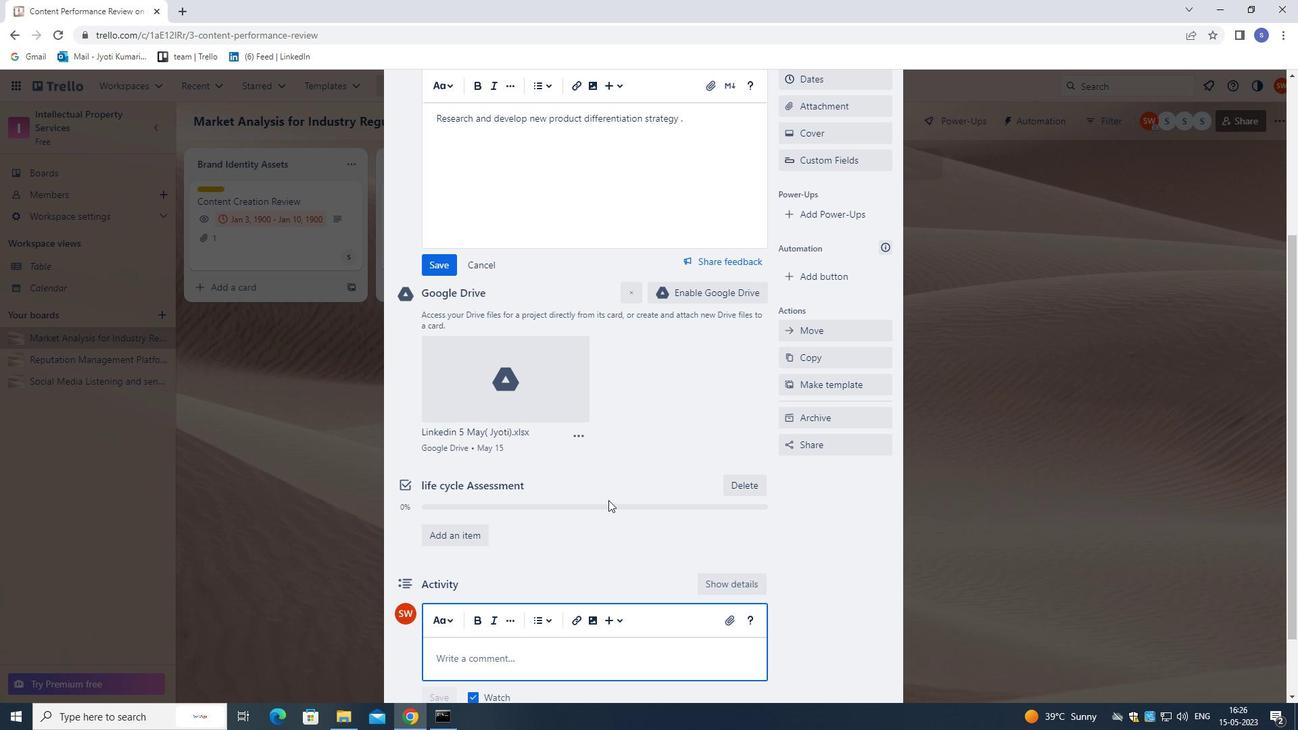 
Action: Key pressed <Key.shift><Key.shift><Key.shift>THIS<Key.space>TASK<Key.space>PRESENTS<Key.space>AN<Key.space>OPPORTUNITY<Key.space>TO<Key.space>DEMONSTRATE<Key.space>OUR<Key.space>PROJECT<Key.space>MANAGEMENT<Key.space>AND<Key.space>ORGANIZATIONAL<Key.space>SKILLS,<Key.space>COORDINATING<Key.space>RESOURCES<Key.space>AND<Key.space>TIMELINES<Key.space>EFFECTIVELY.
Screenshot: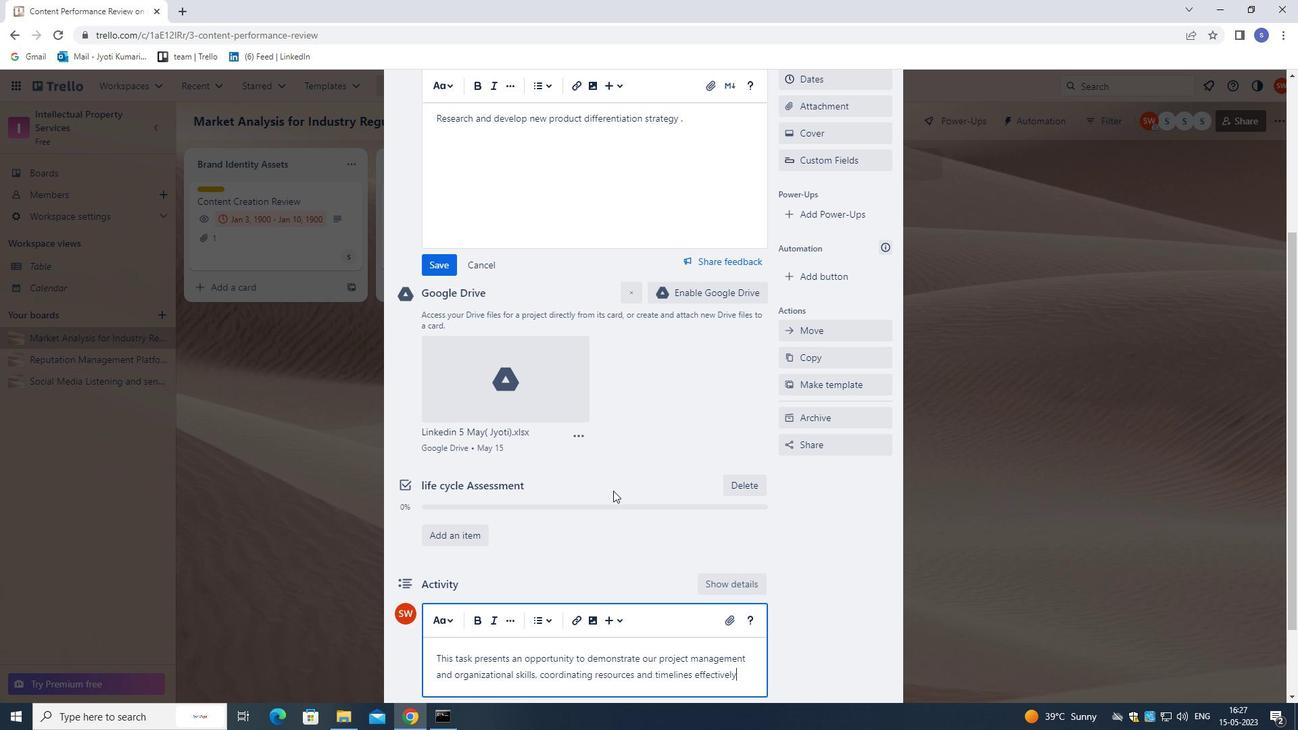 
Action: Mouse moved to (452, 268)
Screenshot: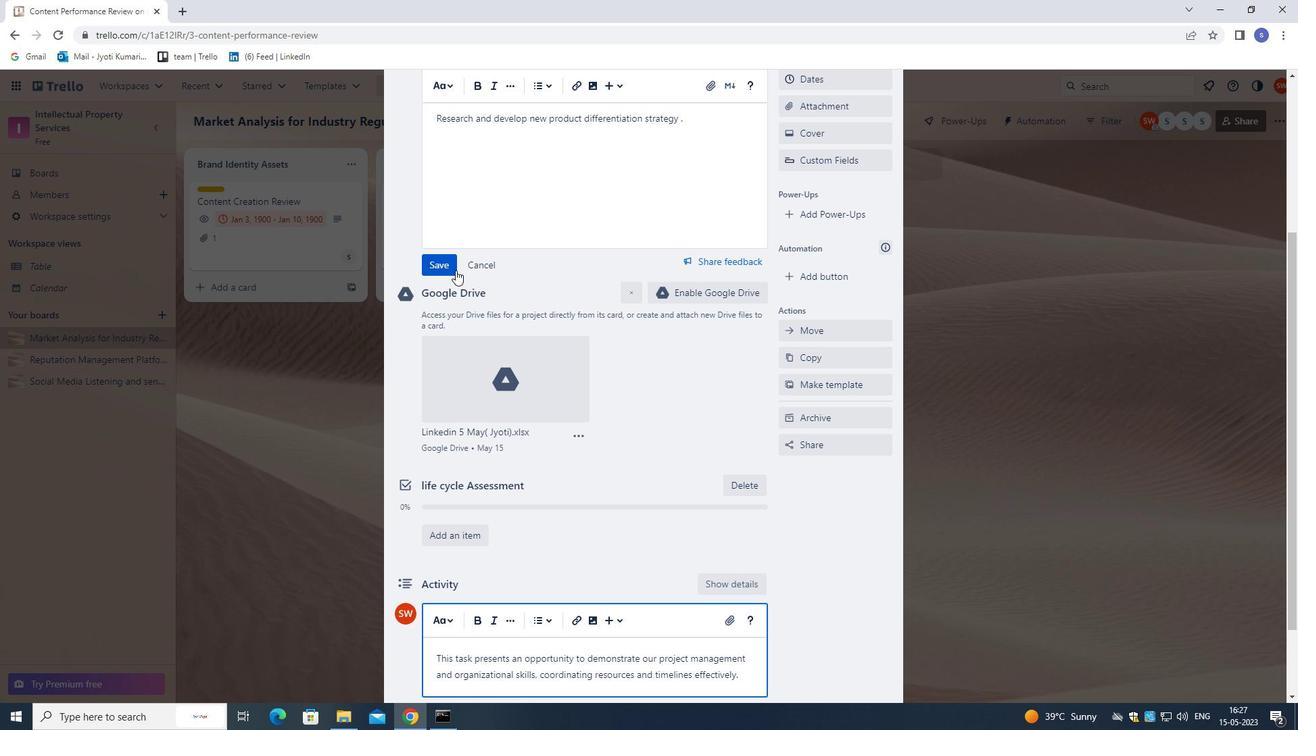 
Action: Mouse pressed left at (452, 268)
Screenshot: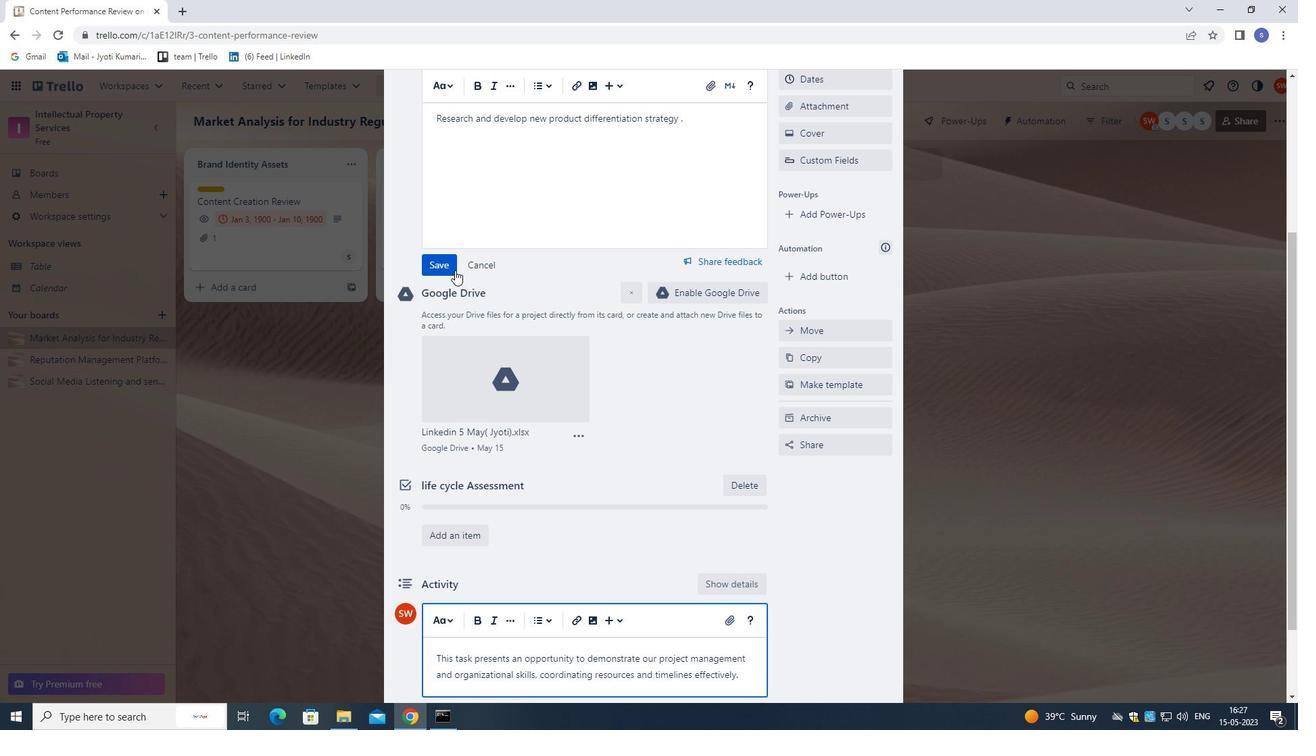 
Action: Mouse moved to (439, 612)
Screenshot: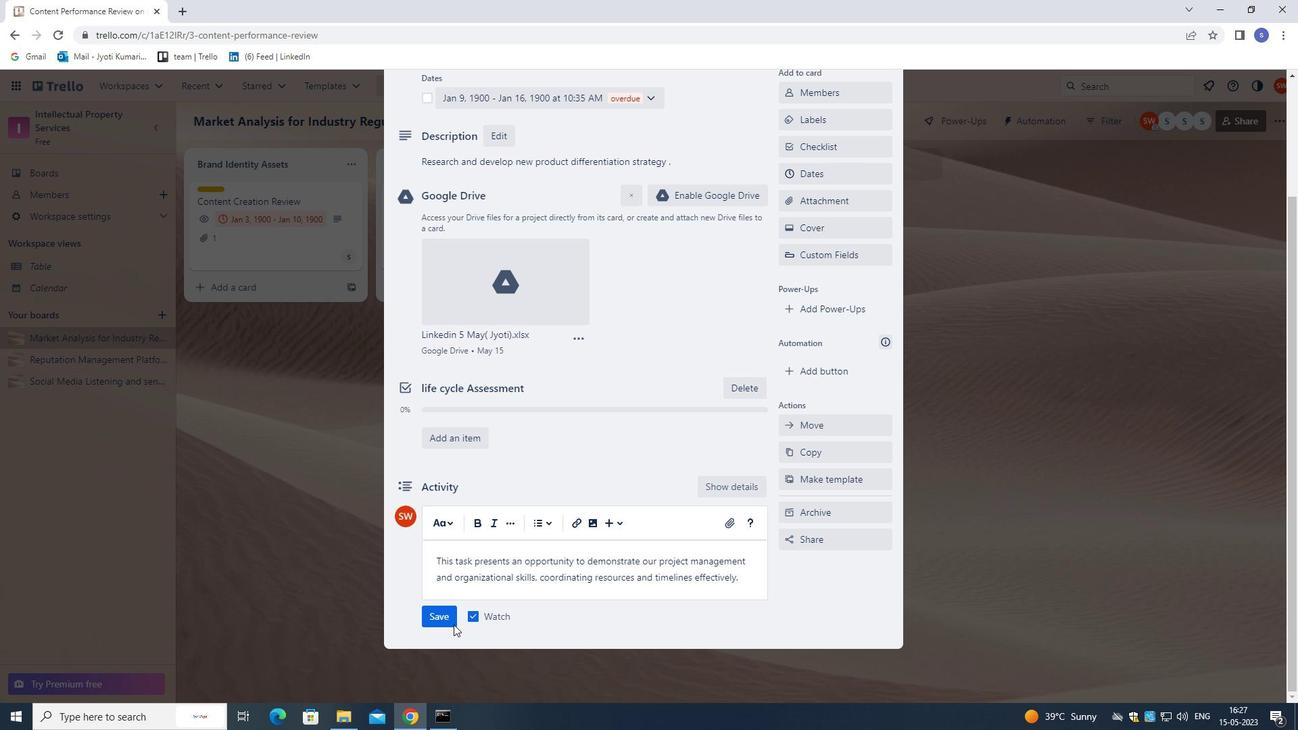 
Action: Mouse pressed left at (439, 612)
Screenshot: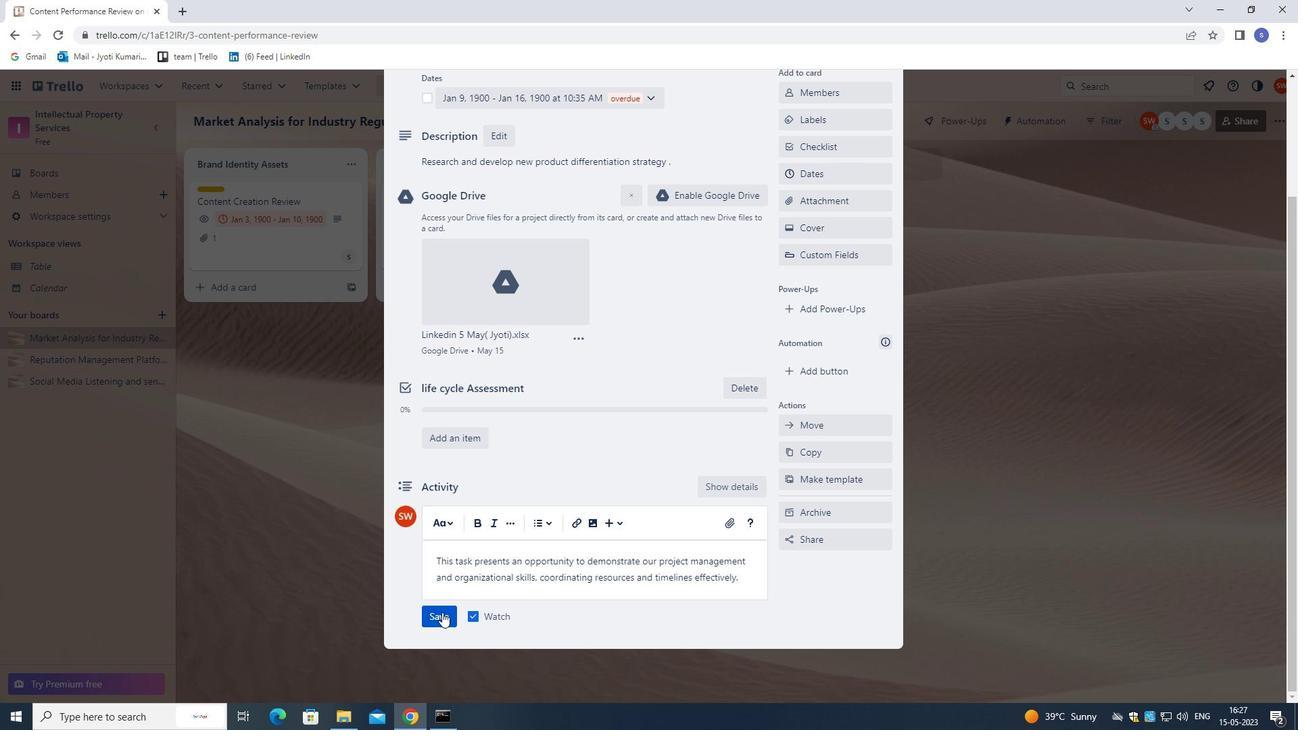 
Action: Mouse moved to (470, 665)
Screenshot: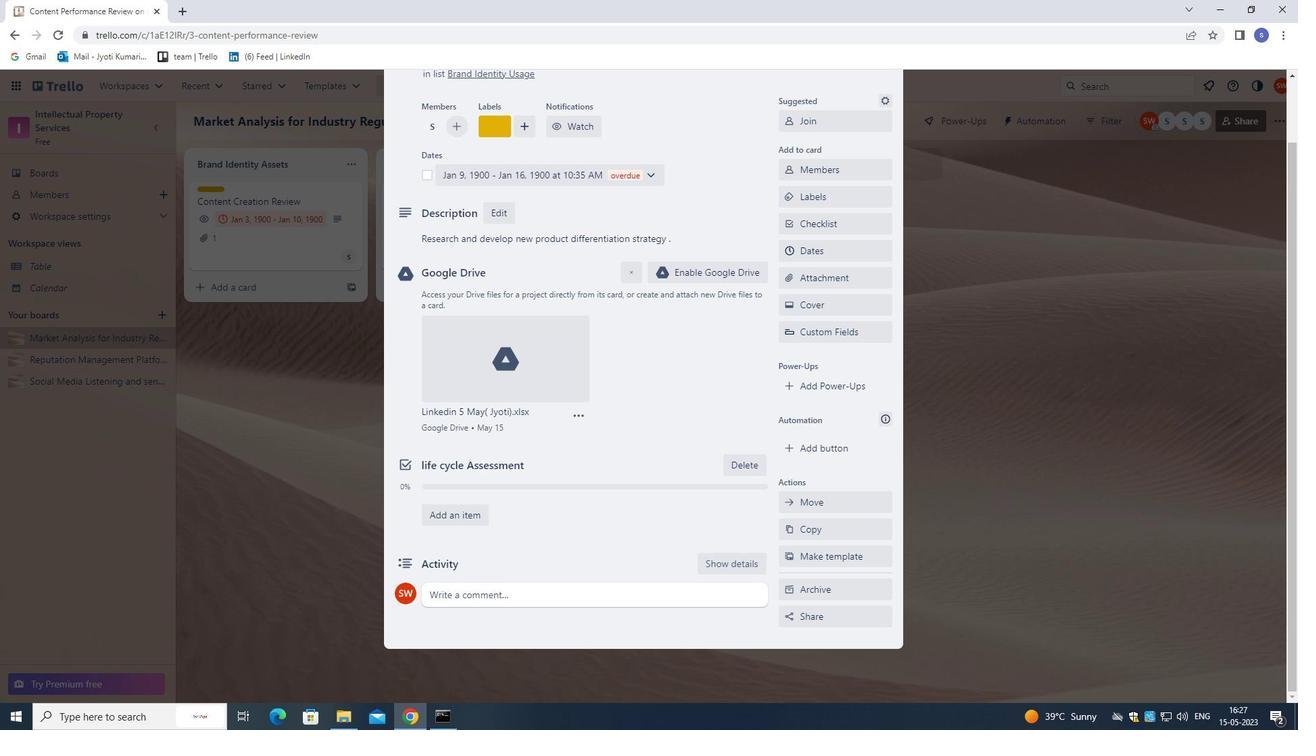 
Action: Mouse scrolled (470, 666) with delta (0, 0)
Screenshot: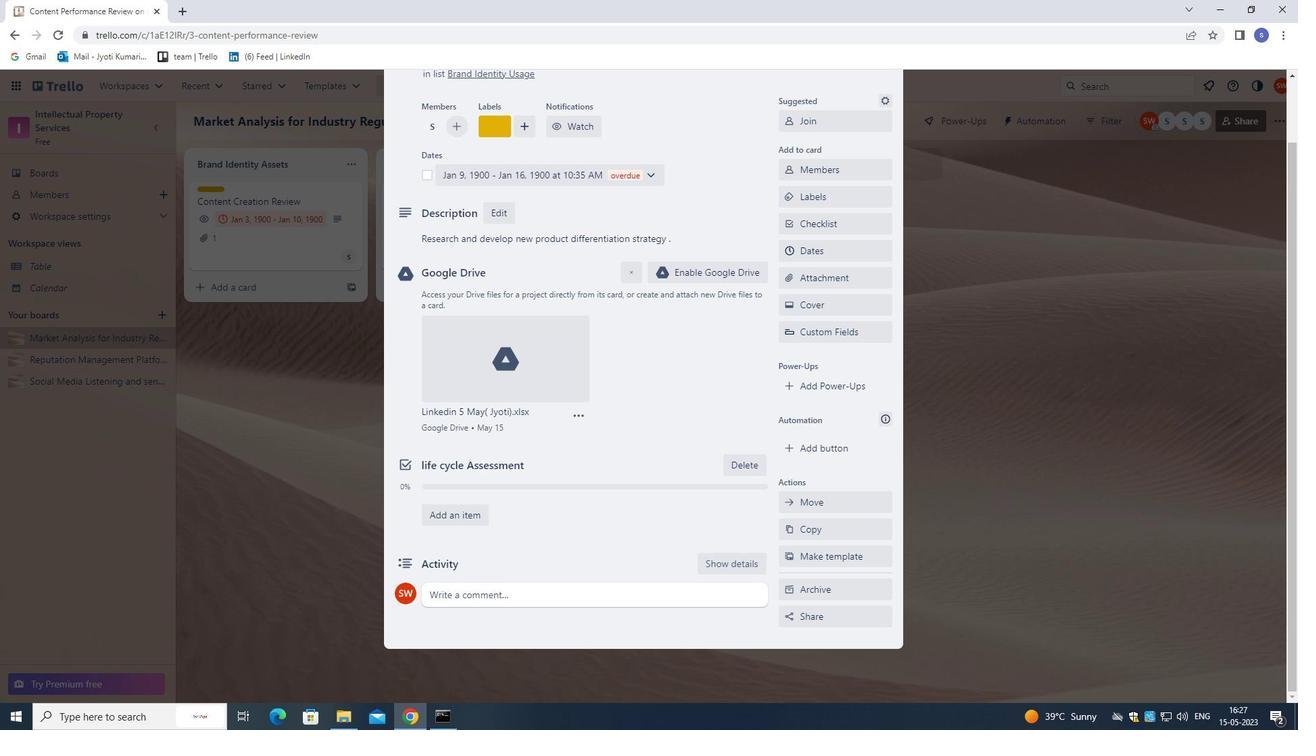 
Action: Mouse moved to (492, 623)
Screenshot: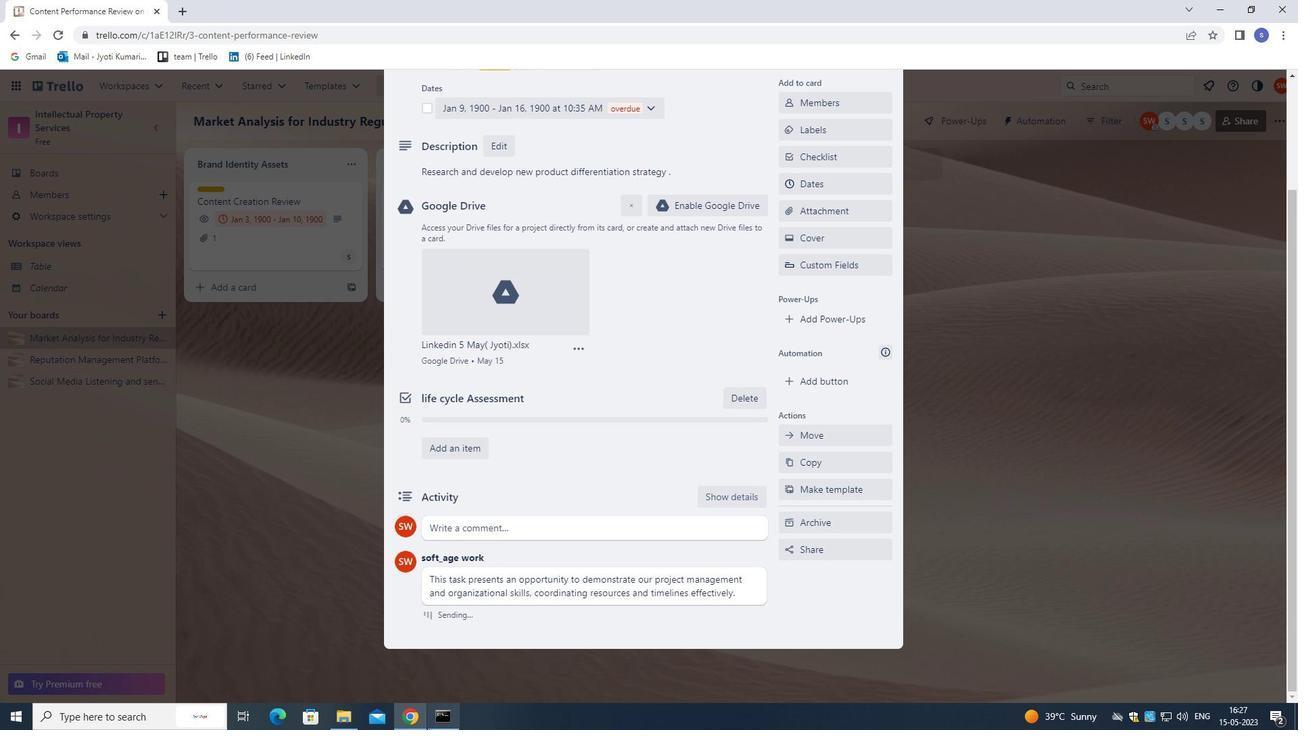 
Action: Mouse scrolled (492, 624) with delta (0, 0)
Screenshot: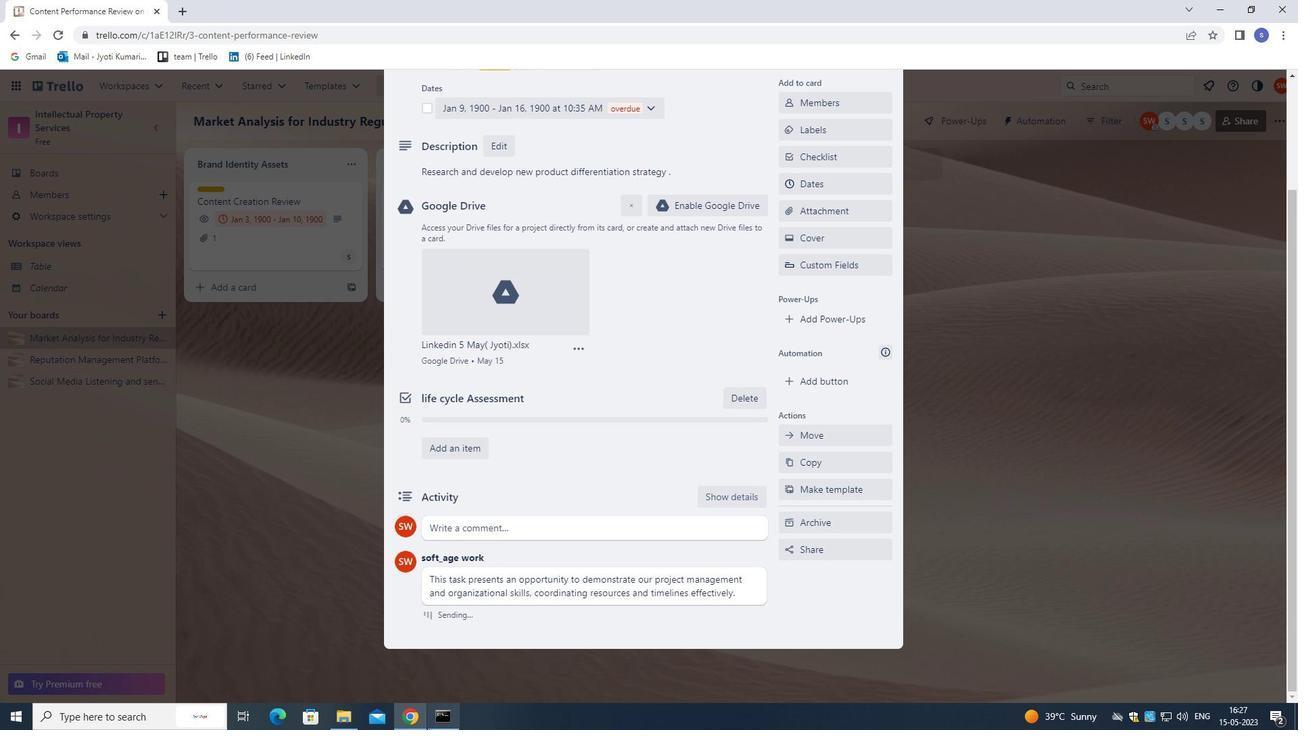 
Action: Mouse moved to (511, 580)
Screenshot: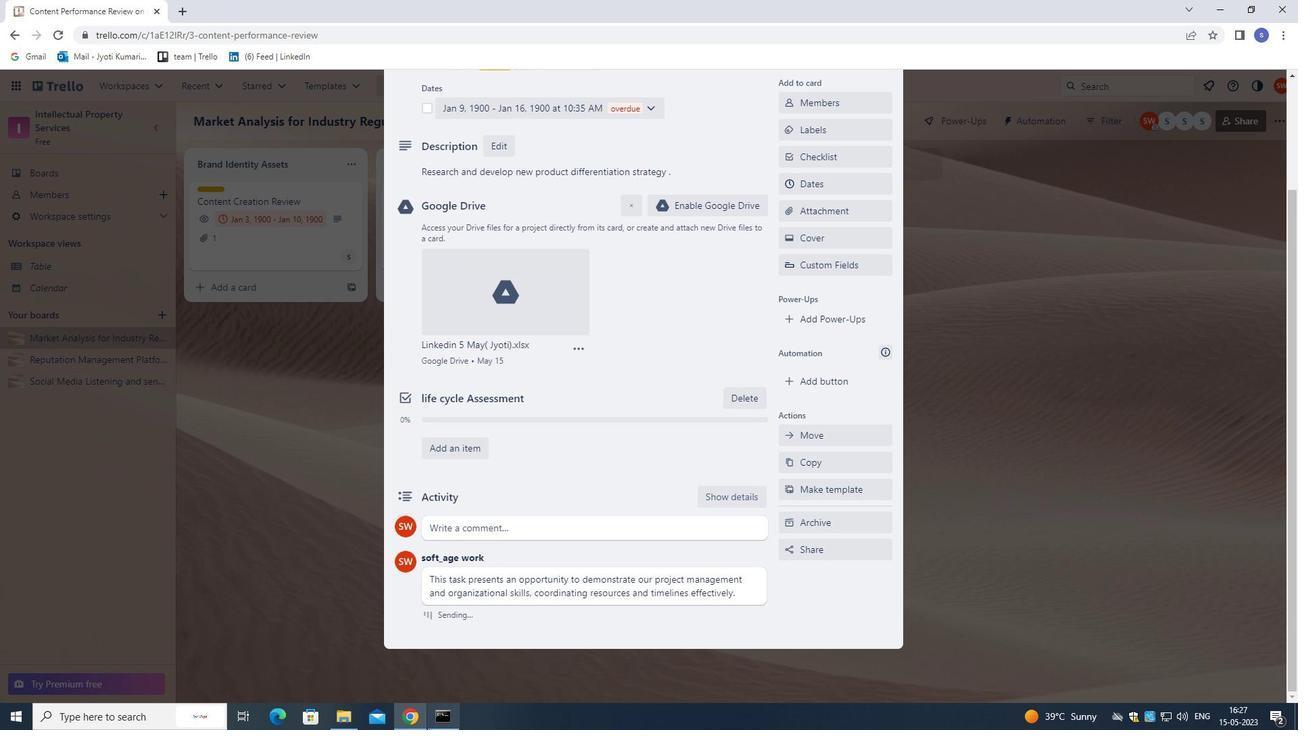 
Action: Mouse scrolled (511, 580) with delta (0, 0)
Screenshot: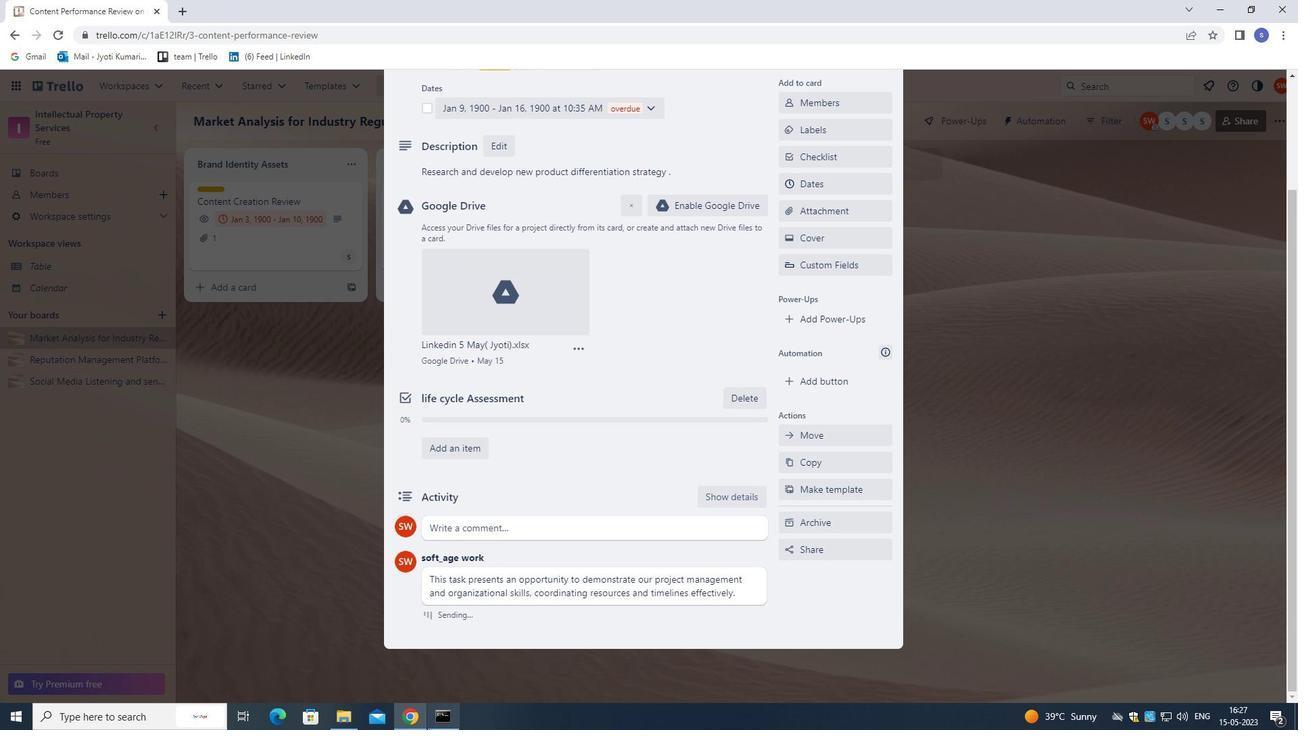 
Action: Mouse moved to (522, 551)
Screenshot: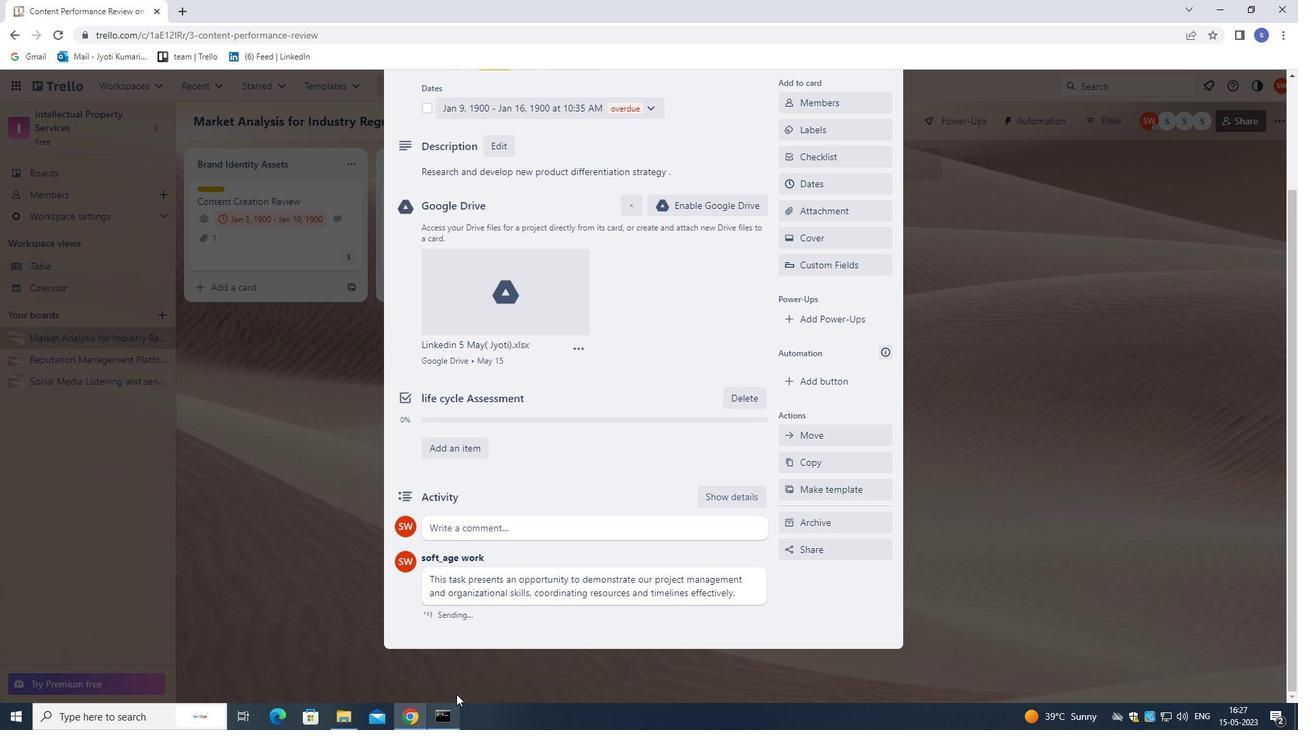 
Action: Mouse scrolled (522, 552) with delta (0, 0)
Screenshot: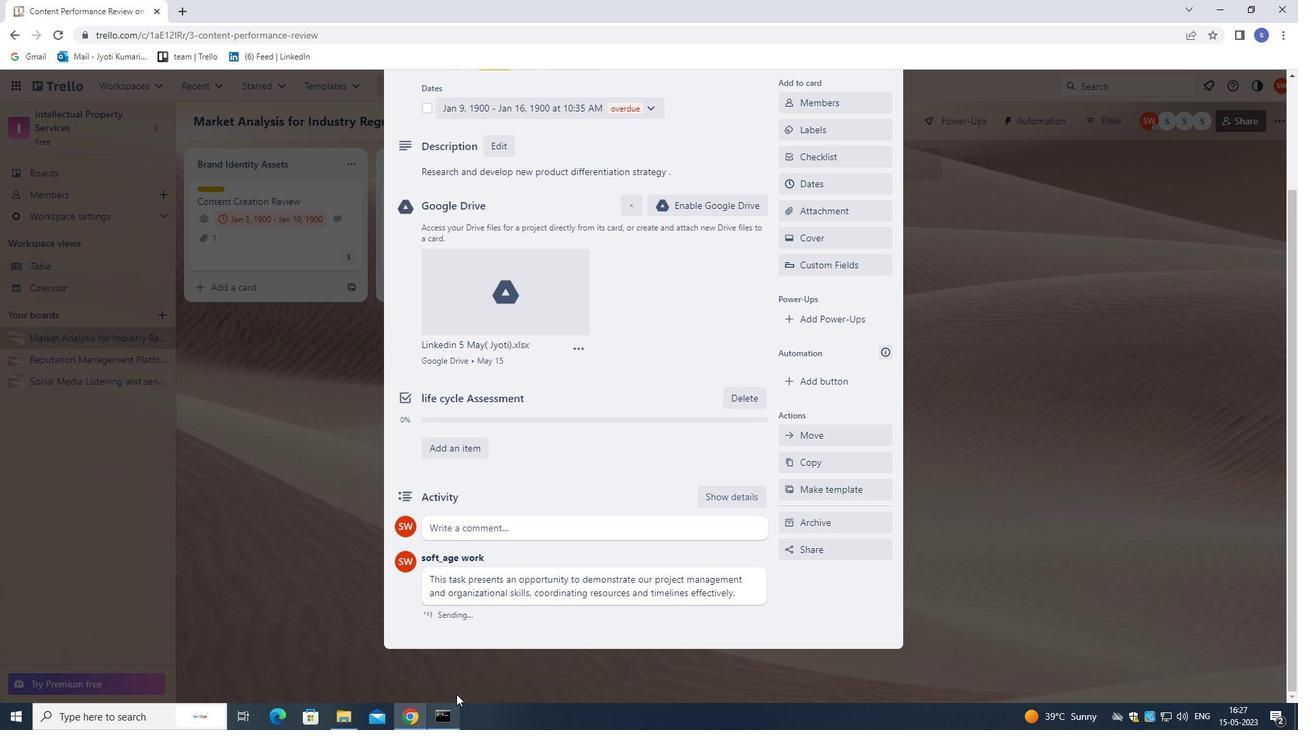 
Action: Mouse moved to (555, 407)
Screenshot: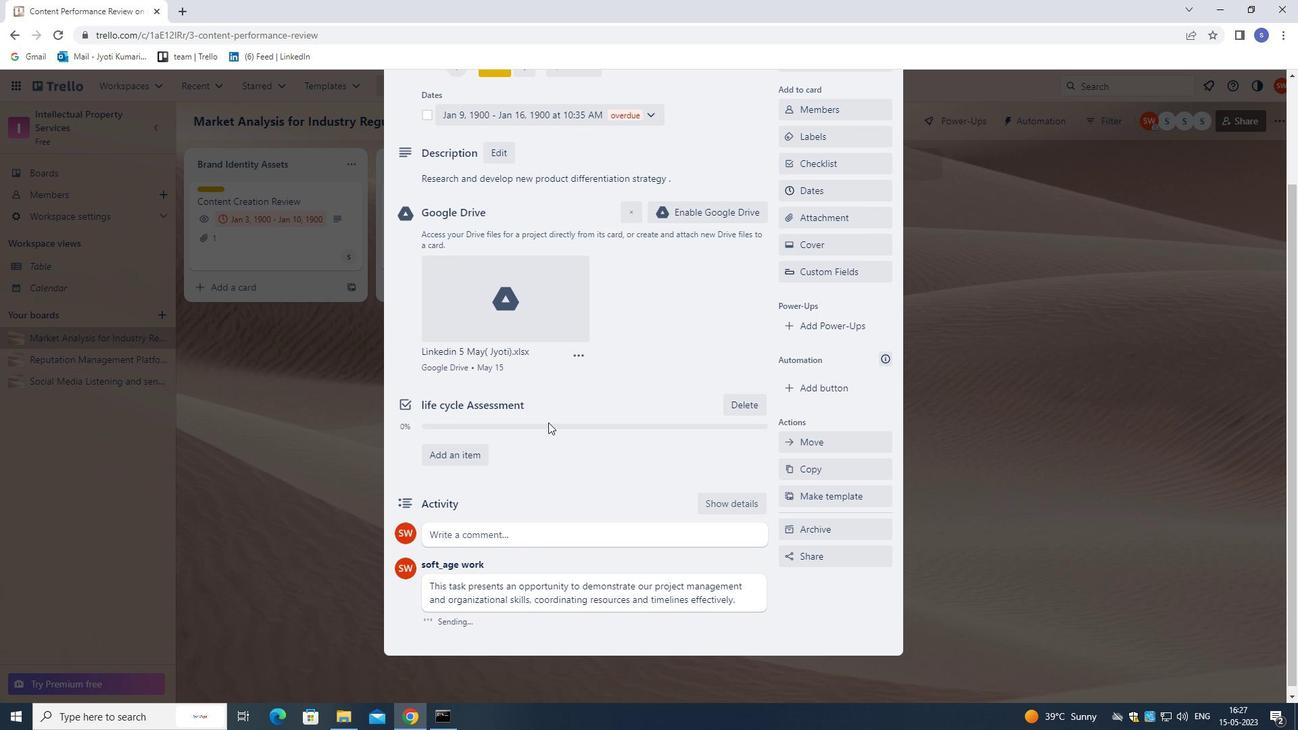 
Action: Mouse scrolled (555, 408) with delta (0, 0)
Screenshot: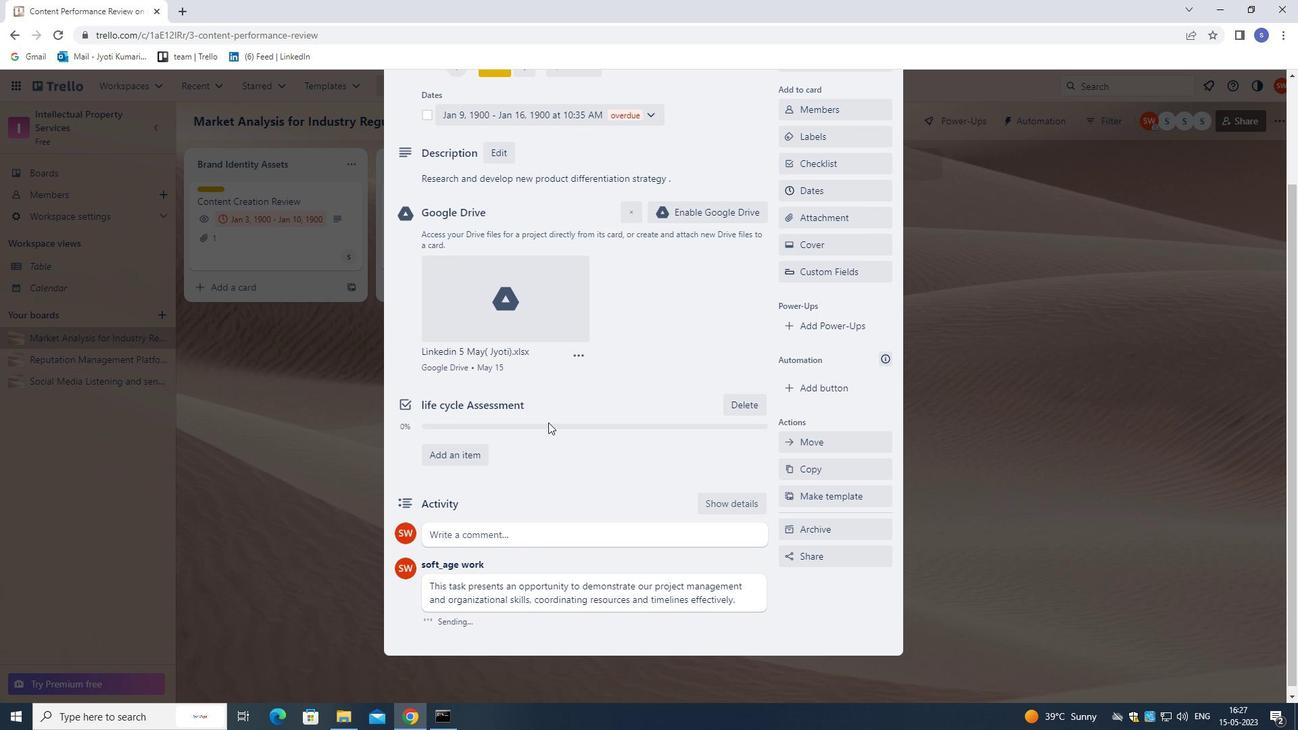 
Action: Mouse moved to (560, 403)
Screenshot: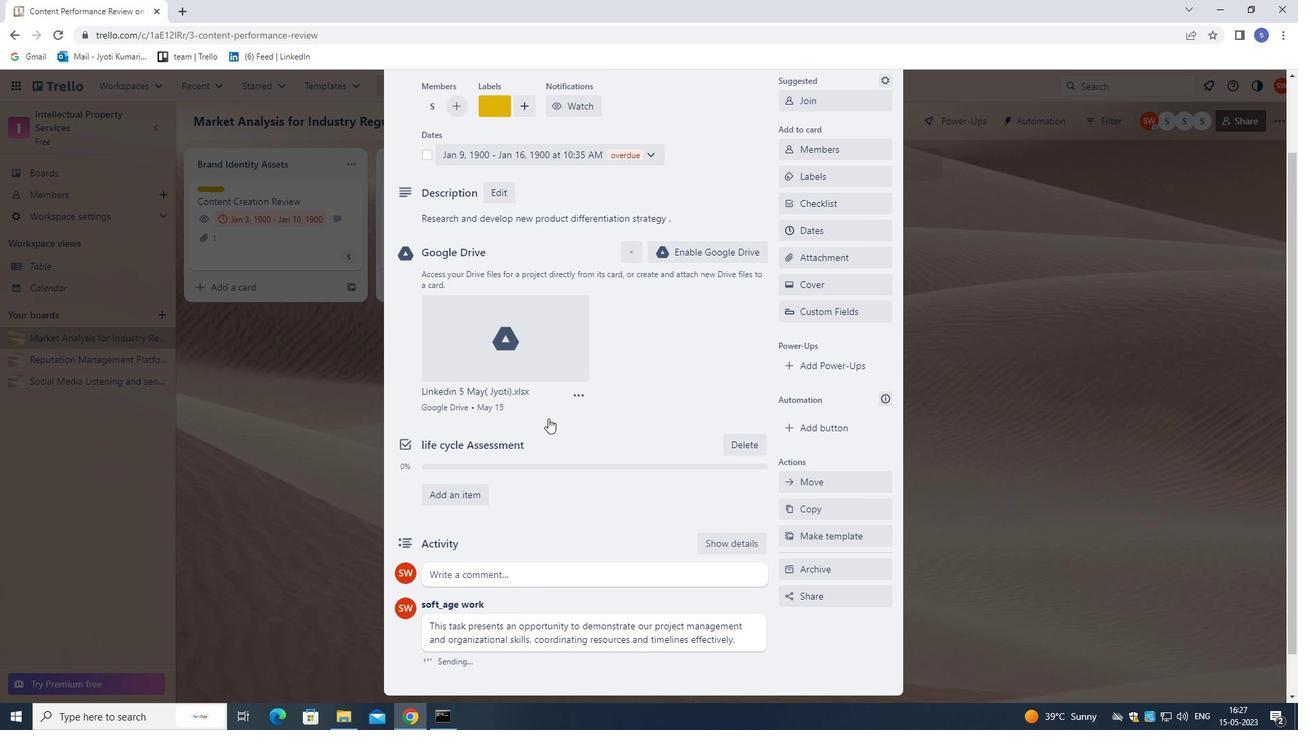 
Action: Mouse scrolled (560, 404) with delta (0, 0)
Screenshot: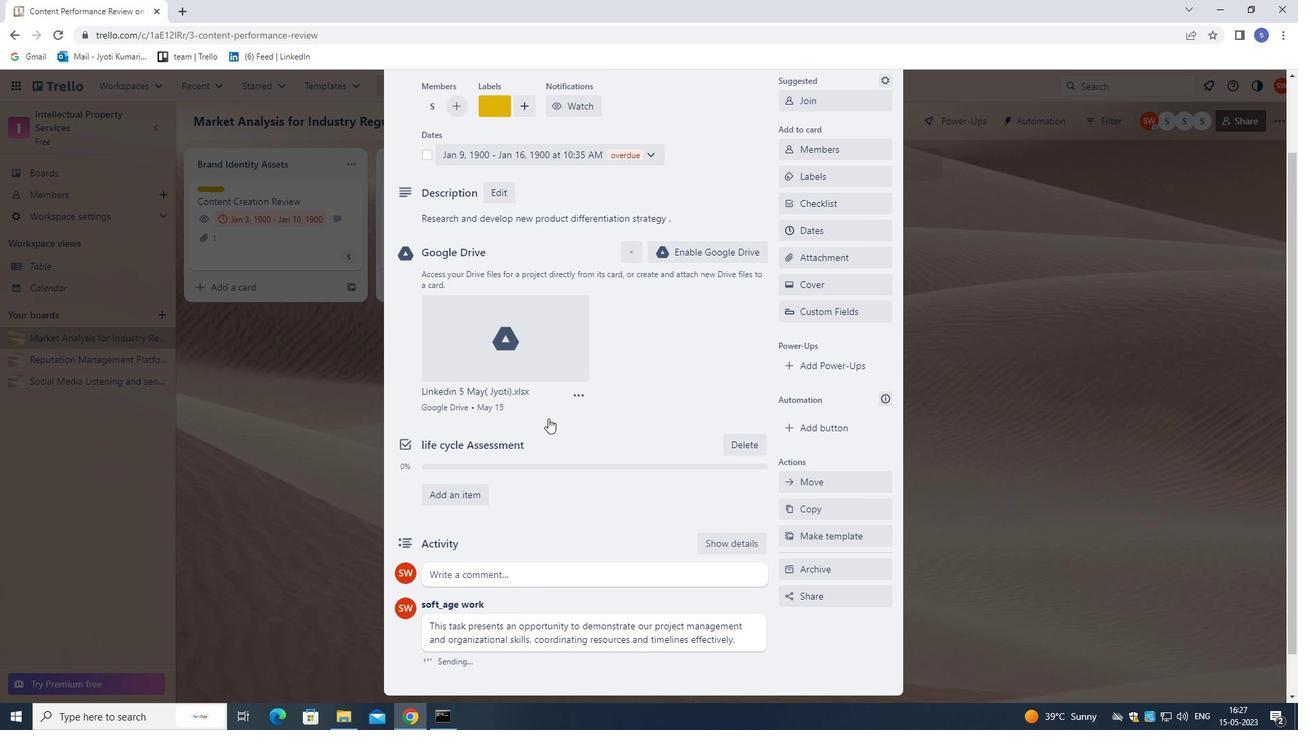 
Action: Mouse moved to (563, 401)
Screenshot: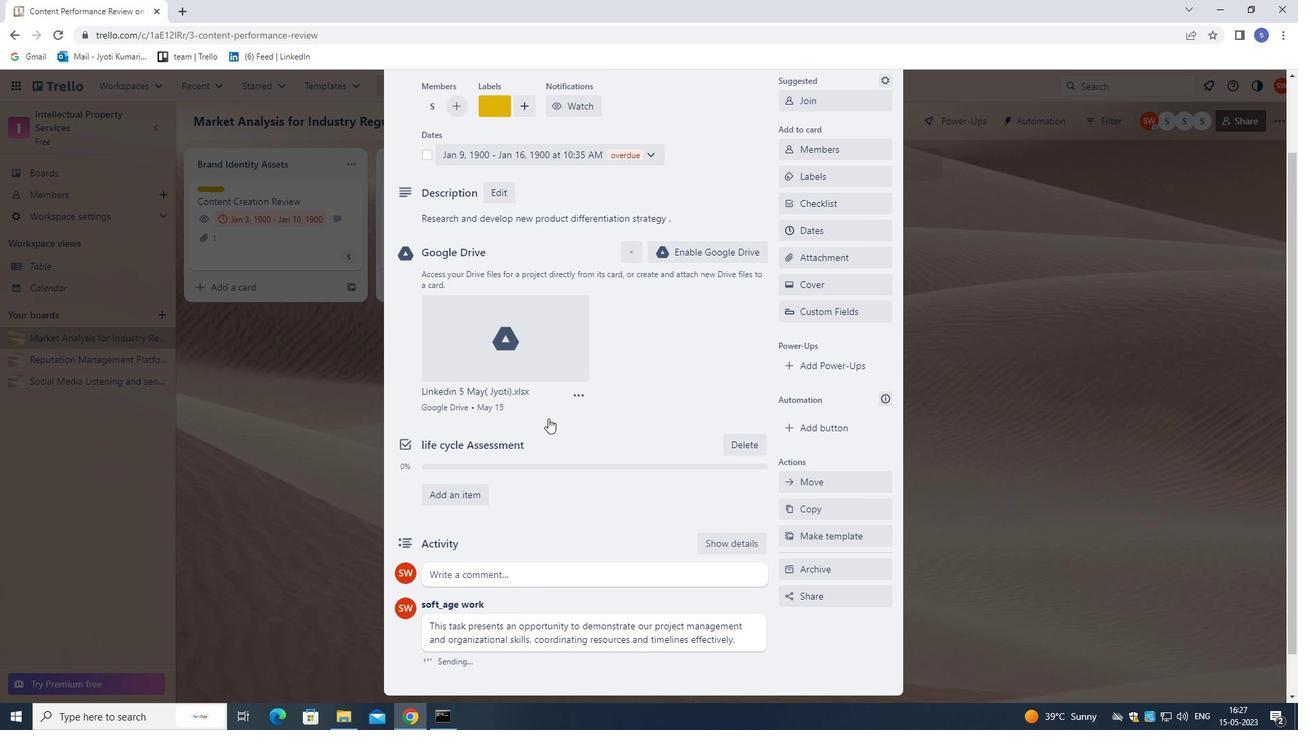 
Action: Mouse scrolled (563, 402) with delta (0, 0)
Screenshot: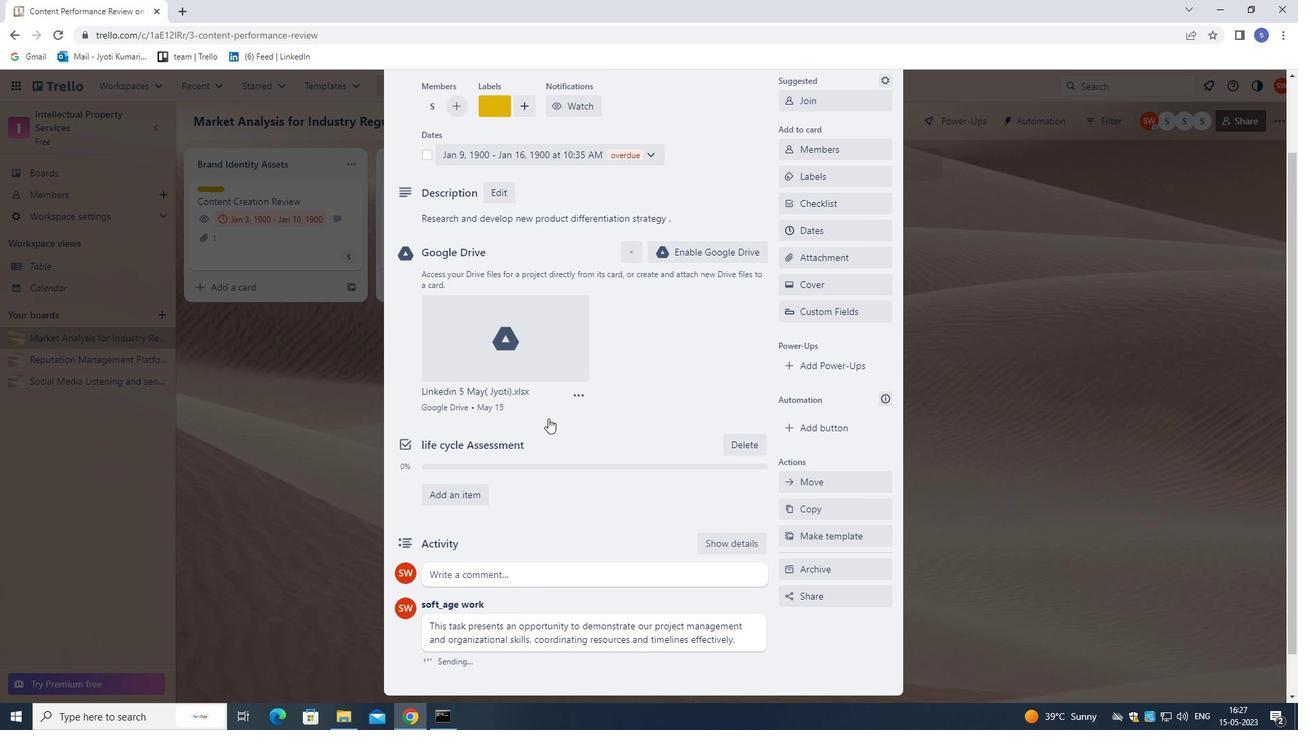 
Action: Mouse moved to (565, 400)
Screenshot: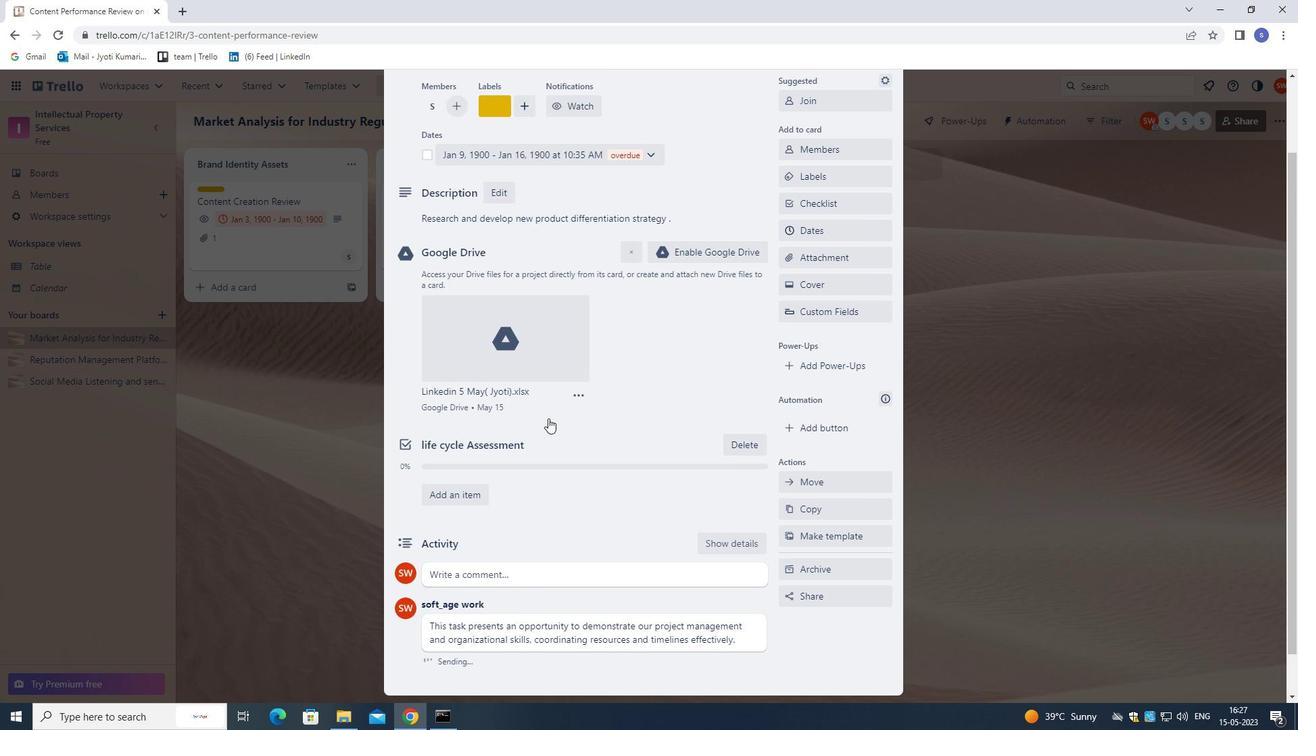 
Action: Mouse scrolled (565, 401) with delta (0, 0)
Screenshot: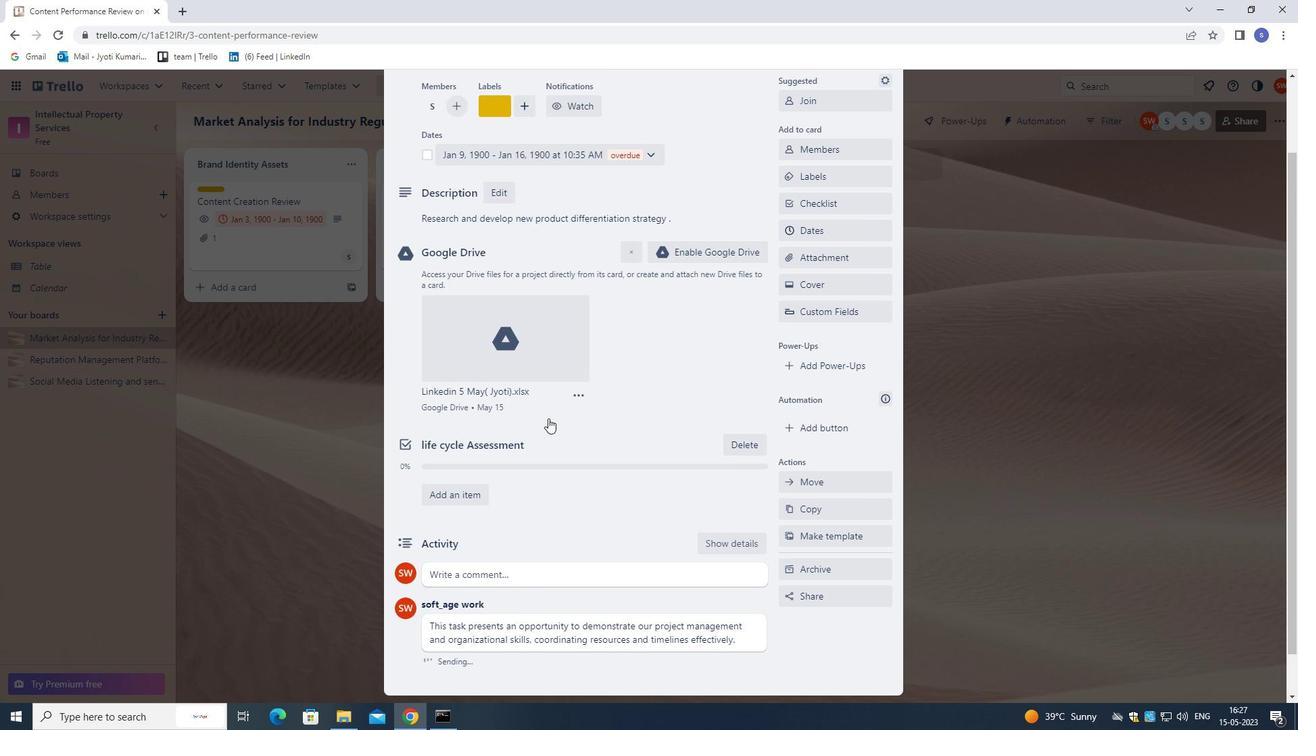 
Action: Mouse moved to (565, 398)
Screenshot: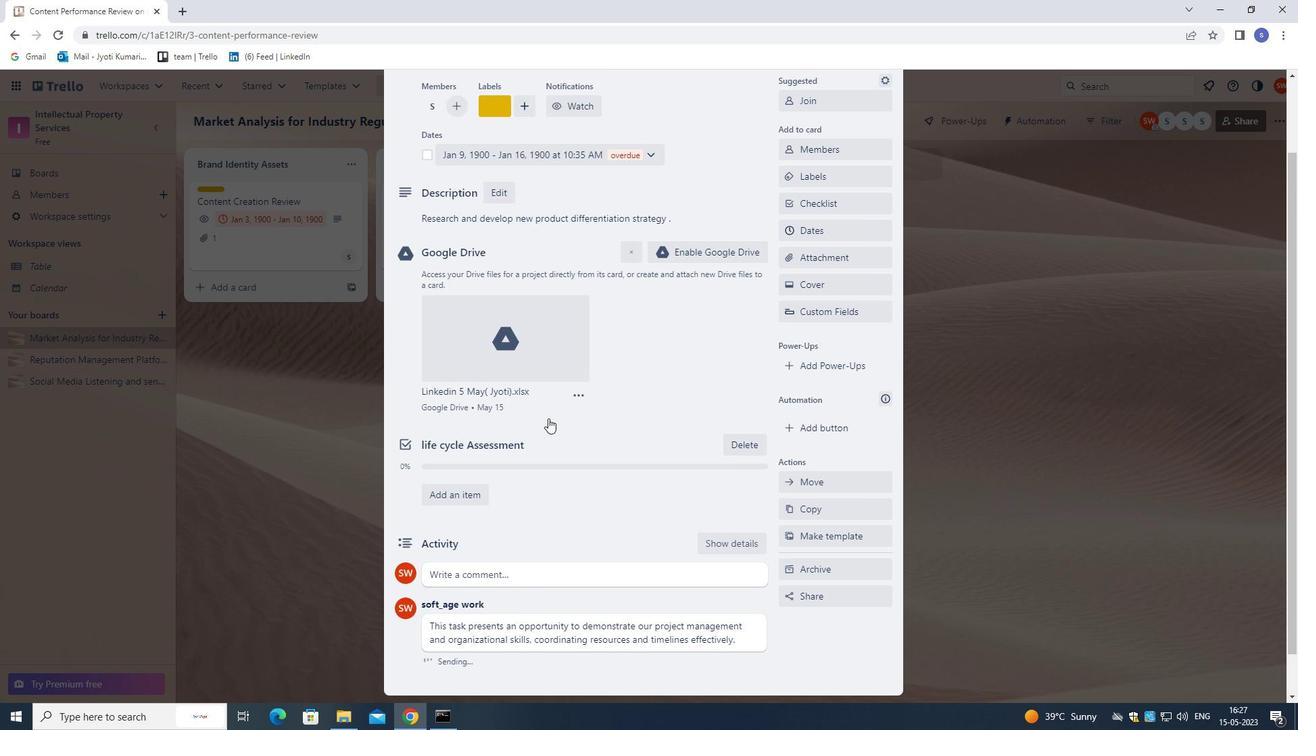 
Action: Mouse scrolled (565, 398) with delta (0, 0)
Screenshot: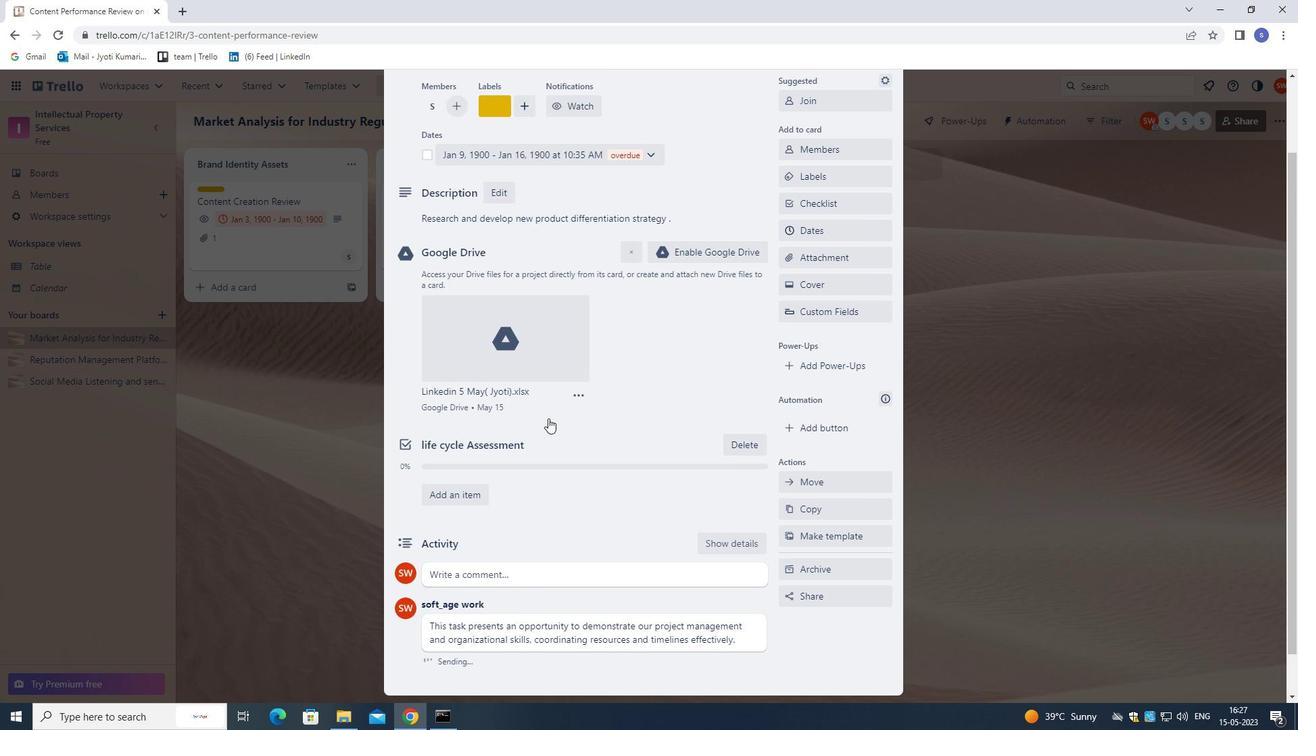 
Action: Mouse moved to (885, 116)
Screenshot: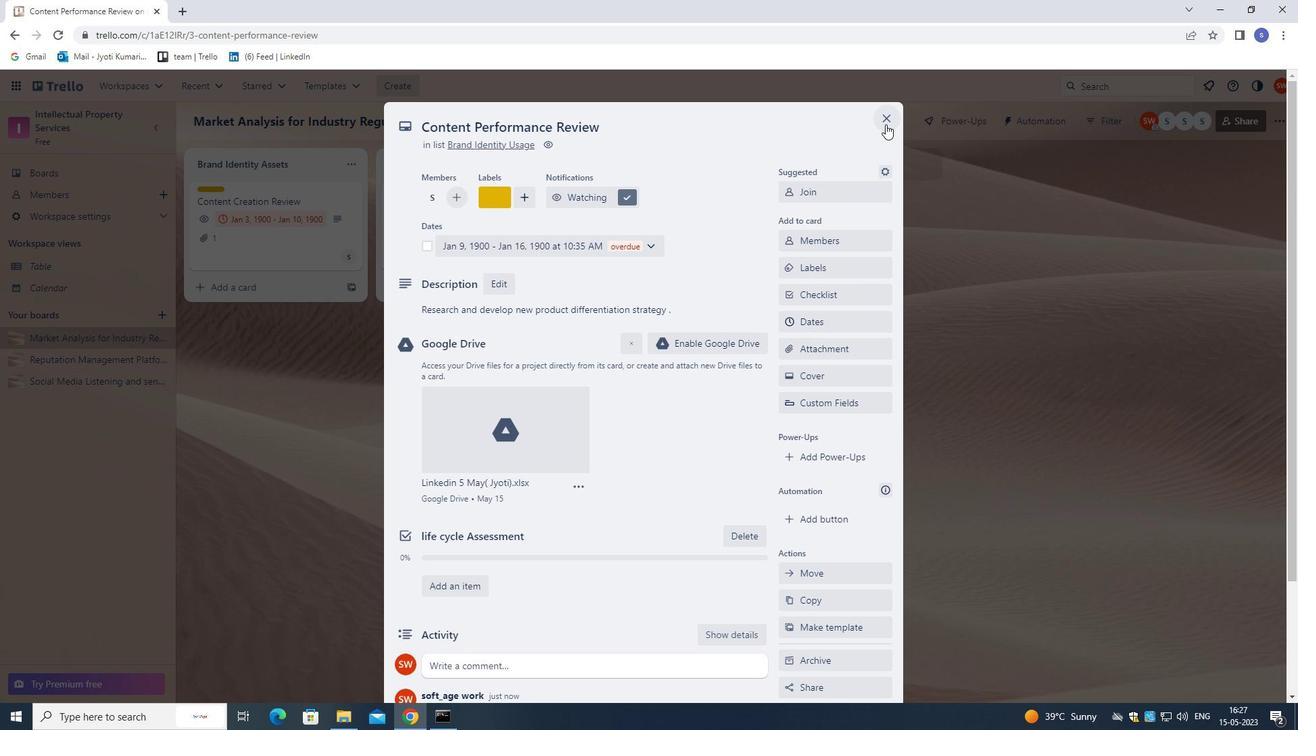
Action: Mouse pressed left at (885, 116)
Screenshot: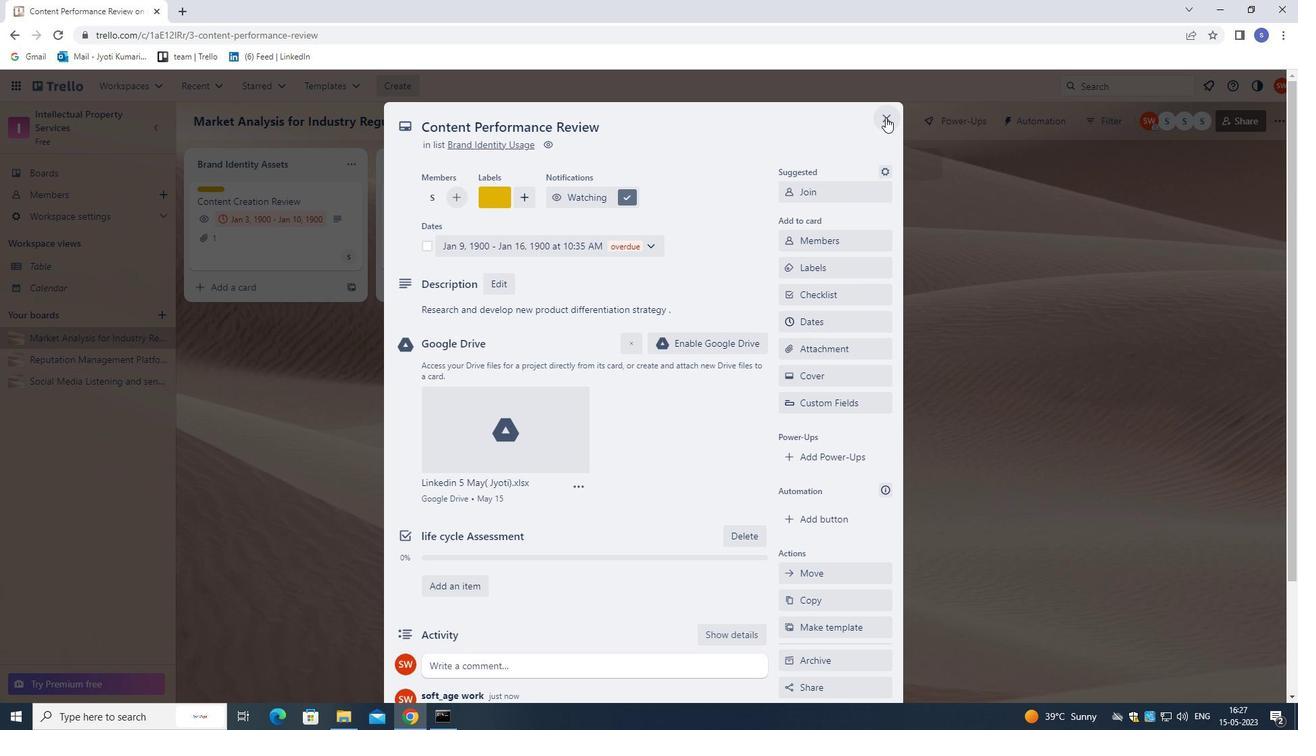 
Action: Mouse moved to (877, 284)
Screenshot: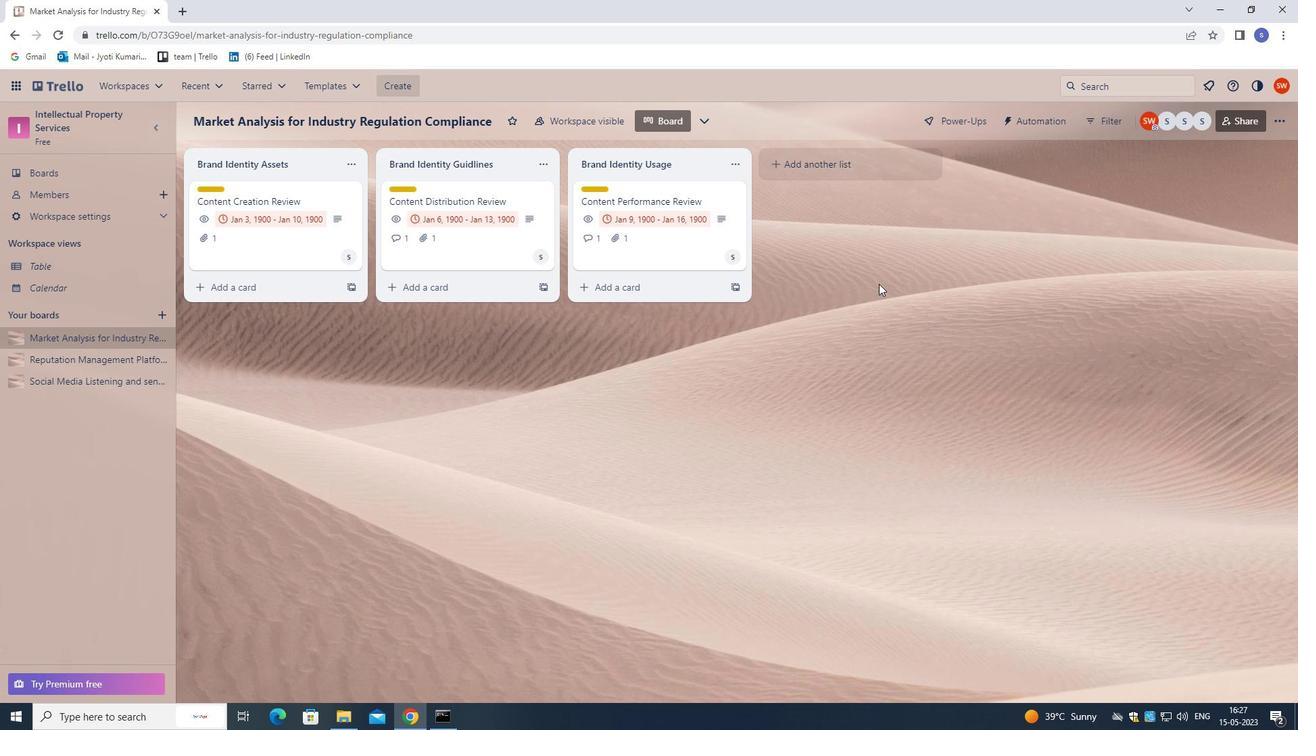 
